 Task: Compose an email with the signature Lyla King with the subject Request for feedback on a customer support survey and the message Could you please provide a breakdown of the project risk management plan? from softage.3@softage.net to softage.1@softage.net with an attached audio file Audio_testimonial.mp3, change the font of the message to Serif and change the font typography to bold Send the email. Finally, move the email from Sent Items to the label Joint ventures
Action: Mouse moved to (106, 156)
Screenshot: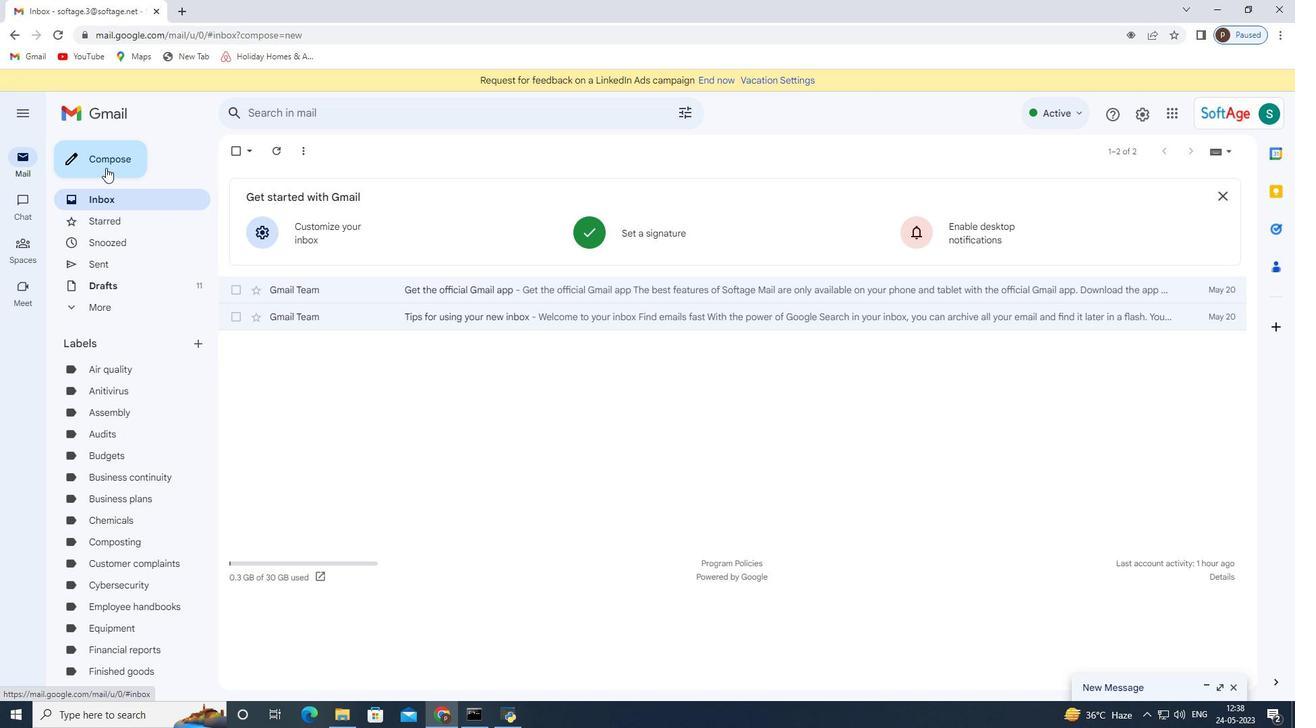 
Action: Mouse pressed left at (106, 156)
Screenshot: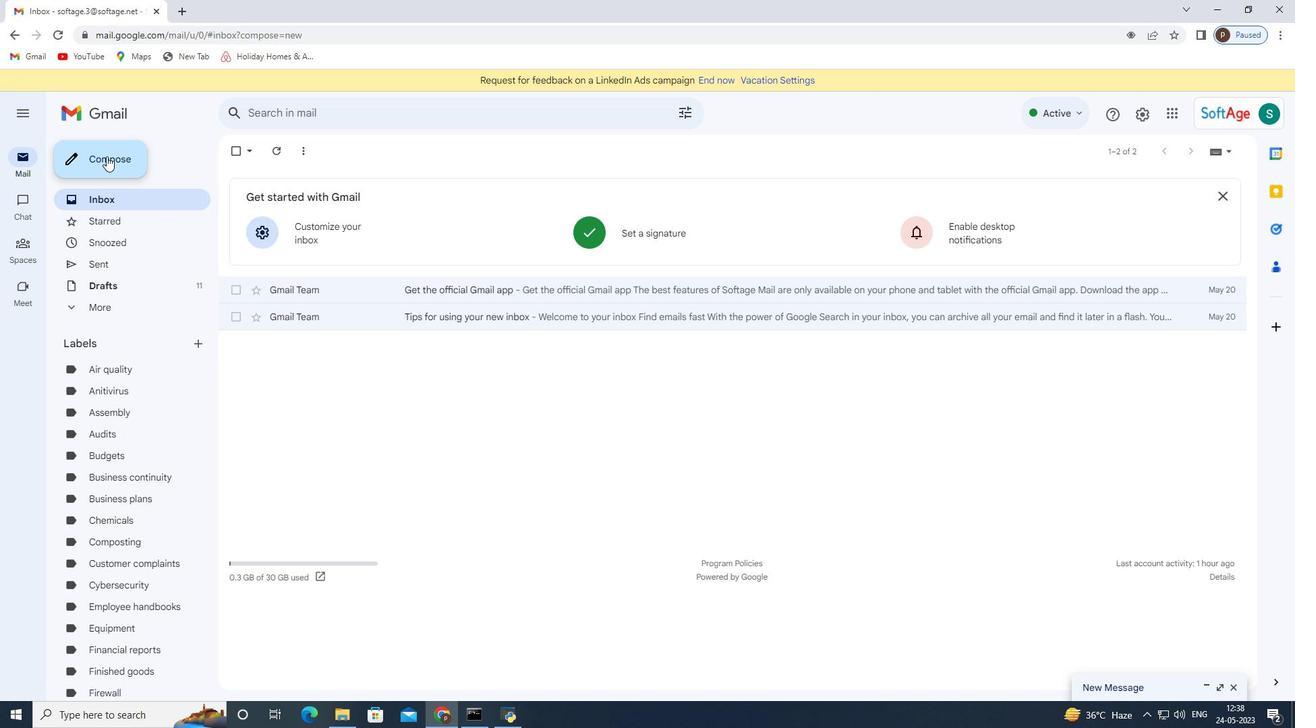 
Action: Mouse moved to (903, 674)
Screenshot: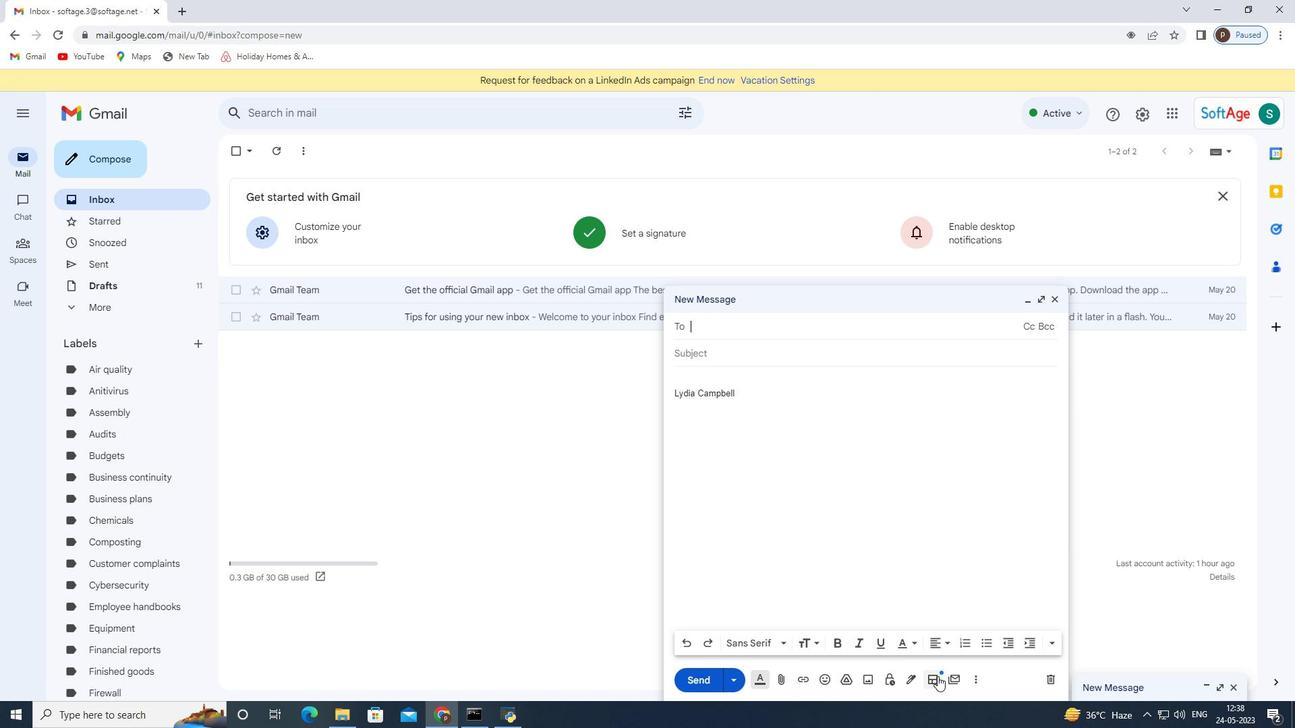 
Action: Mouse pressed left at (903, 674)
Screenshot: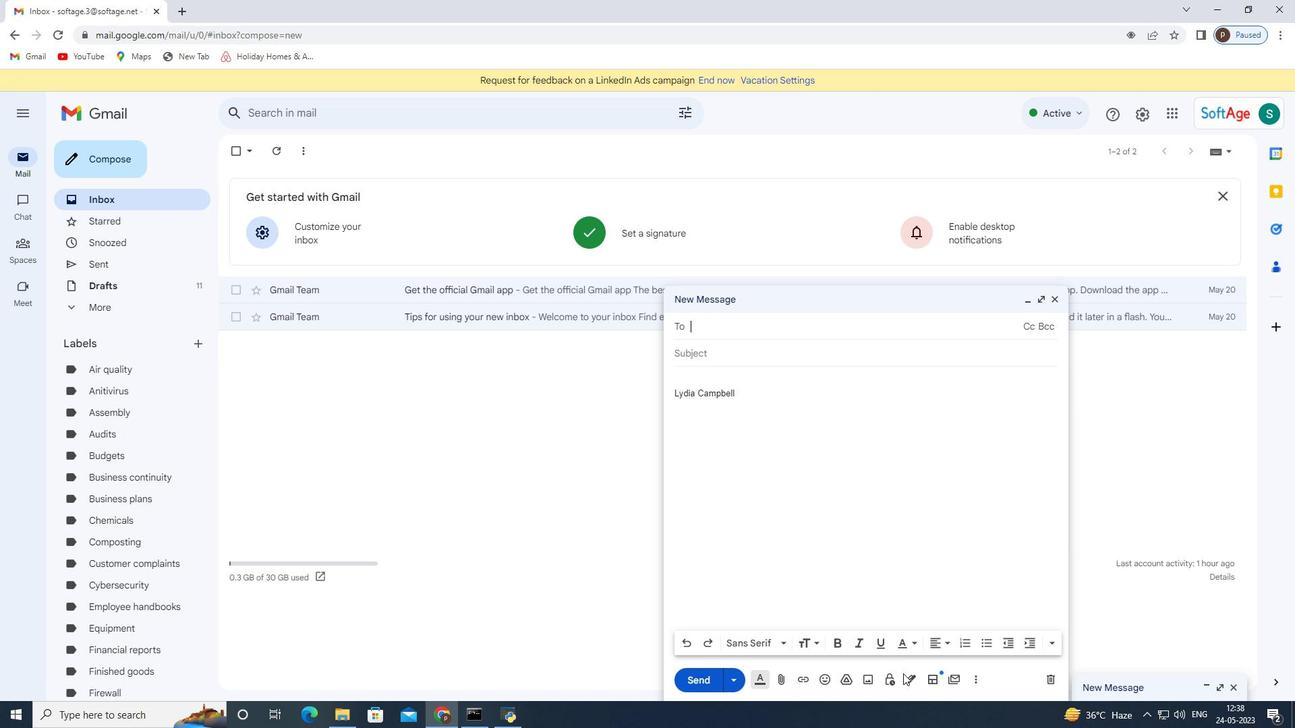 
Action: Mouse moved to (907, 681)
Screenshot: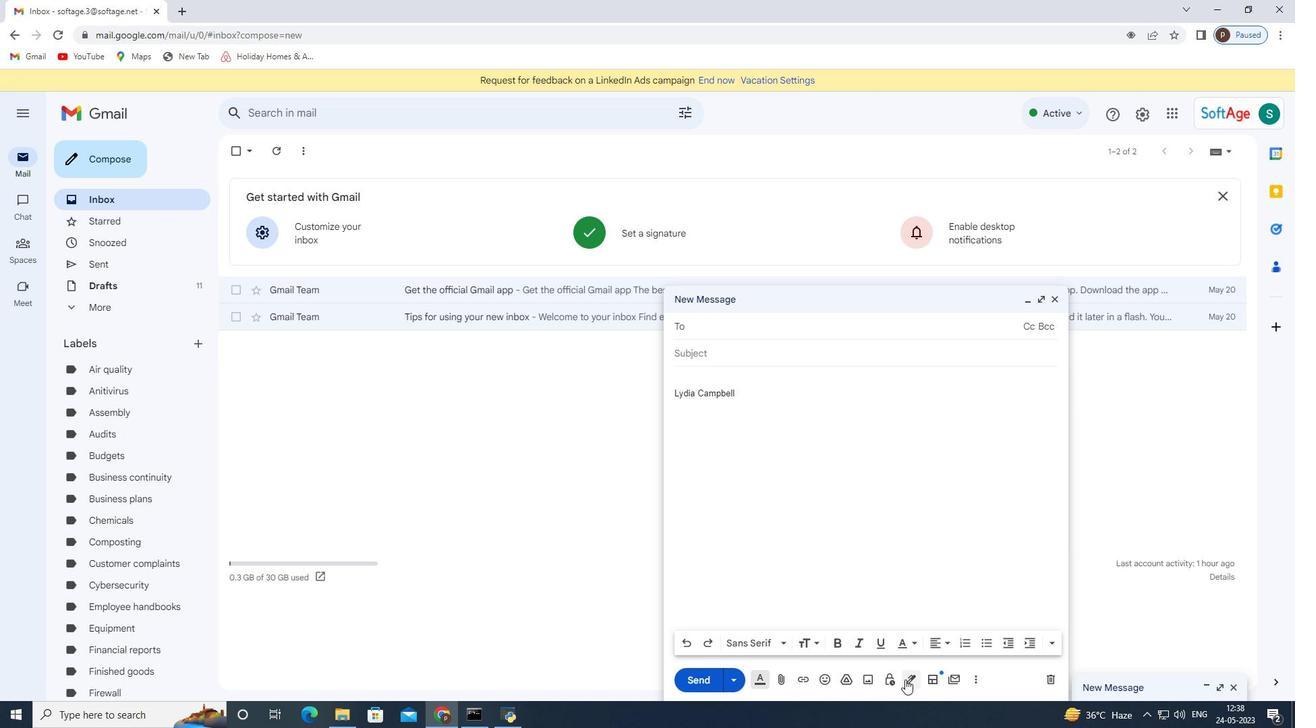 
Action: Mouse pressed left at (907, 681)
Screenshot: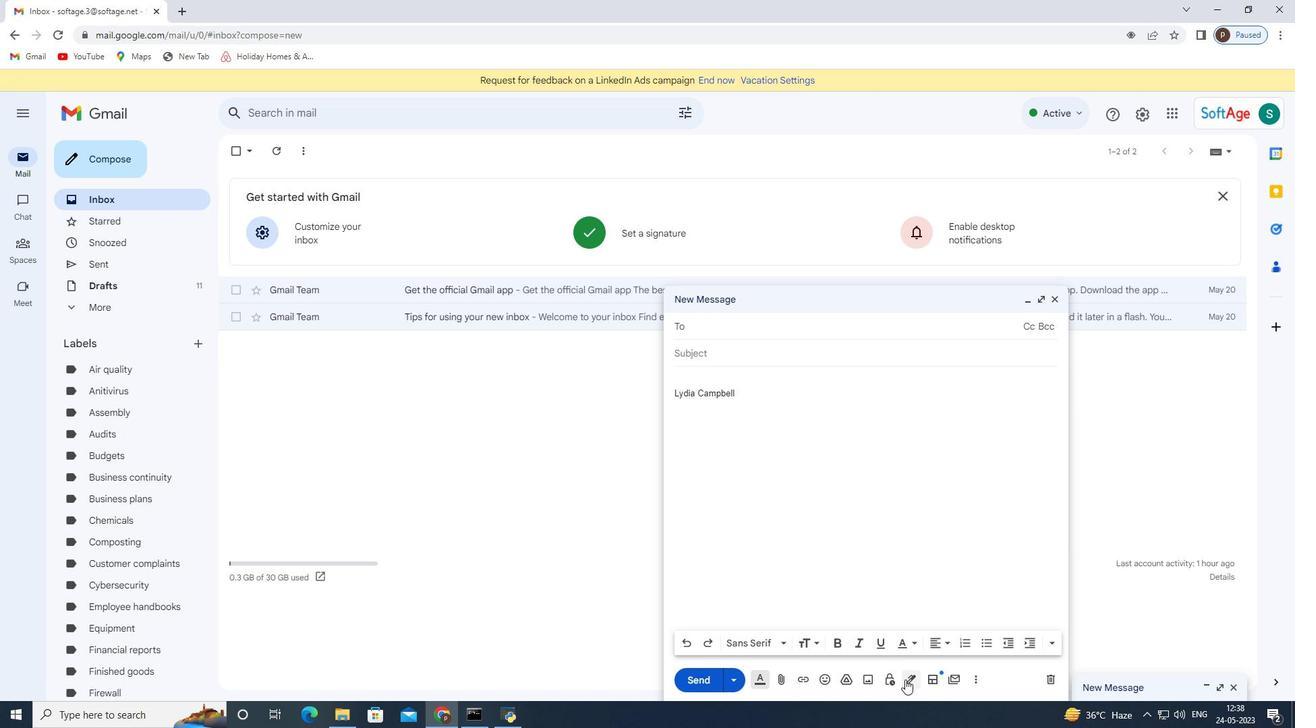 
Action: Mouse moved to (953, 610)
Screenshot: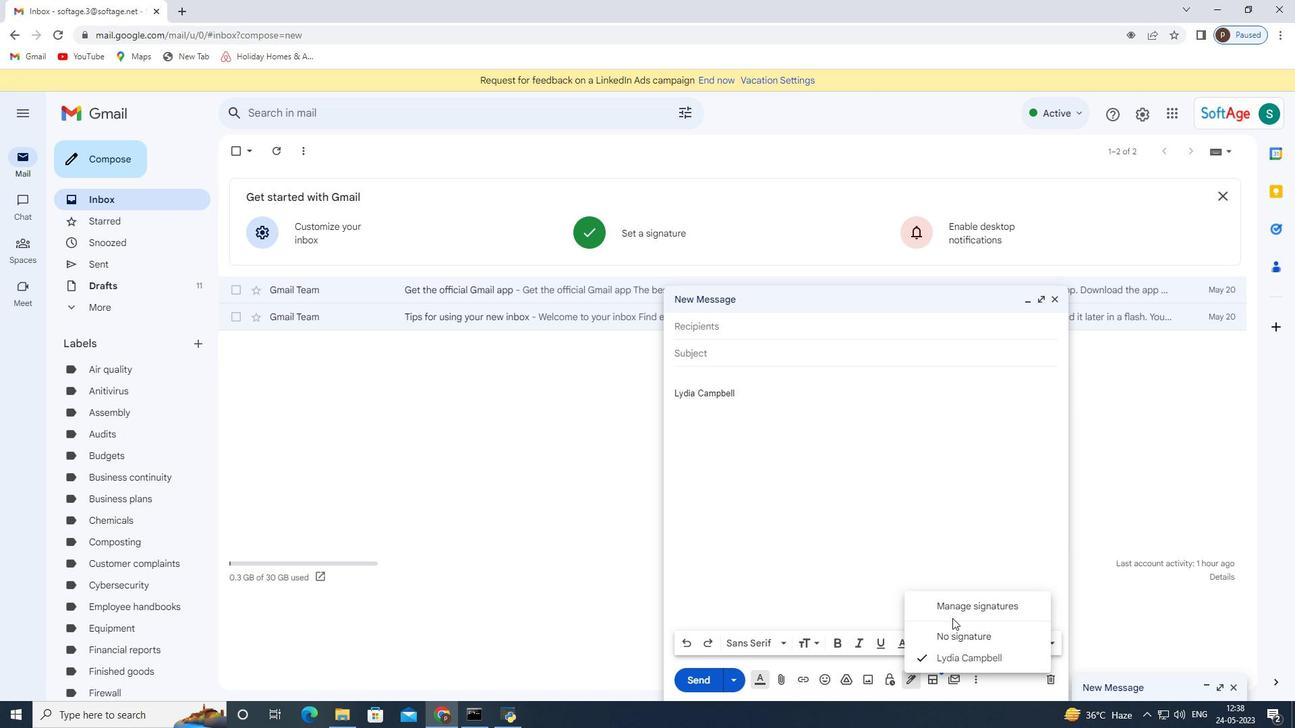
Action: Mouse pressed left at (953, 610)
Screenshot: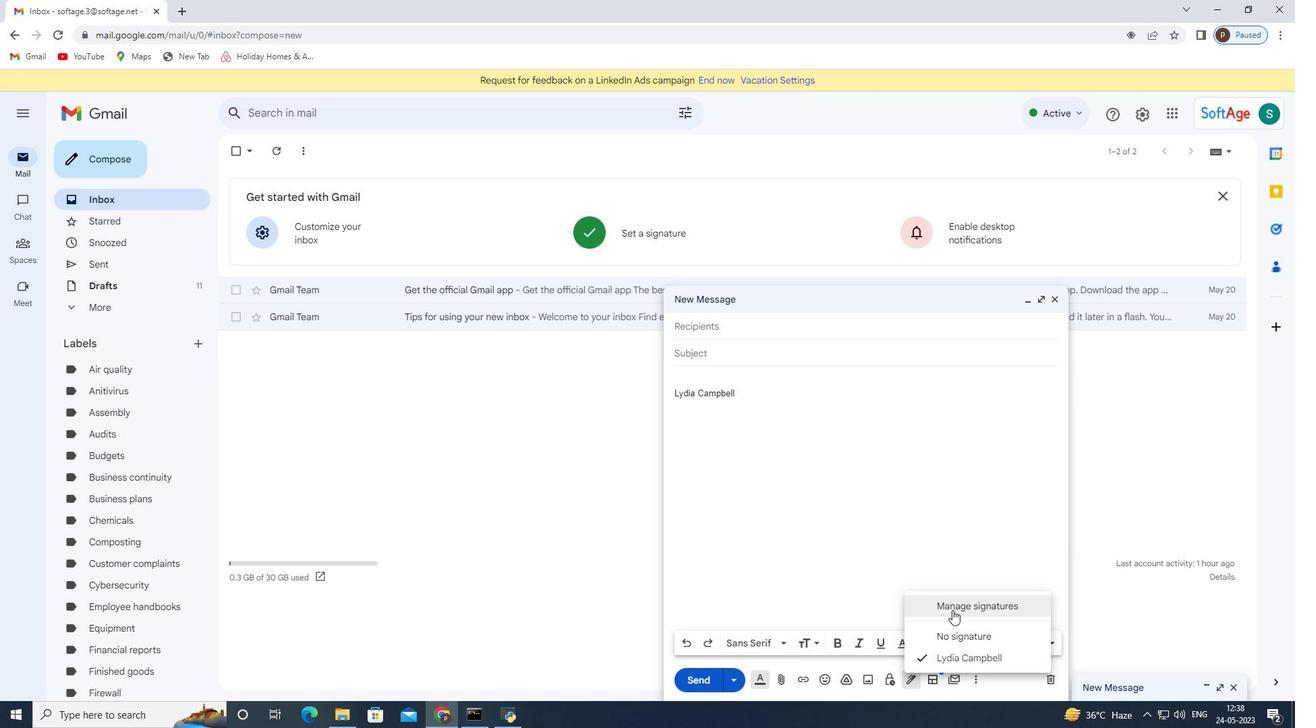 
Action: Mouse moved to (1054, 301)
Screenshot: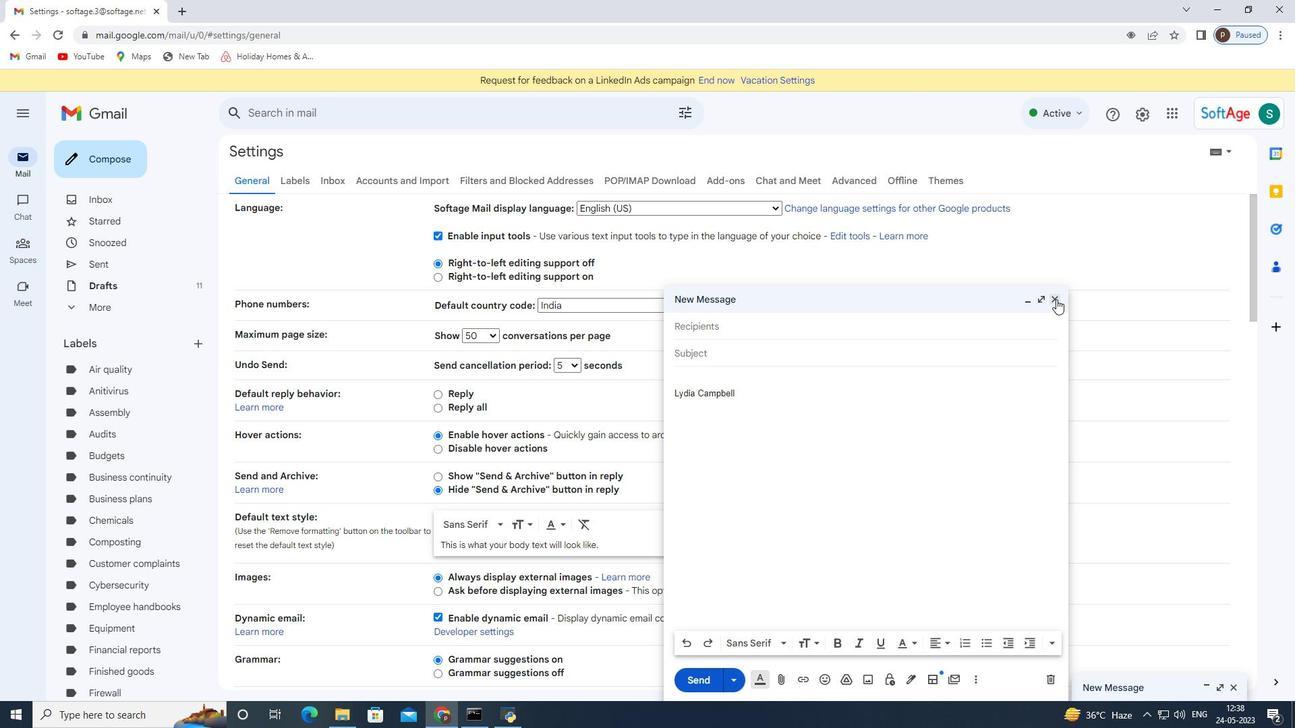 
Action: Mouse pressed left at (1054, 301)
Screenshot: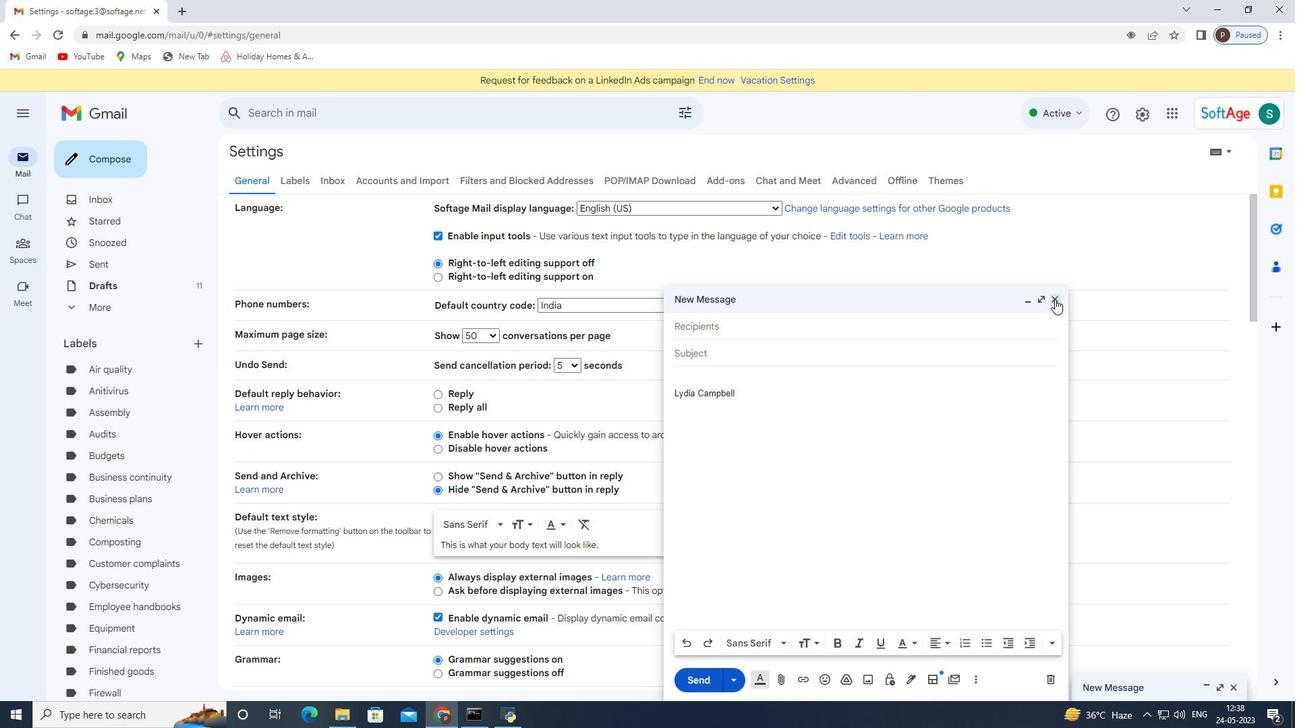 
Action: Mouse moved to (525, 426)
Screenshot: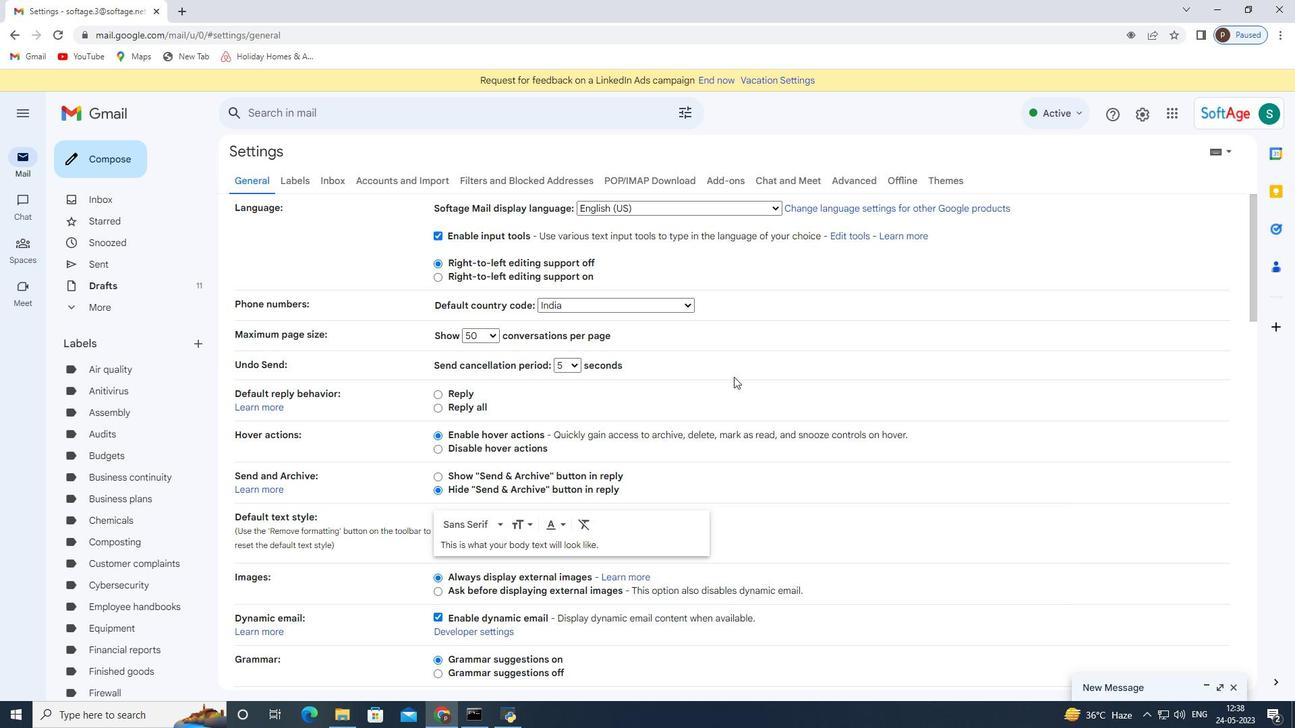 
Action: Mouse scrolled (525, 425) with delta (0, 0)
Screenshot: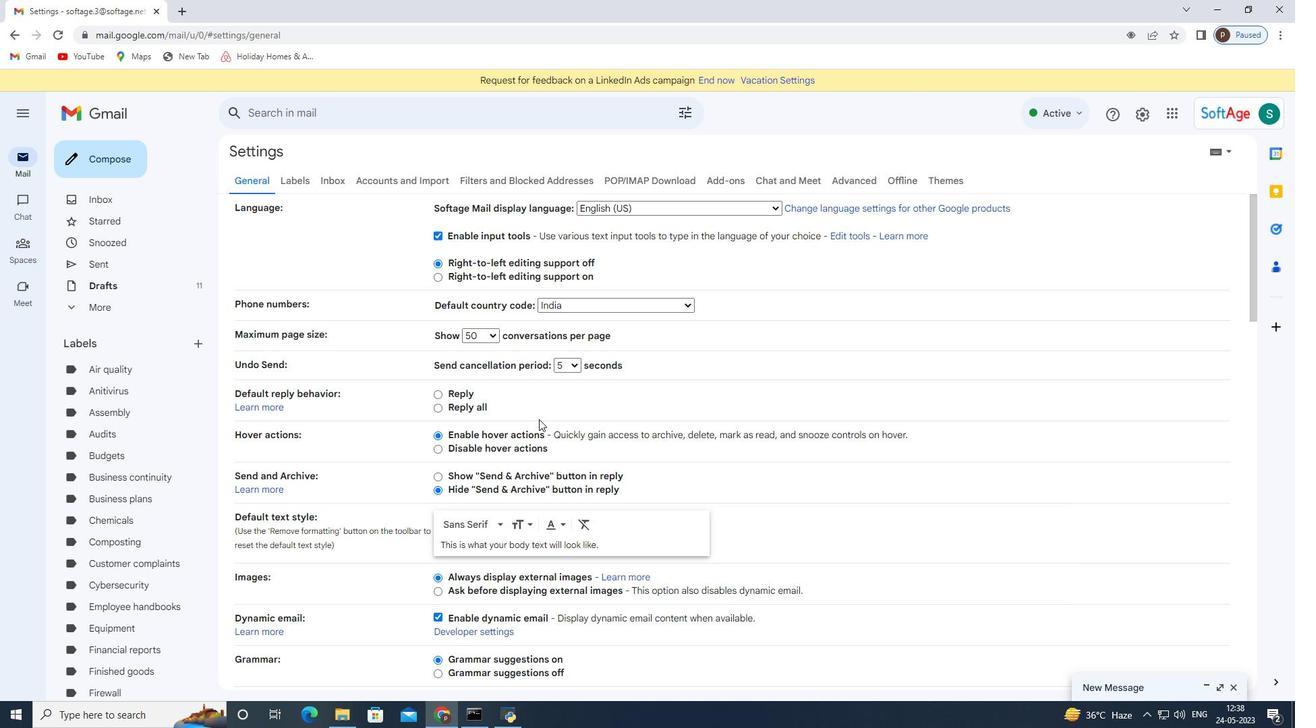 
Action: Mouse scrolled (525, 425) with delta (0, 0)
Screenshot: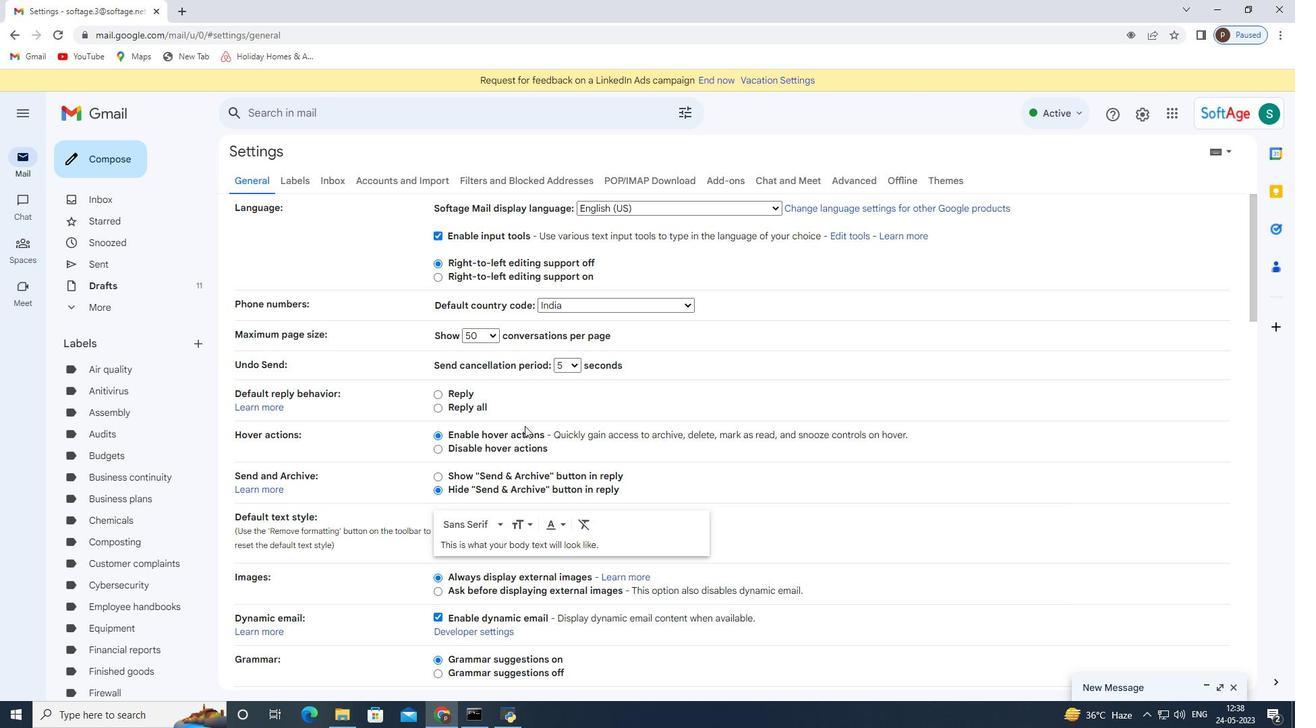 
Action: Mouse scrolled (525, 425) with delta (0, 0)
Screenshot: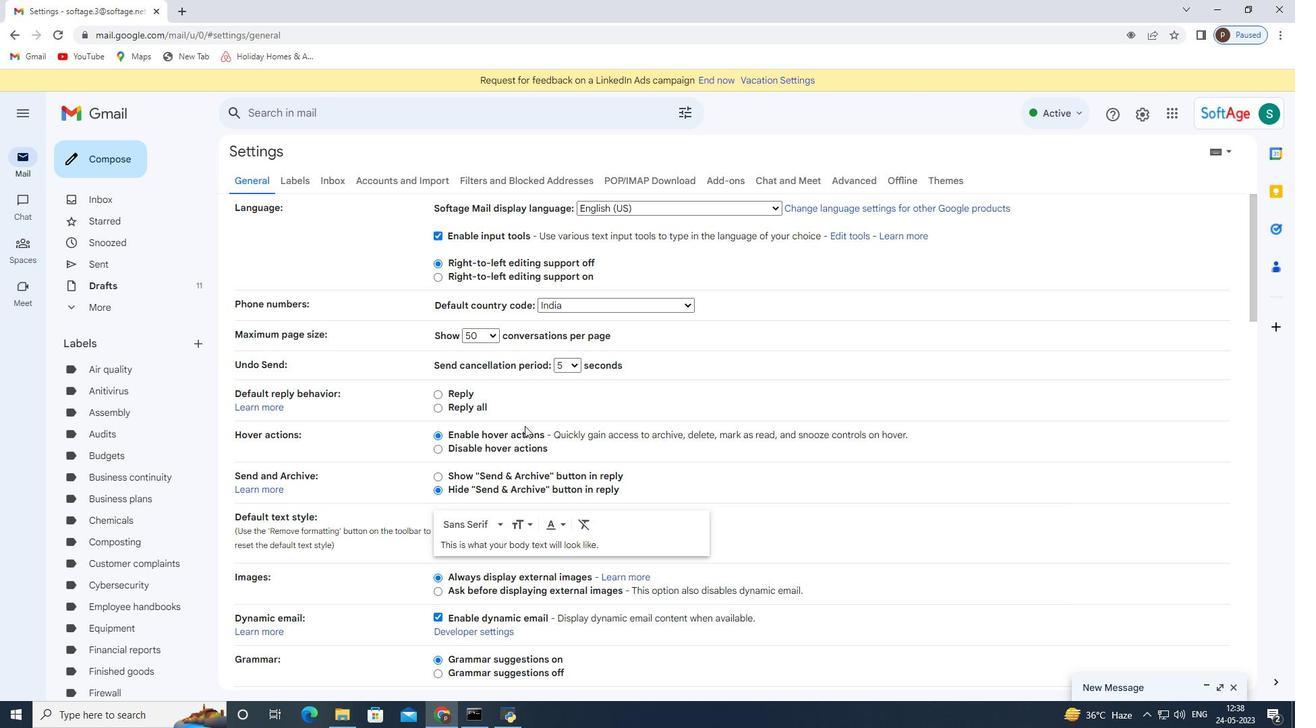 
Action: Mouse scrolled (525, 425) with delta (0, 0)
Screenshot: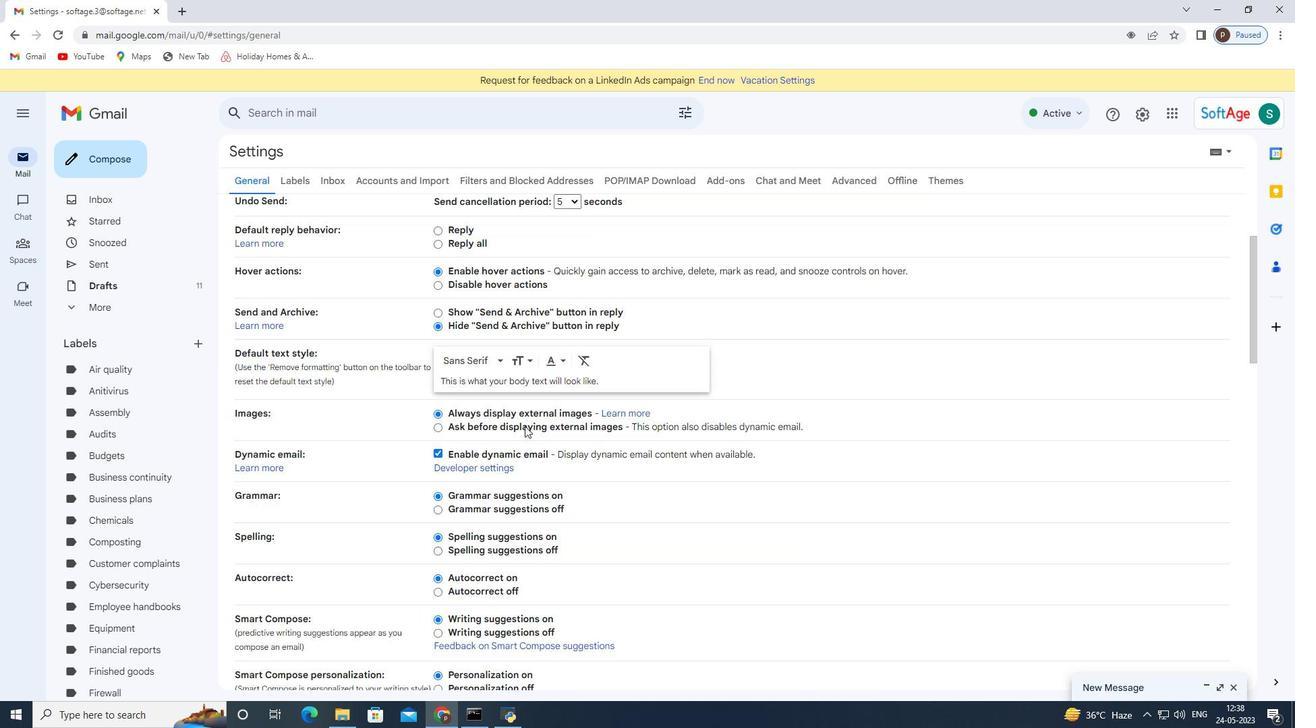
Action: Mouse scrolled (525, 425) with delta (0, 0)
Screenshot: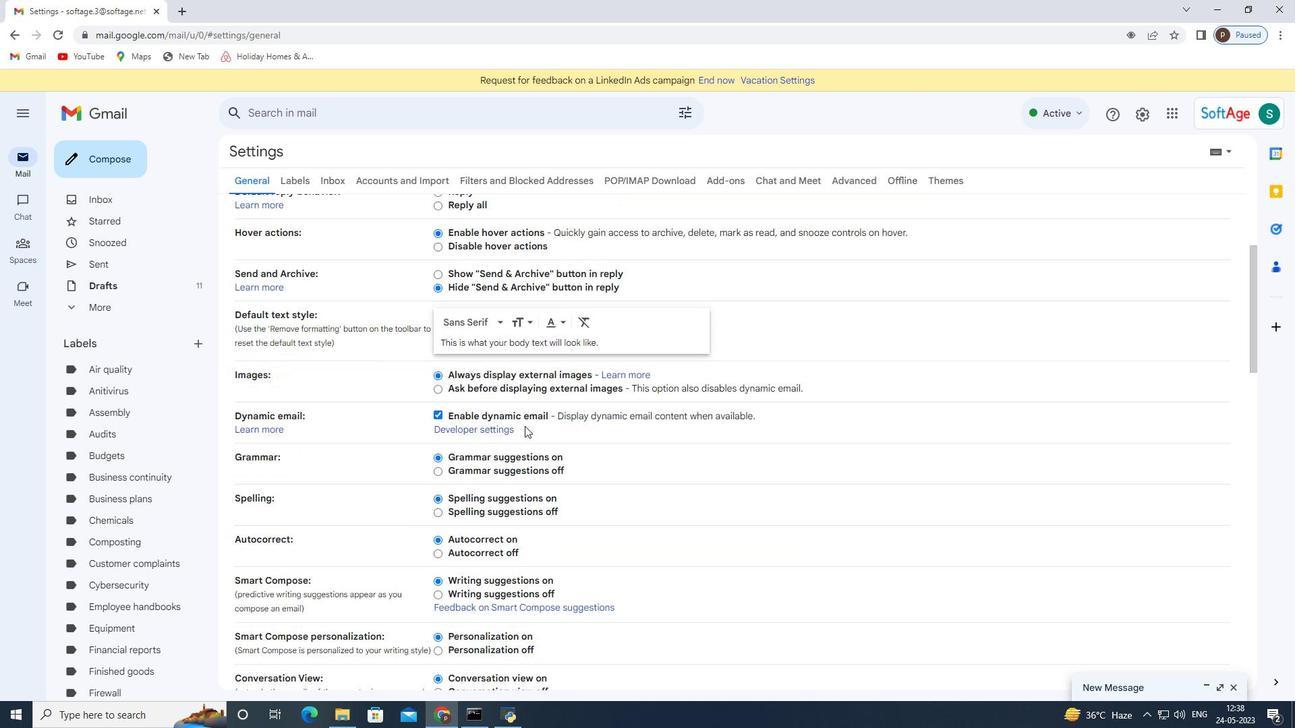 
Action: Mouse scrolled (525, 425) with delta (0, 0)
Screenshot: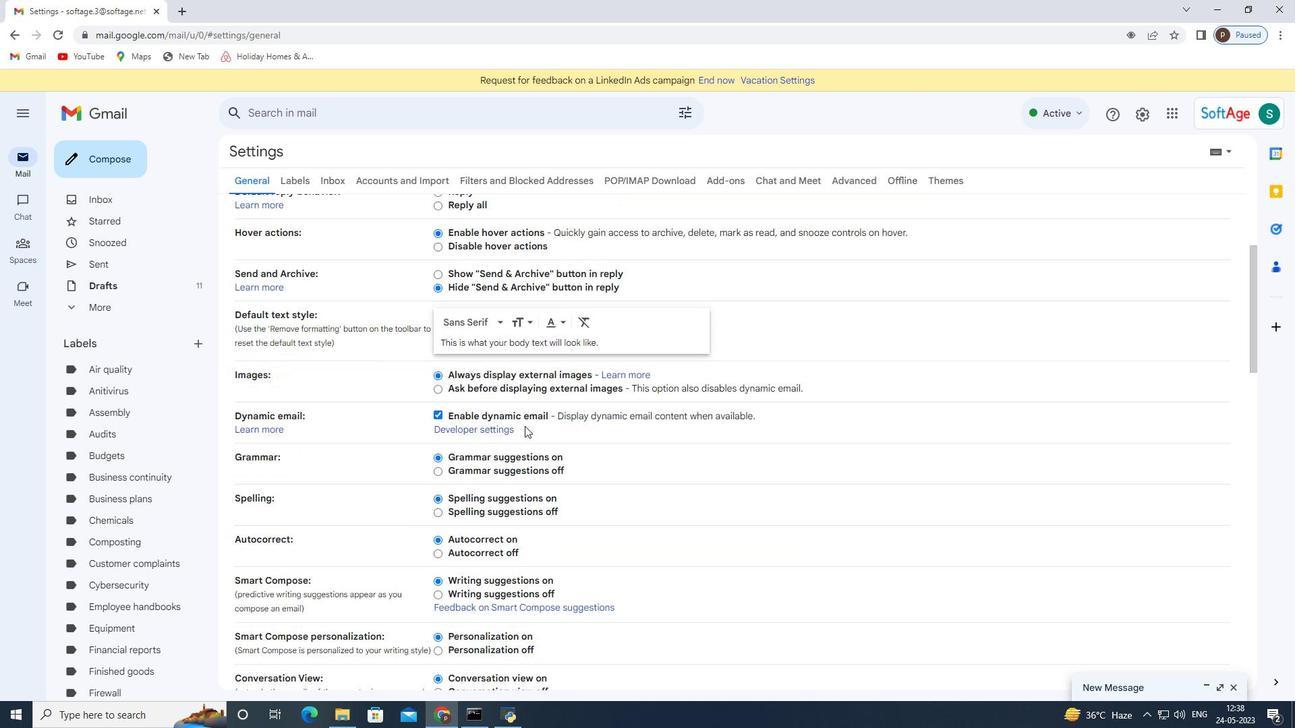 
Action: Mouse scrolled (525, 425) with delta (0, 0)
Screenshot: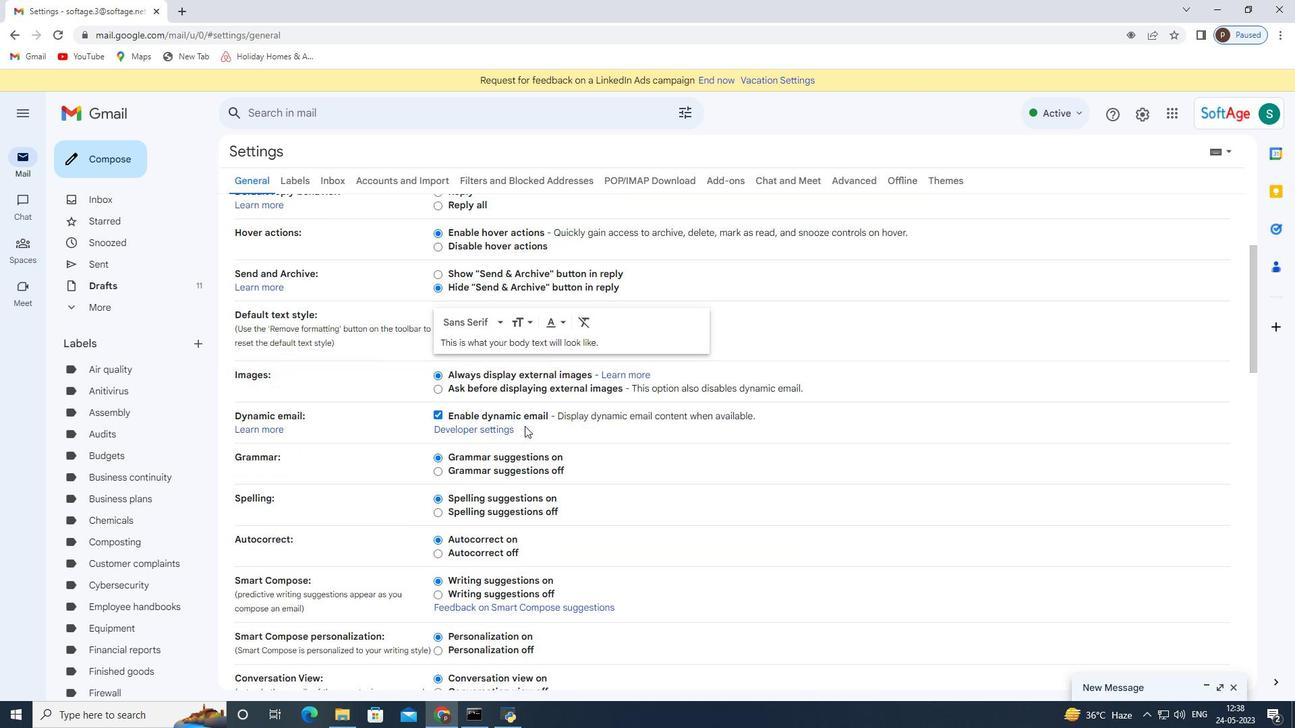 
Action: Mouse moved to (596, 481)
Screenshot: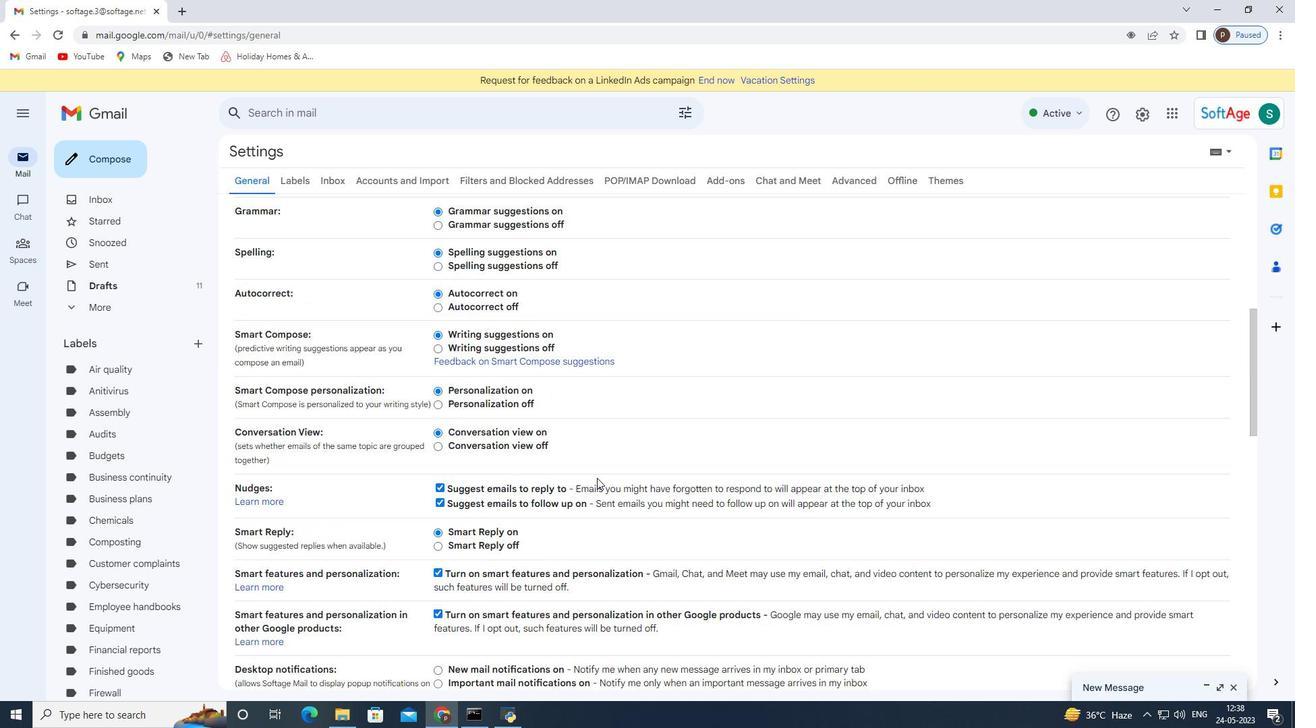 
Action: Mouse scrolled (596, 480) with delta (0, 0)
Screenshot: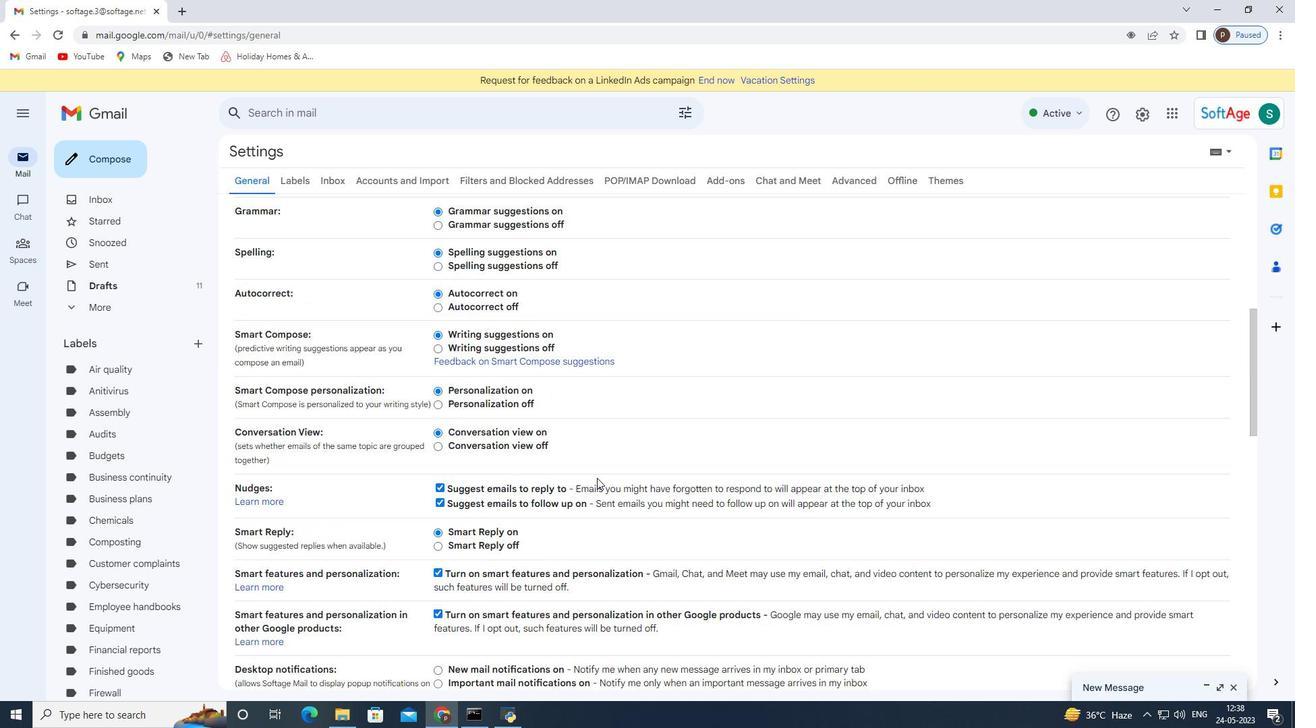 
Action: Mouse moved to (595, 483)
Screenshot: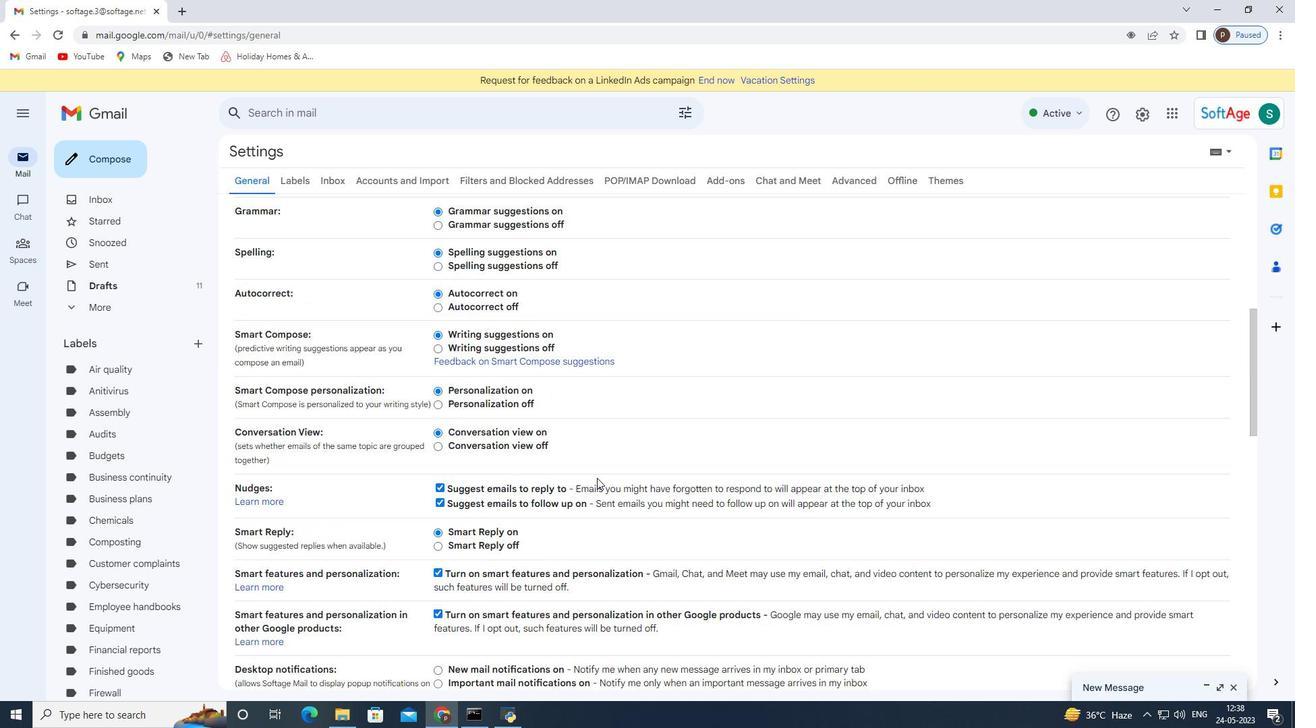 
Action: Mouse scrolled (595, 483) with delta (0, 0)
Screenshot: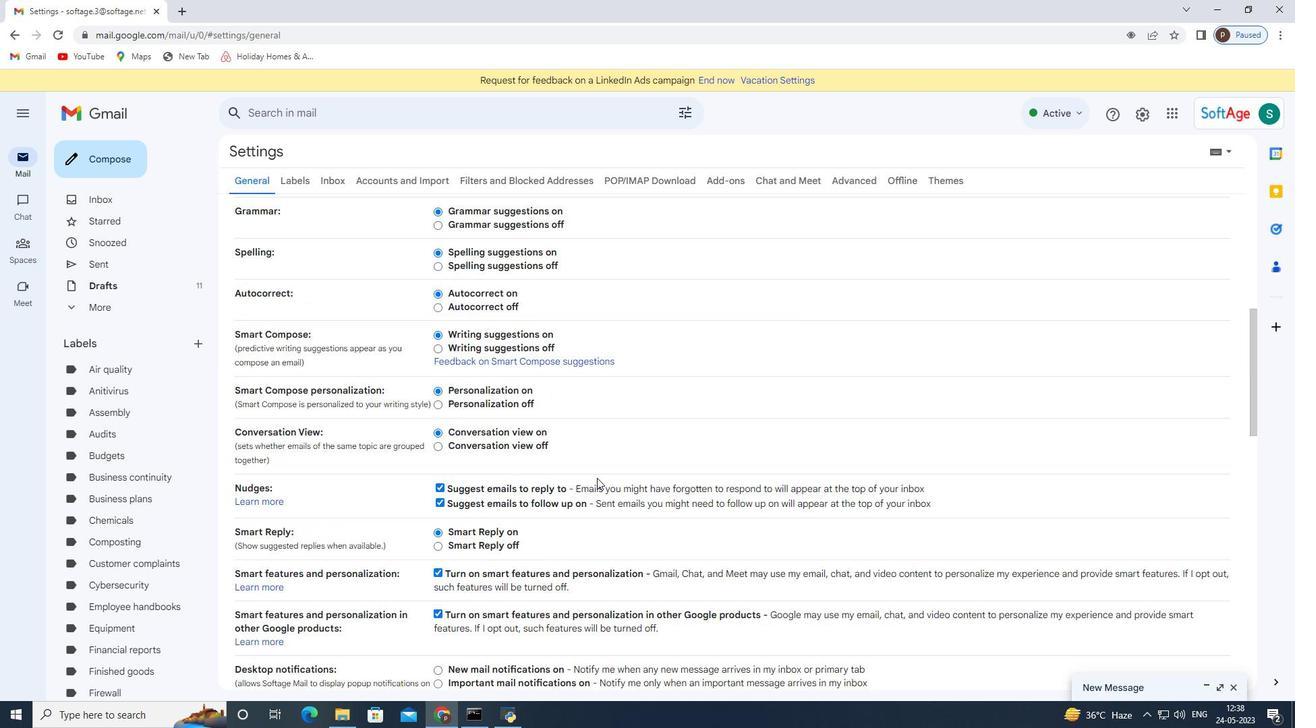 
Action: Mouse moved to (593, 485)
Screenshot: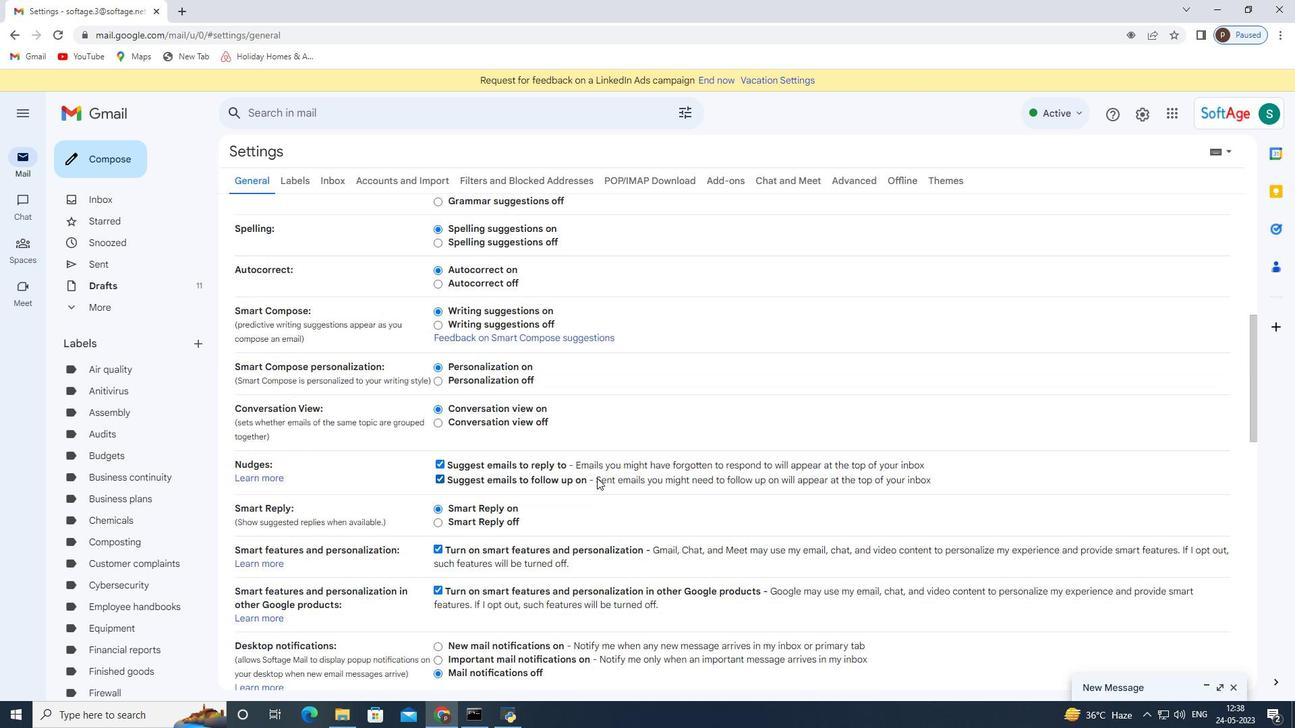 
Action: Mouse scrolled (593, 485) with delta (0, 0)
Screenshot: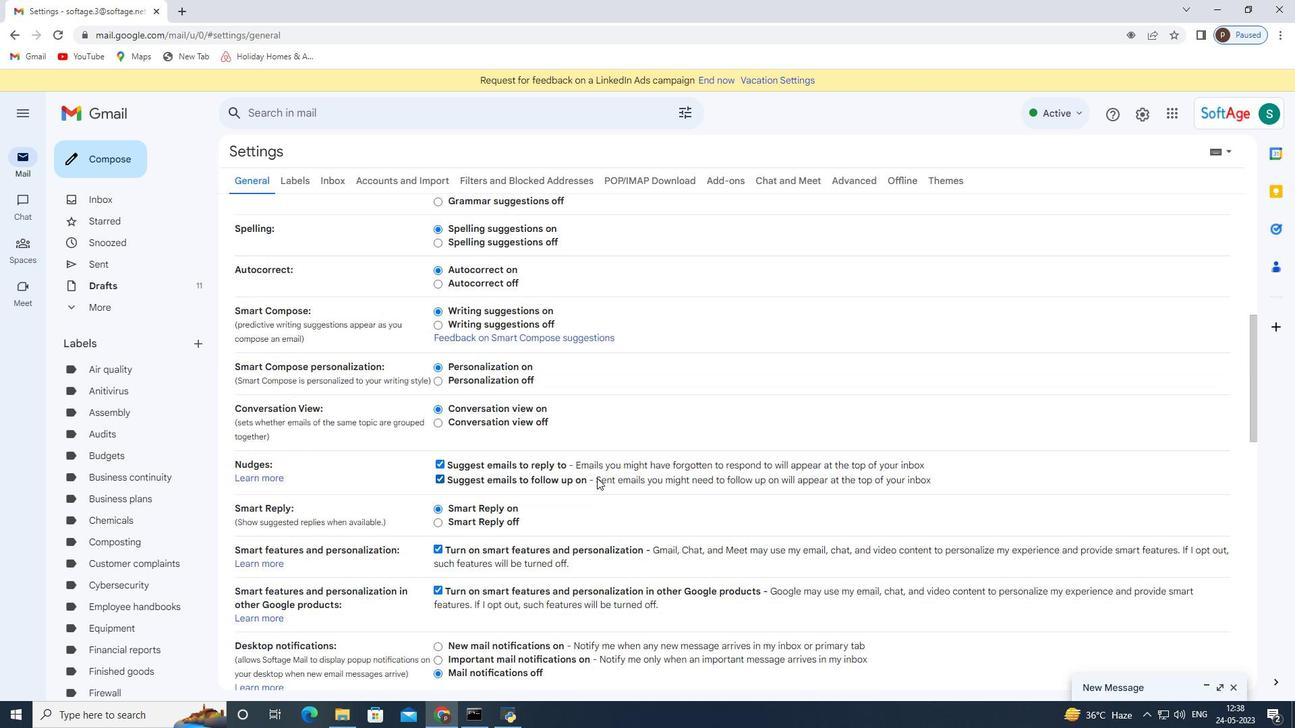 
Action: Mouse moved to (592, 485)
Screenshot: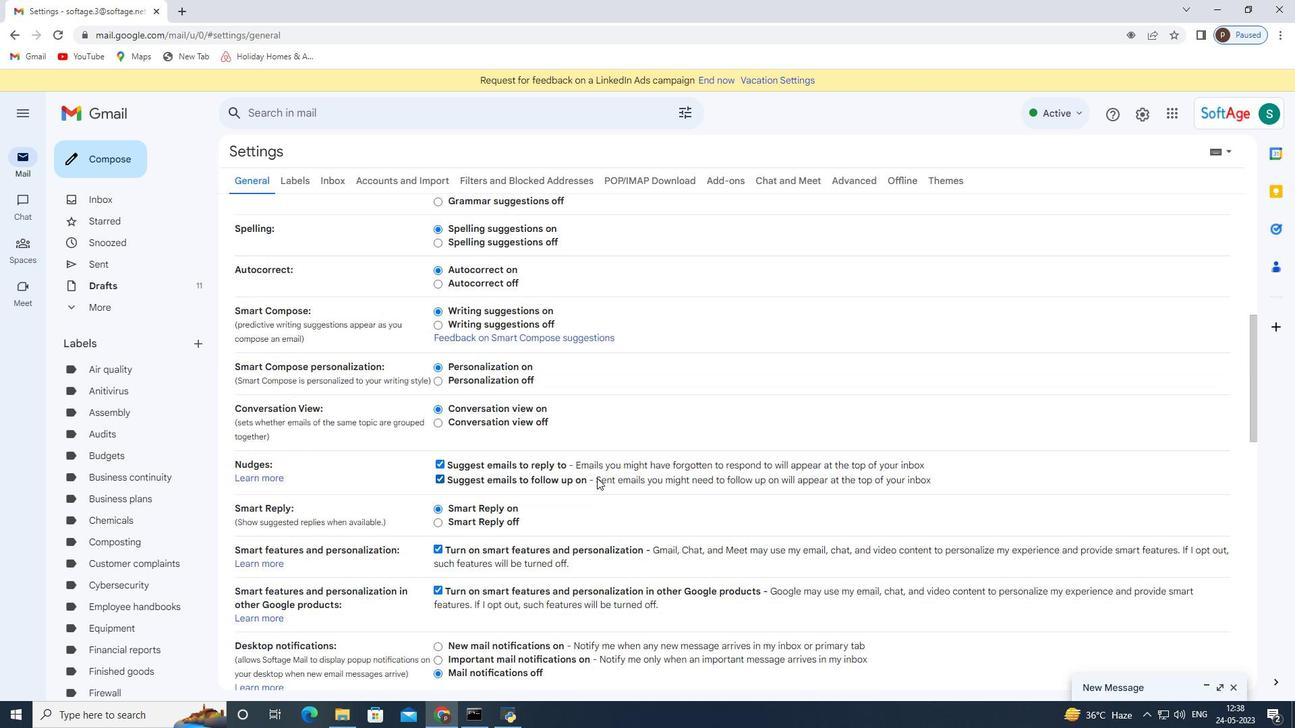 
Action: Mouse scrolled (592, 485) with delta (0, 0)
Screenshot: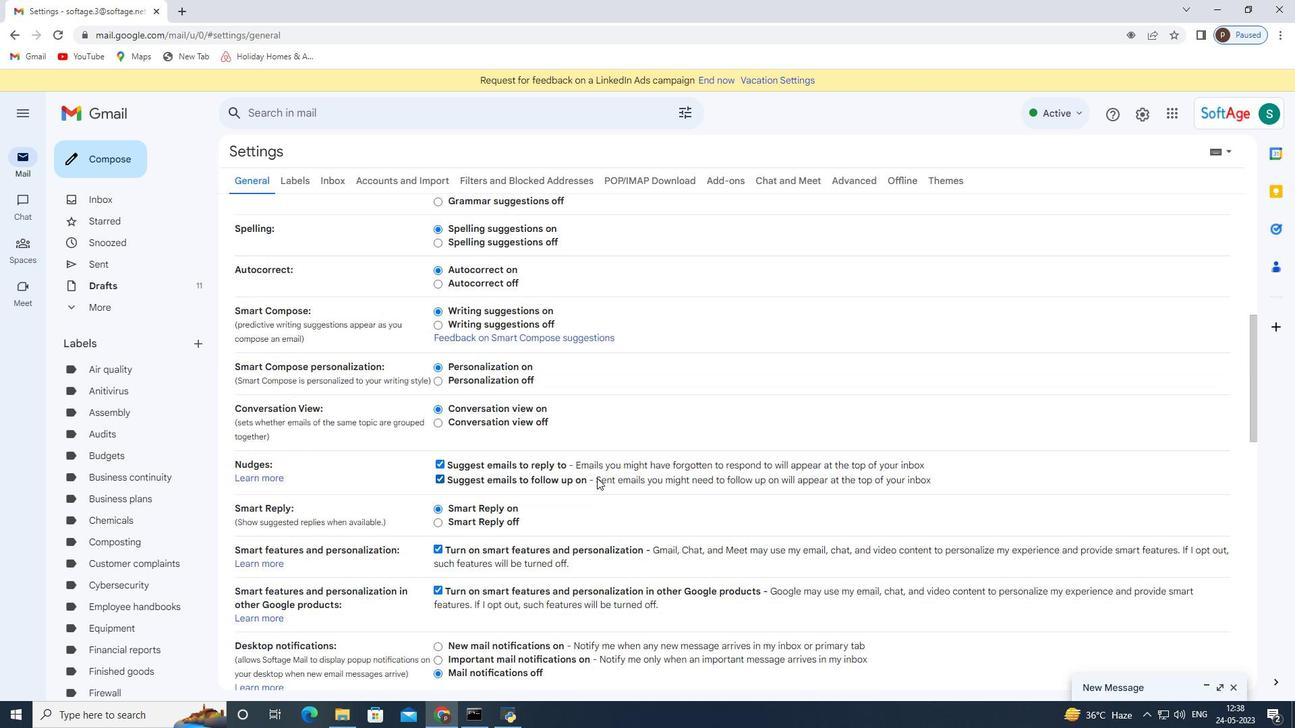 
Action: Mouse moved to (592, 486)
Screenshot: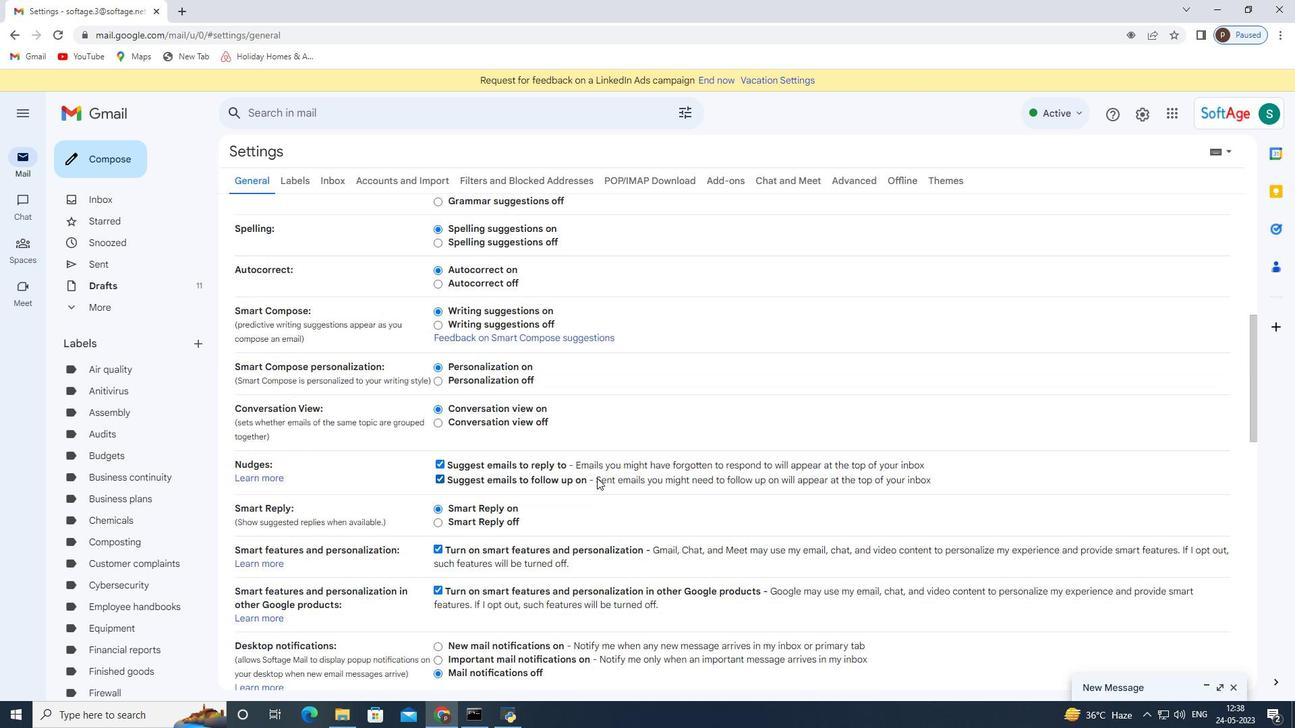 
Action: Mouse scrolled (592, 485) with delta (0, 0)
Screenshot: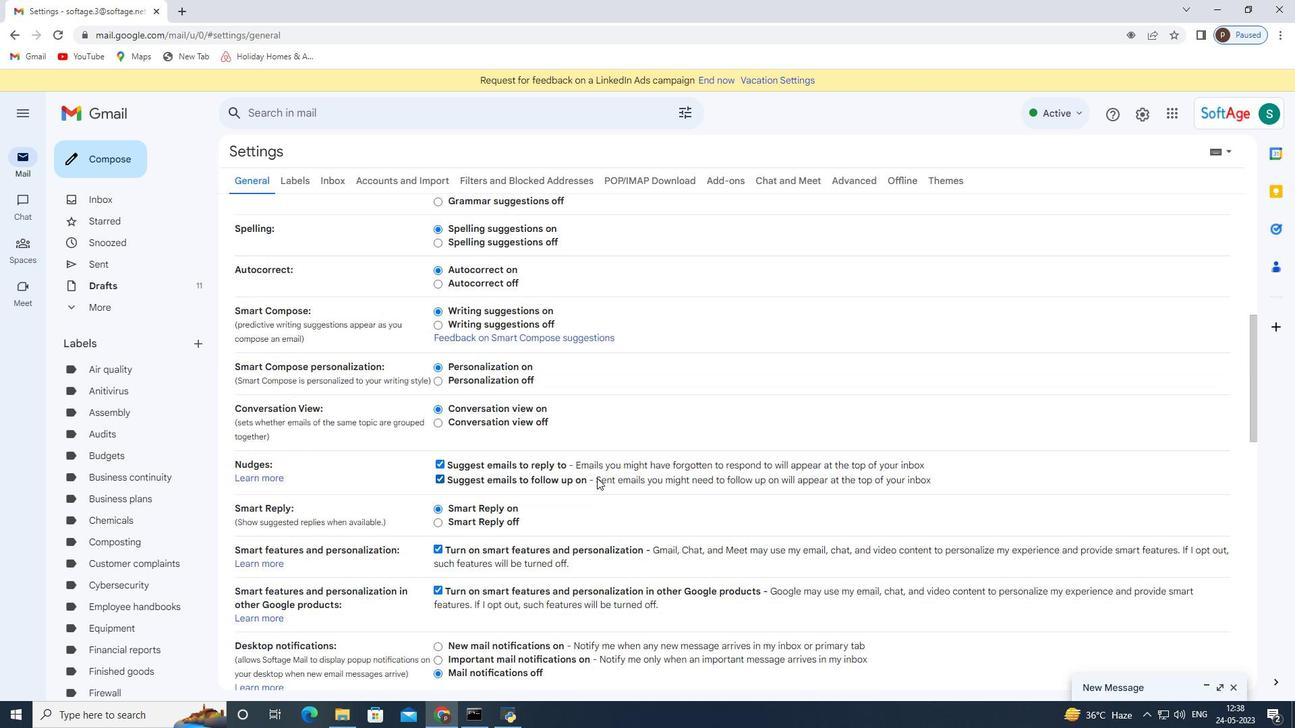 
Action: Mouse scrolled (592, 485) with delta (0, 0)
Screenshot: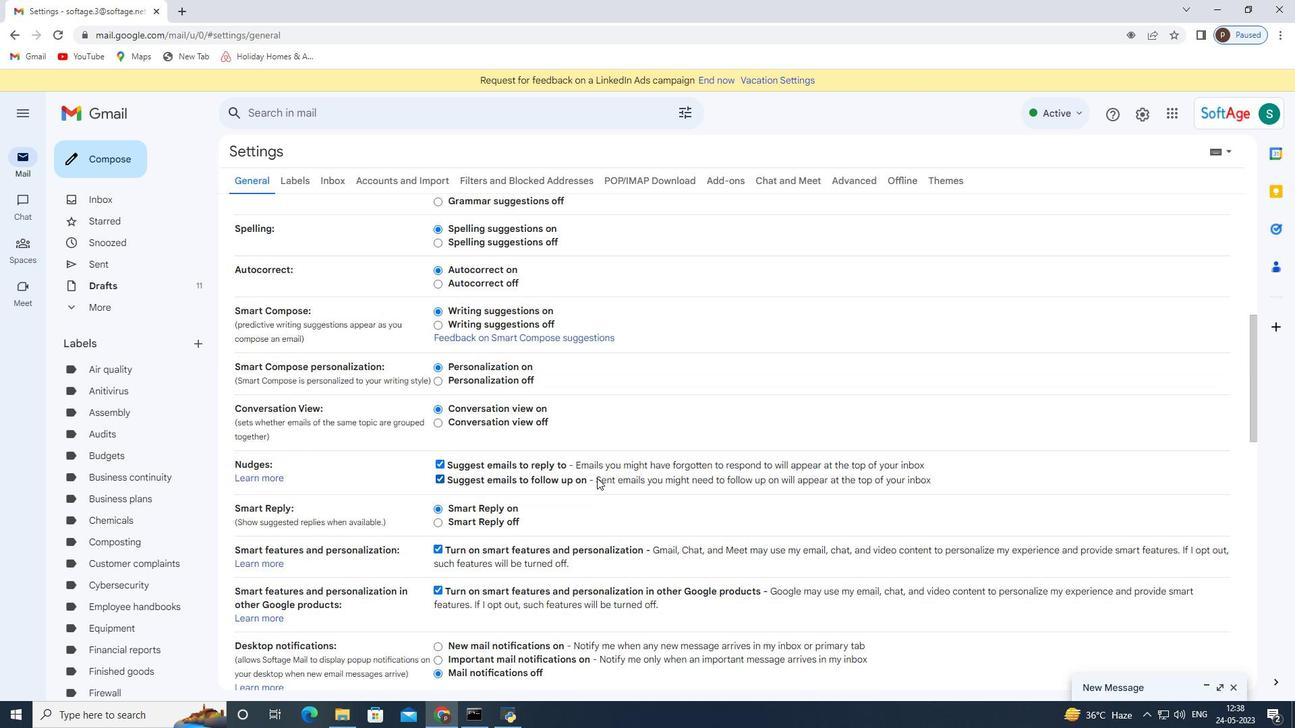 
Action: Mouse moved to (591, 487)
Screenshot: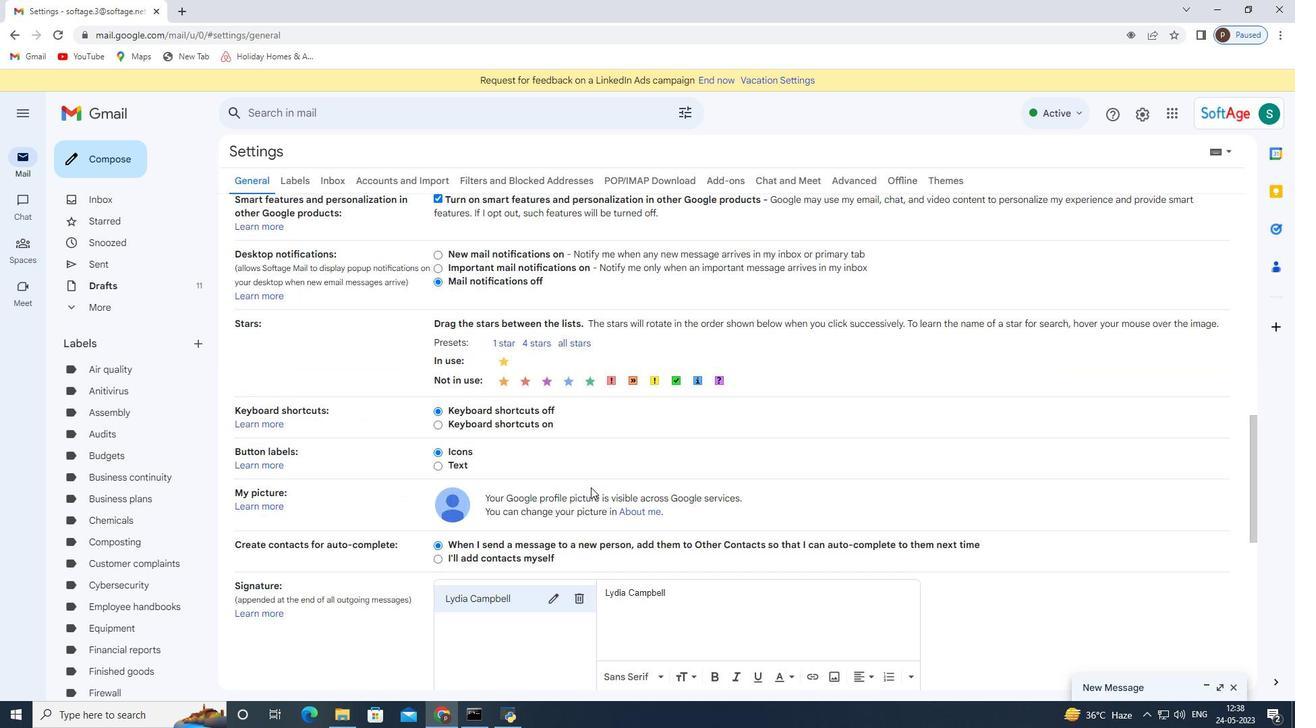 
Action: Mouse scrolled (591, 487) with delta (0, 0)
Screenshot: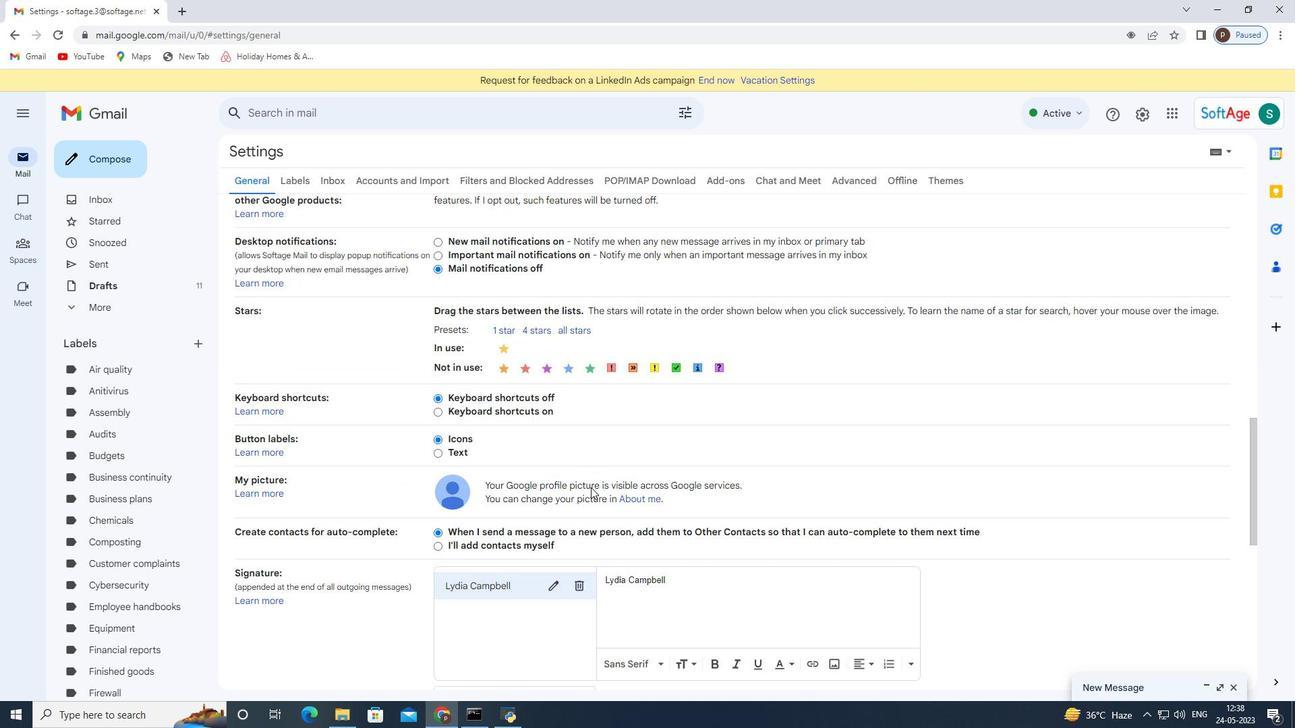 
Action: Mouse scrolled (591, 487) with delta (0, 0)
Screenshot: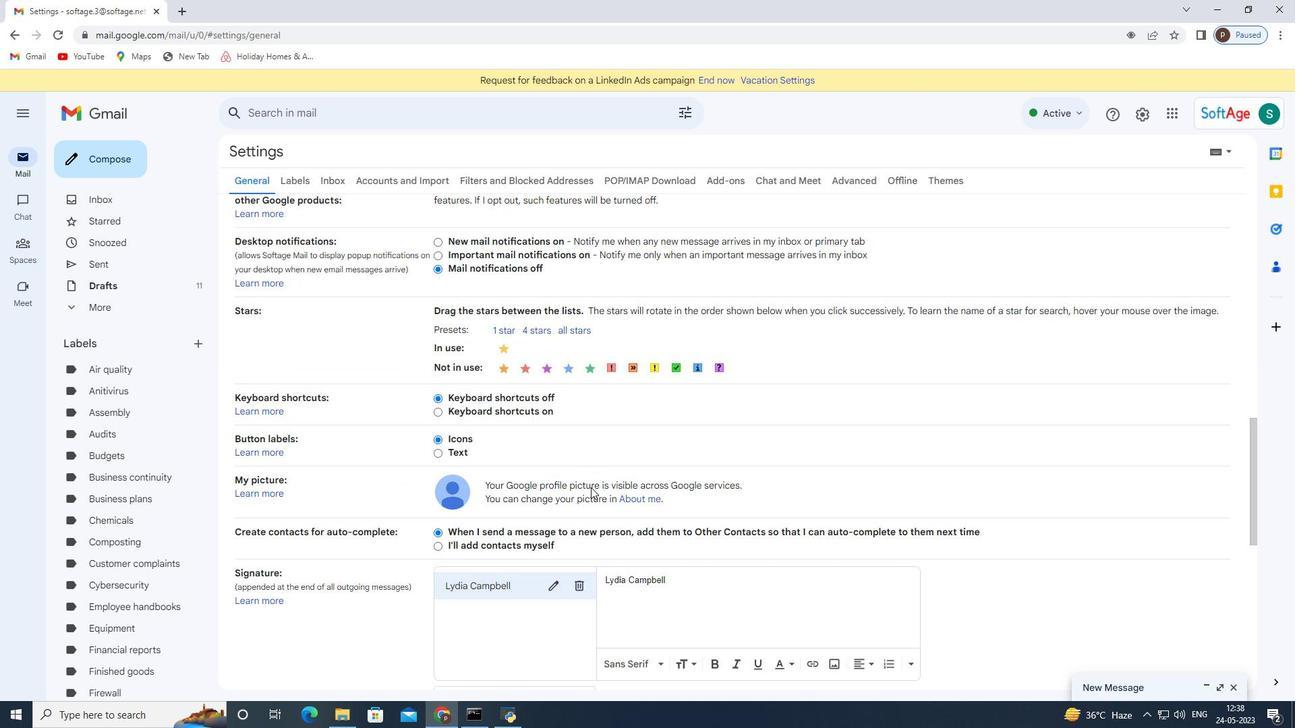 
Action: Mouse scrolled (591, 487) with delta (0, 0)
Screenshot: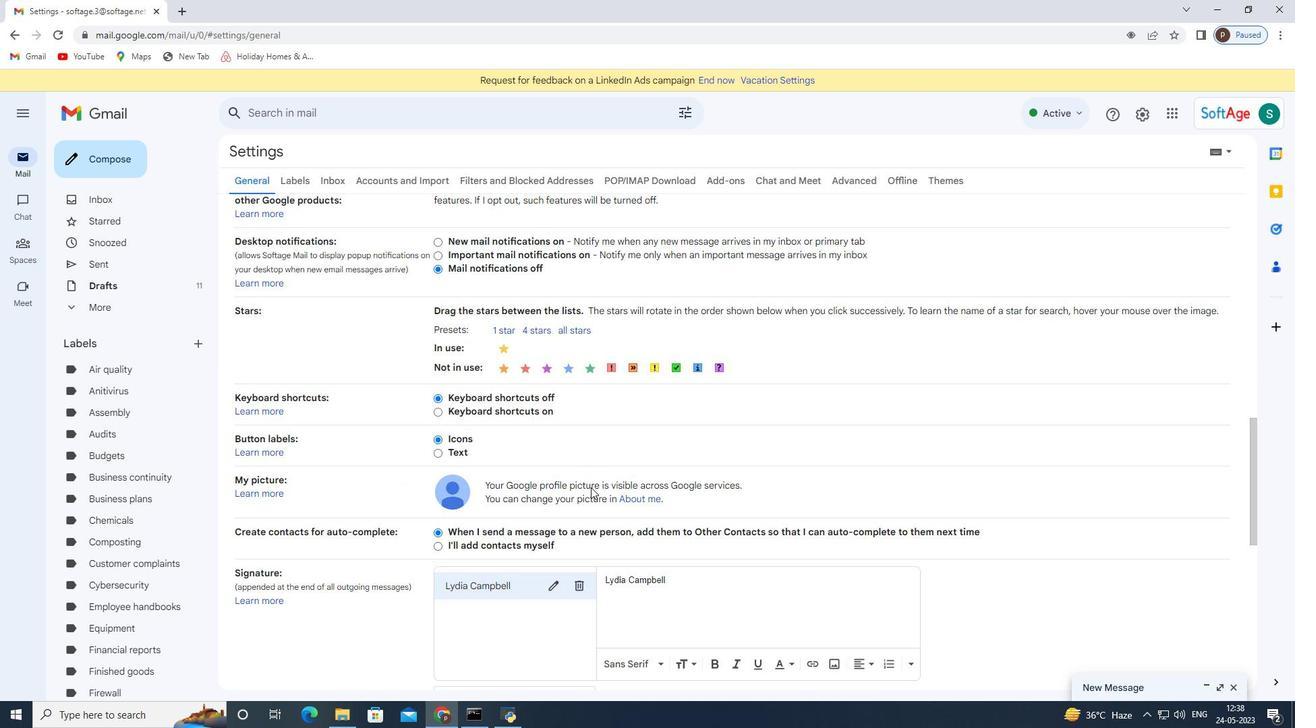 
Action: Mouse moved to (584, 385)
Screenshot: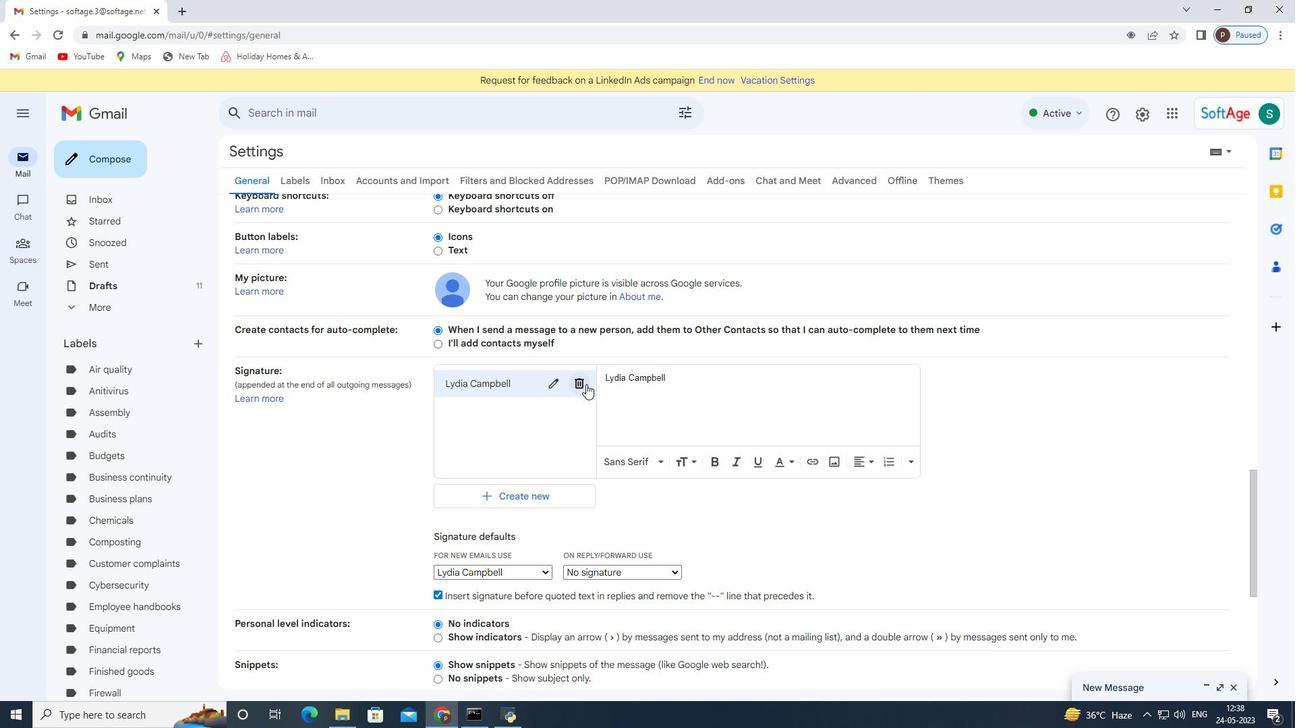 
Action: Mouse pressed left at (584, 385)
Screenshot: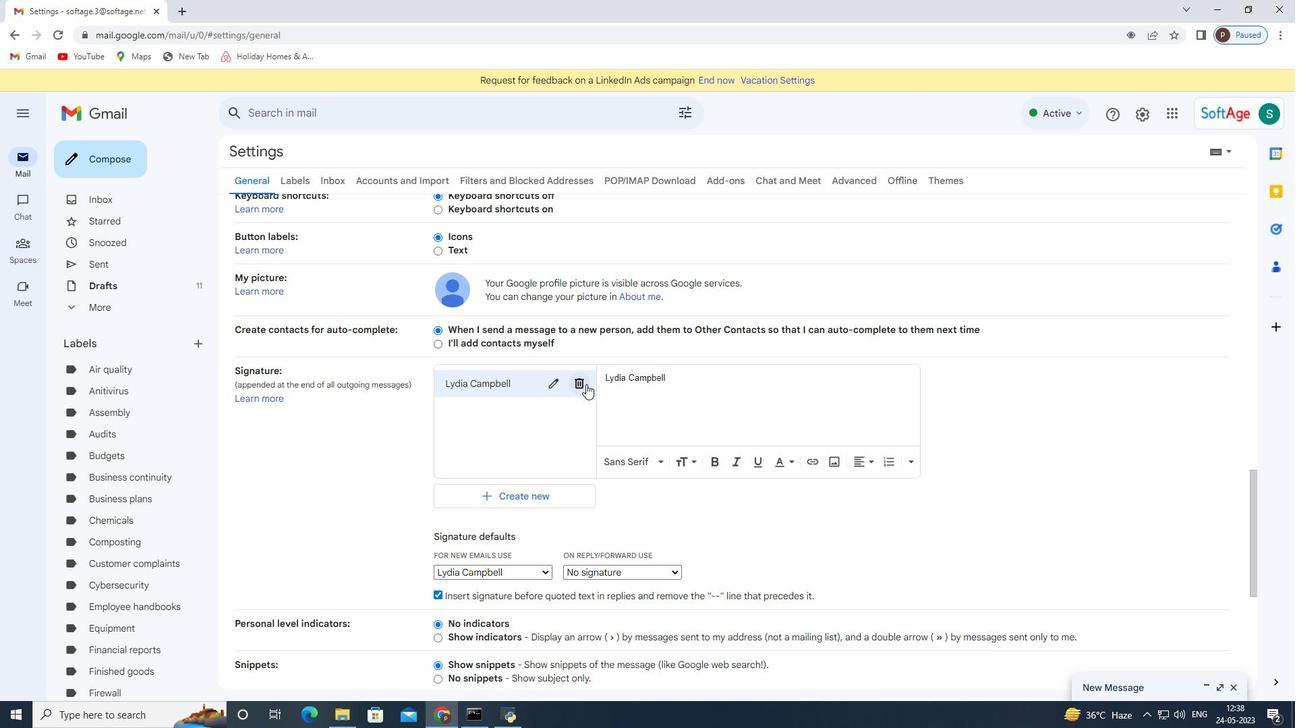 
Action: Mouse moved to (770, 409)
Screenshot: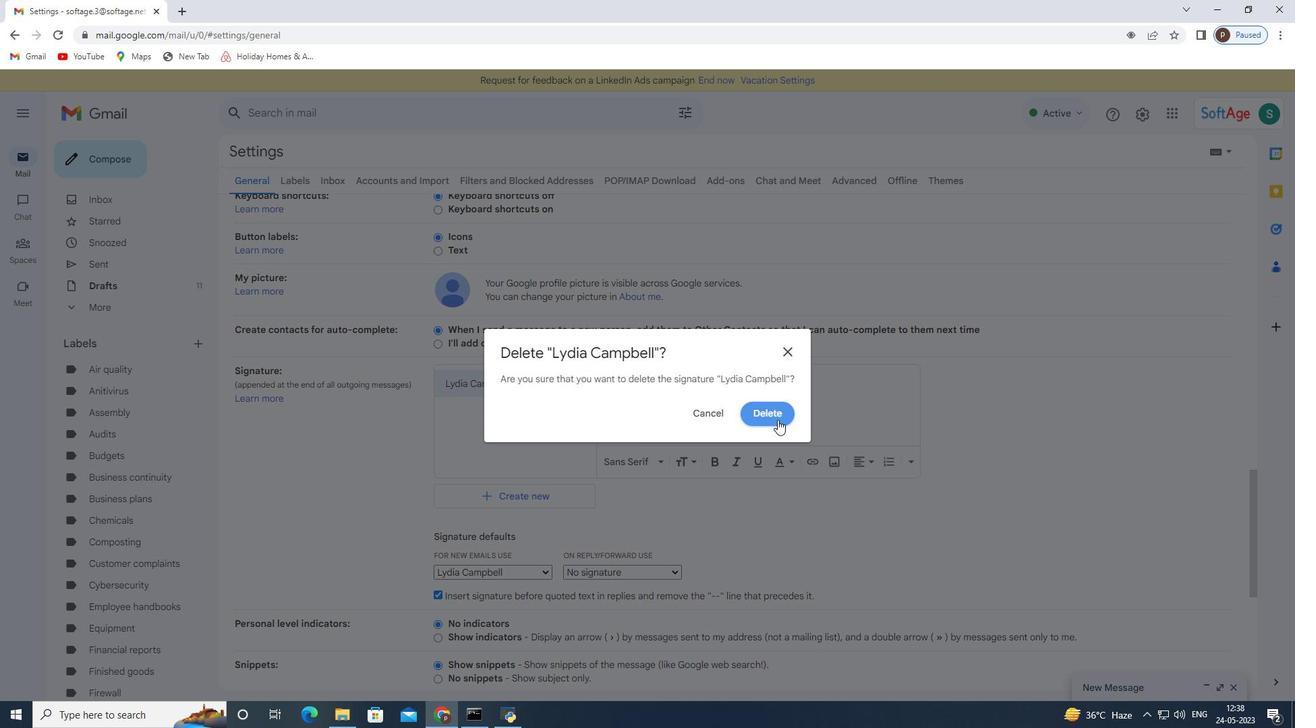 
Action: Mouse pressed left at (770, 409)
Screenshot: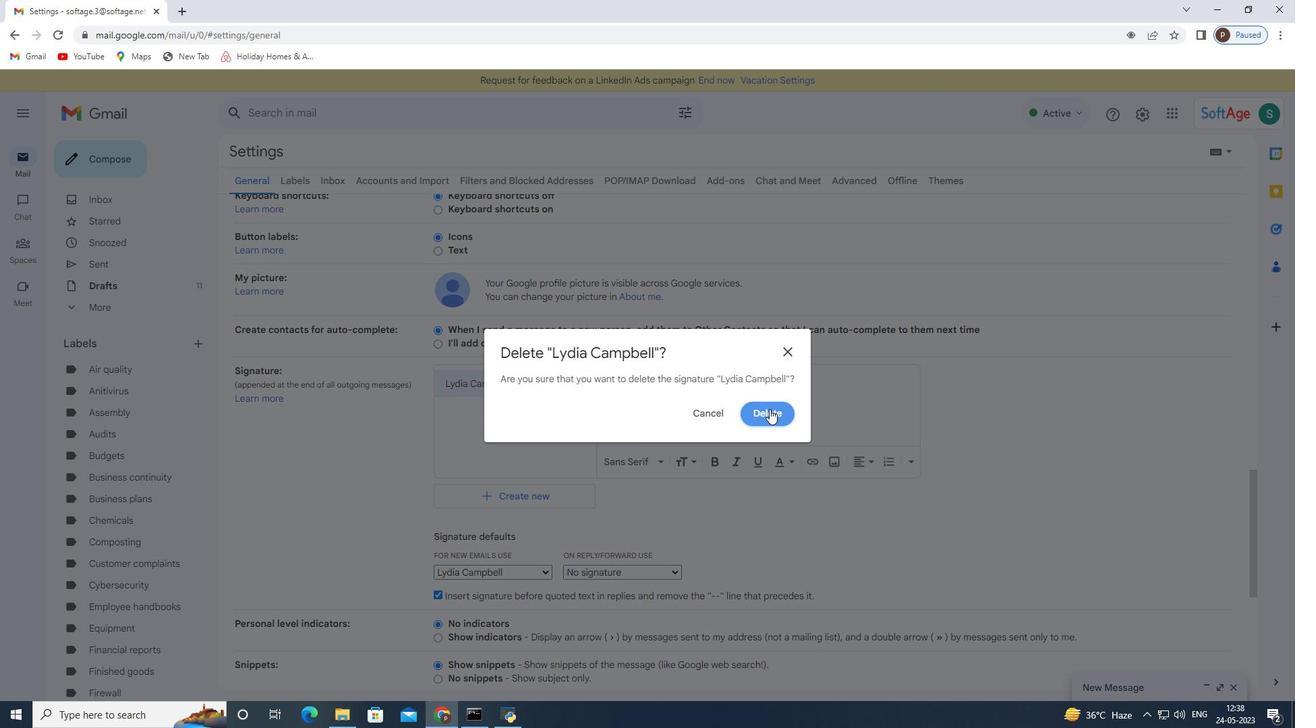 
Action: Mouse moved to (456, 393)
Screenshot: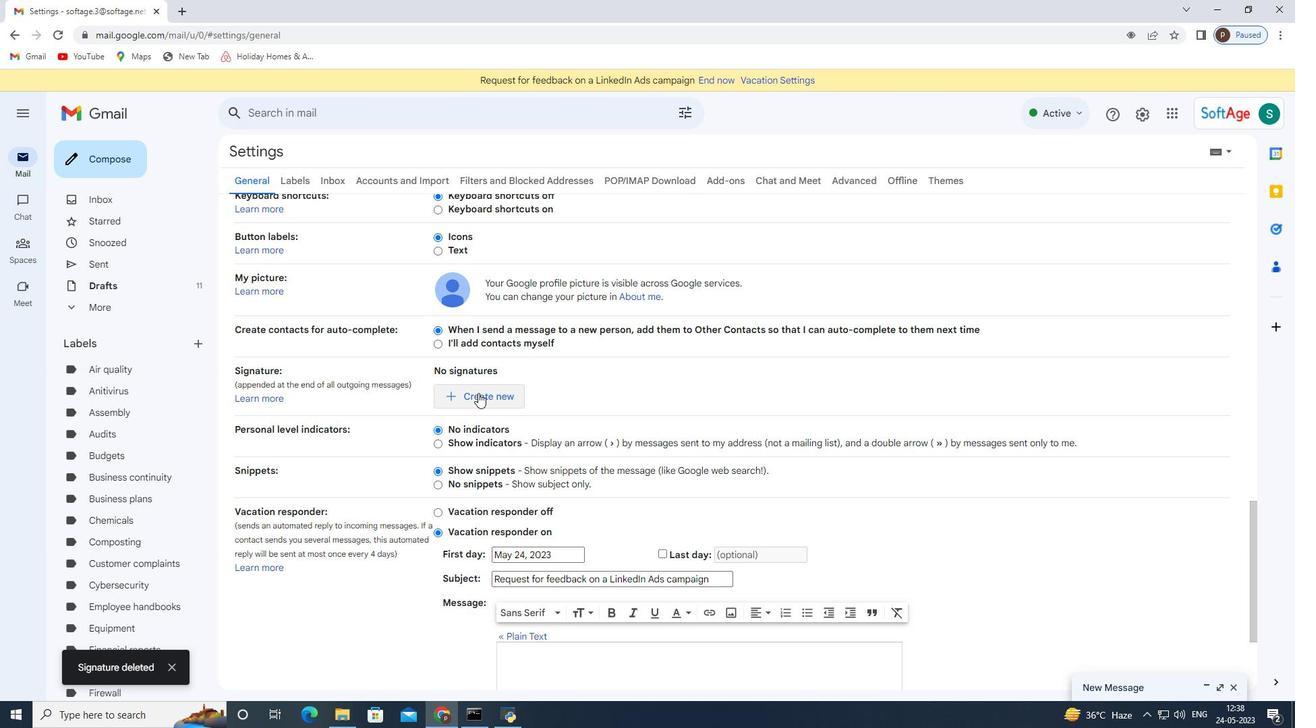 
Action: Mouse pressed left at (456, 393)
Screenshot: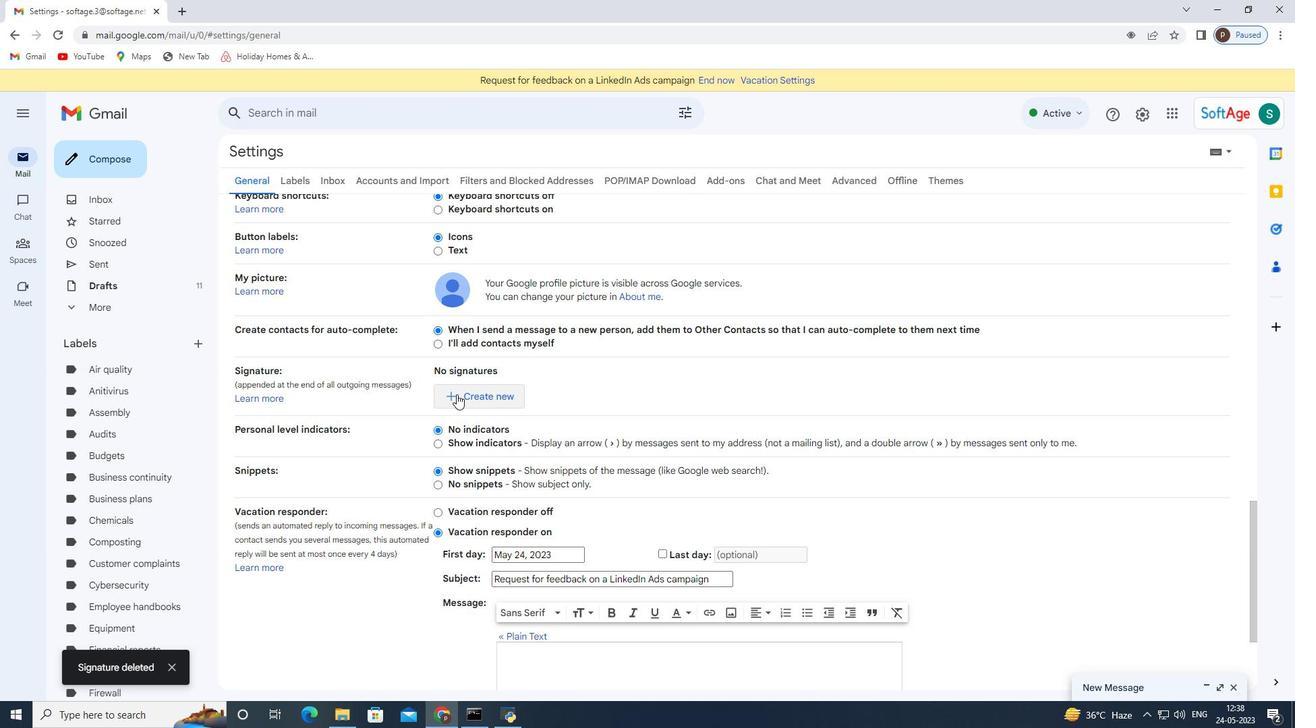 
Action: Mouse moved to (555, 382)
Screenshot: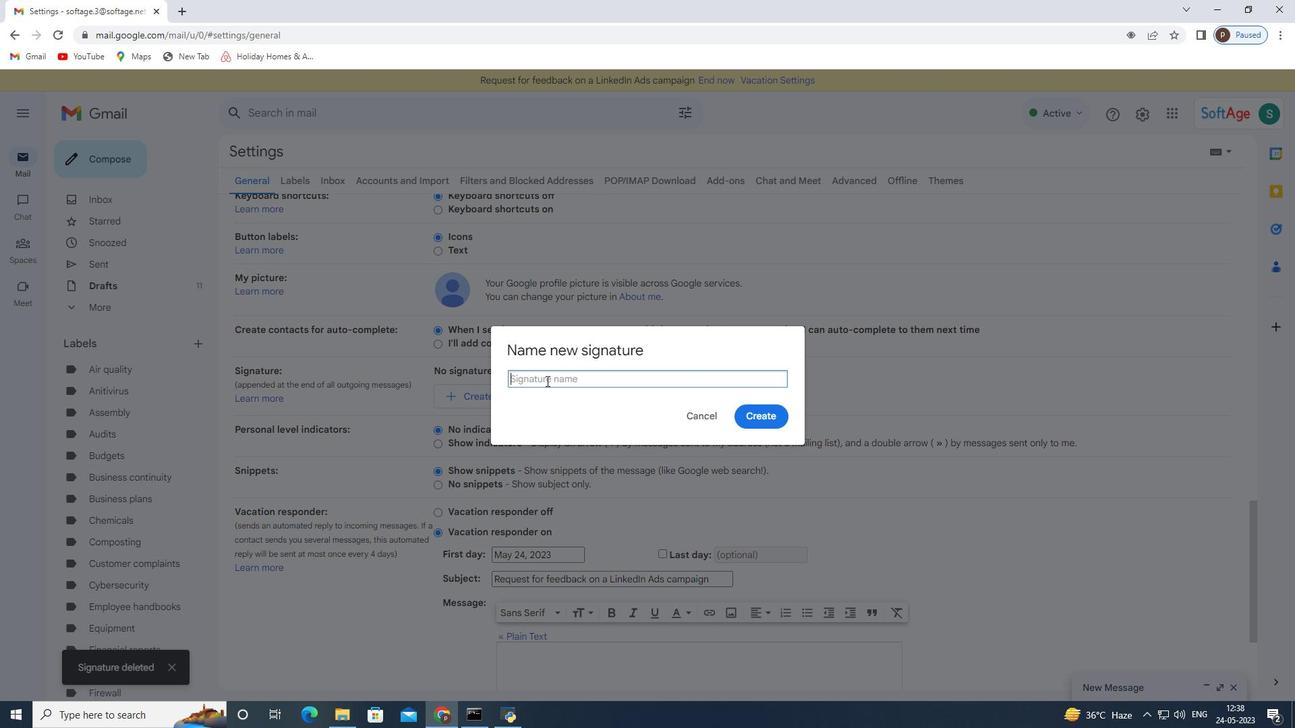 
Action: Mouse pressed left at (555, 382)
Screenshot: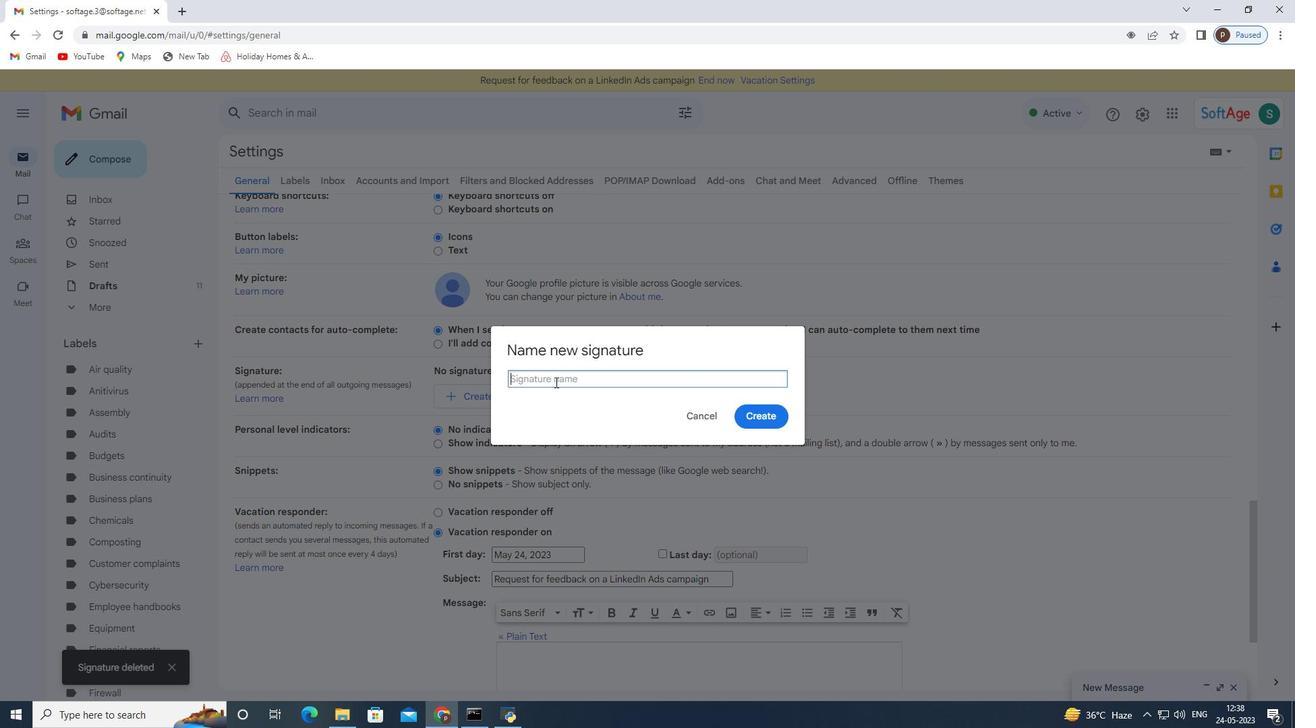 
Action: Mouse moved to (556, 382)
Screenshot: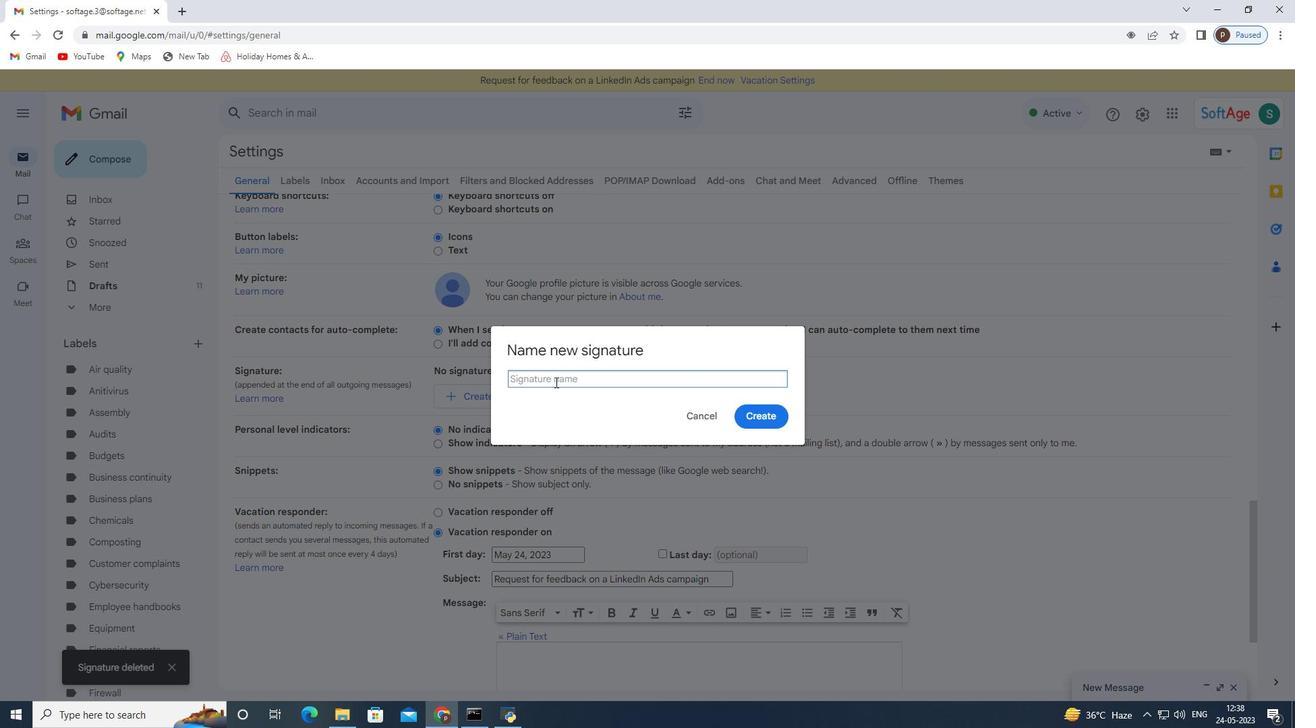 
Action: Key pressed <Key.shift>Lyla<Key.space><Key.shift>King
Screenshot: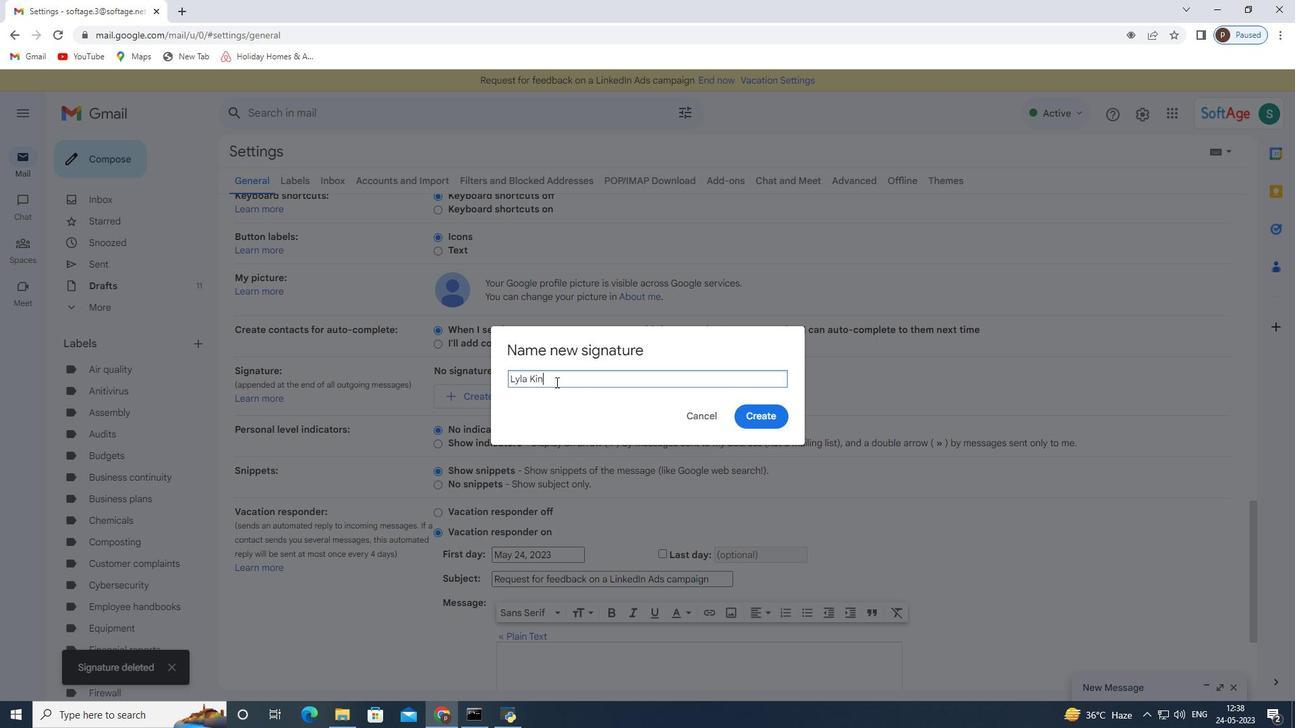 
Action: Mouse moved to (774, 409)
Screenshot: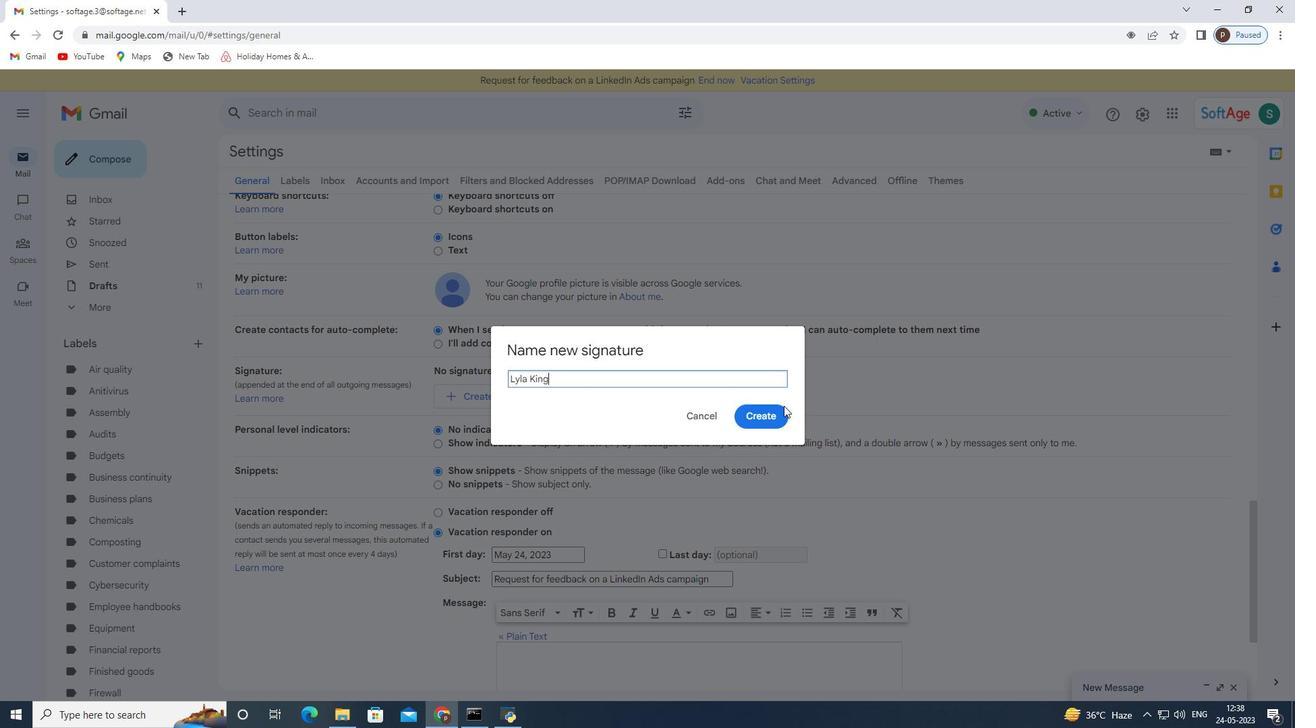 
Action: Mouse pressed left at (774, 409)
Screenshot: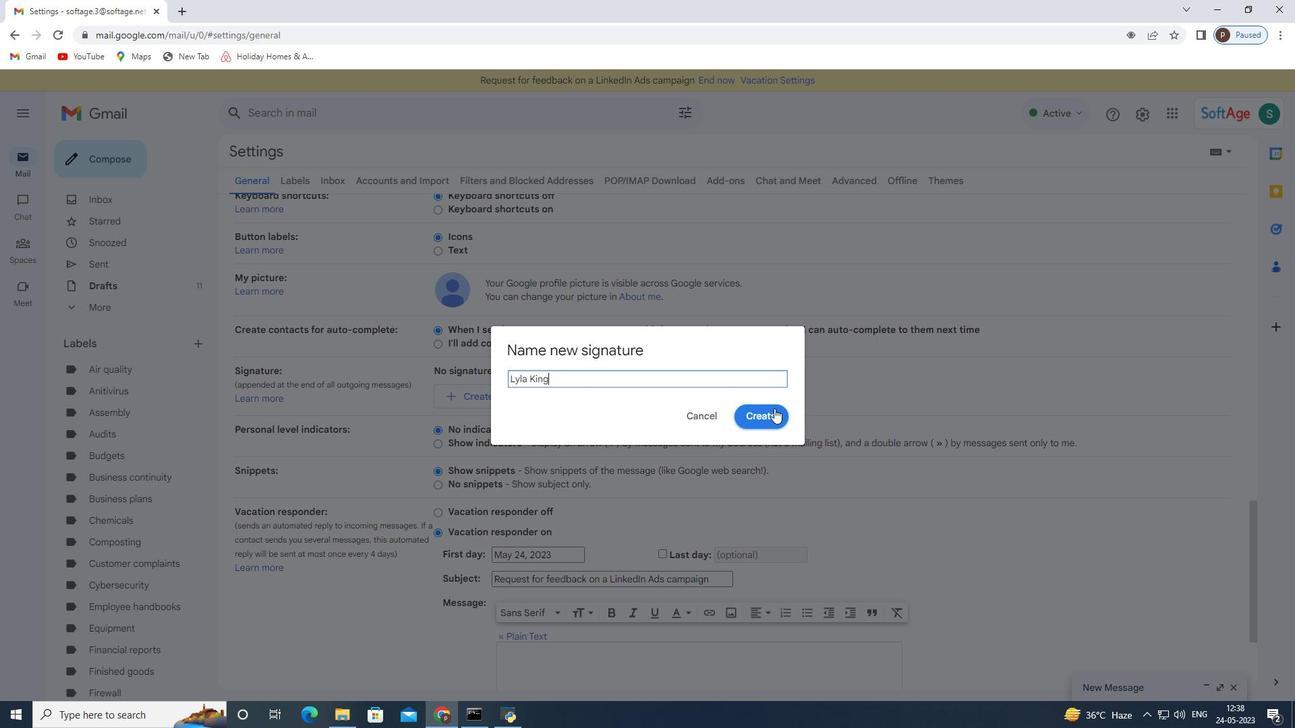 
Action: Mouse moved to (697, 388)
Screenshot: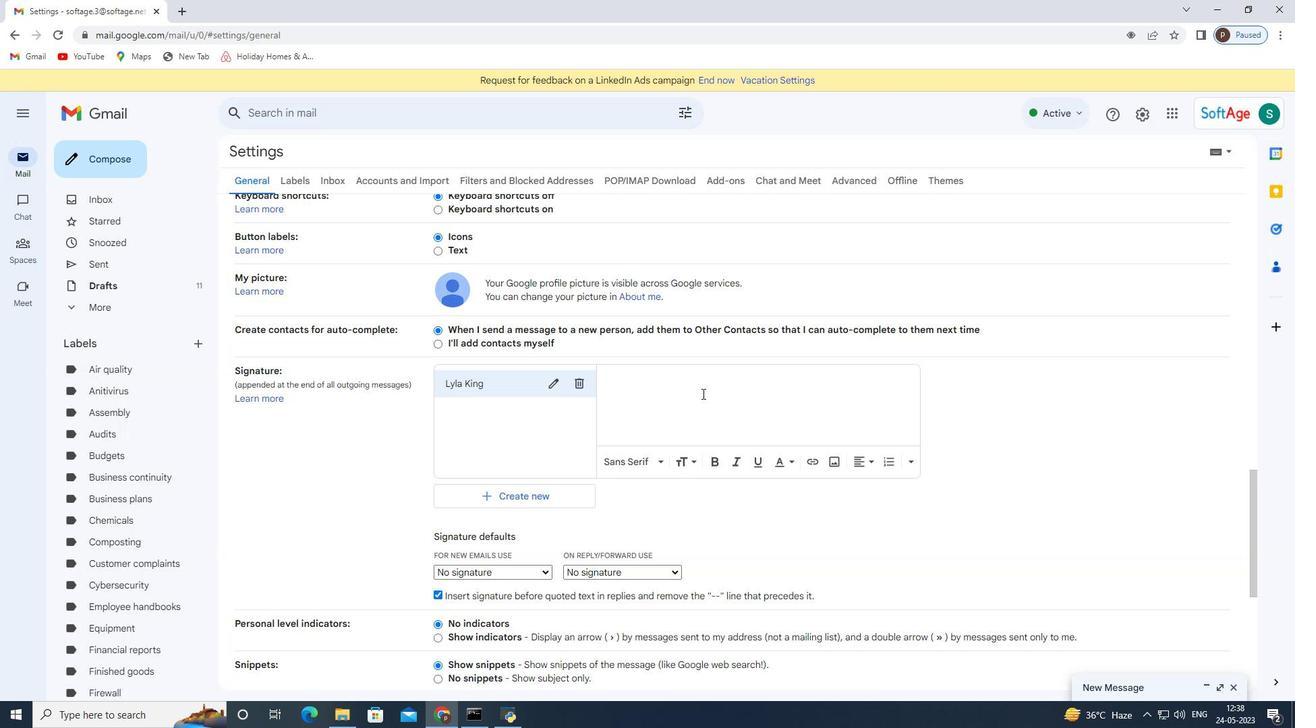 
Action: Mouse pressed left at (697, 388)
Screenshot: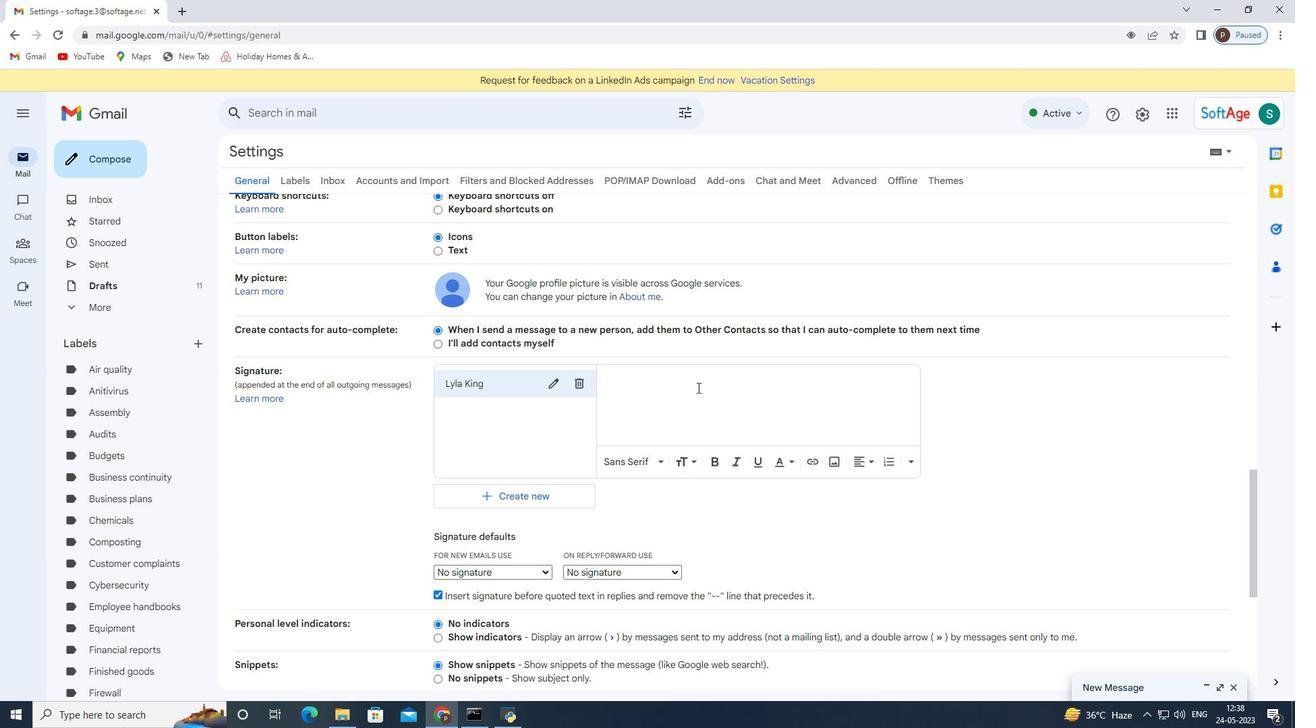 
Action: Key pressed <Key.shift>Lyla<Key.space><Key.shift>
Screenshot: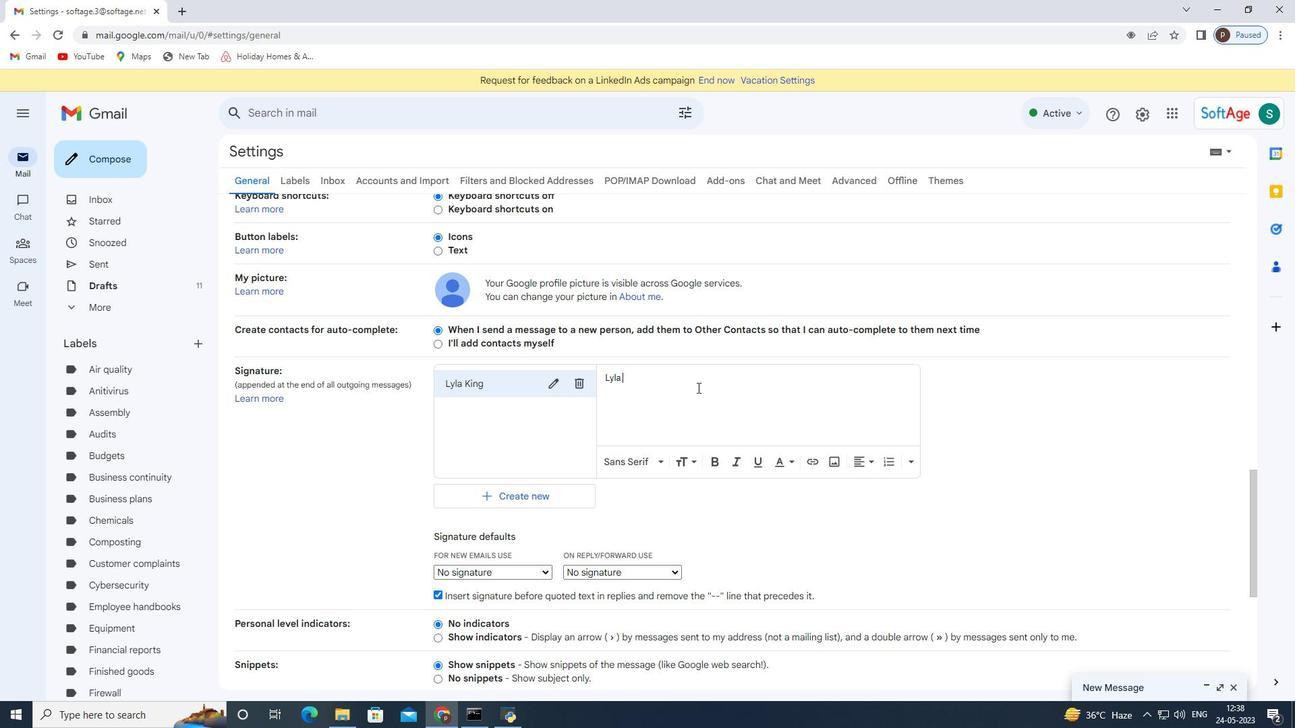 
Action: Mouse moved to (697, 387)
Screenshot: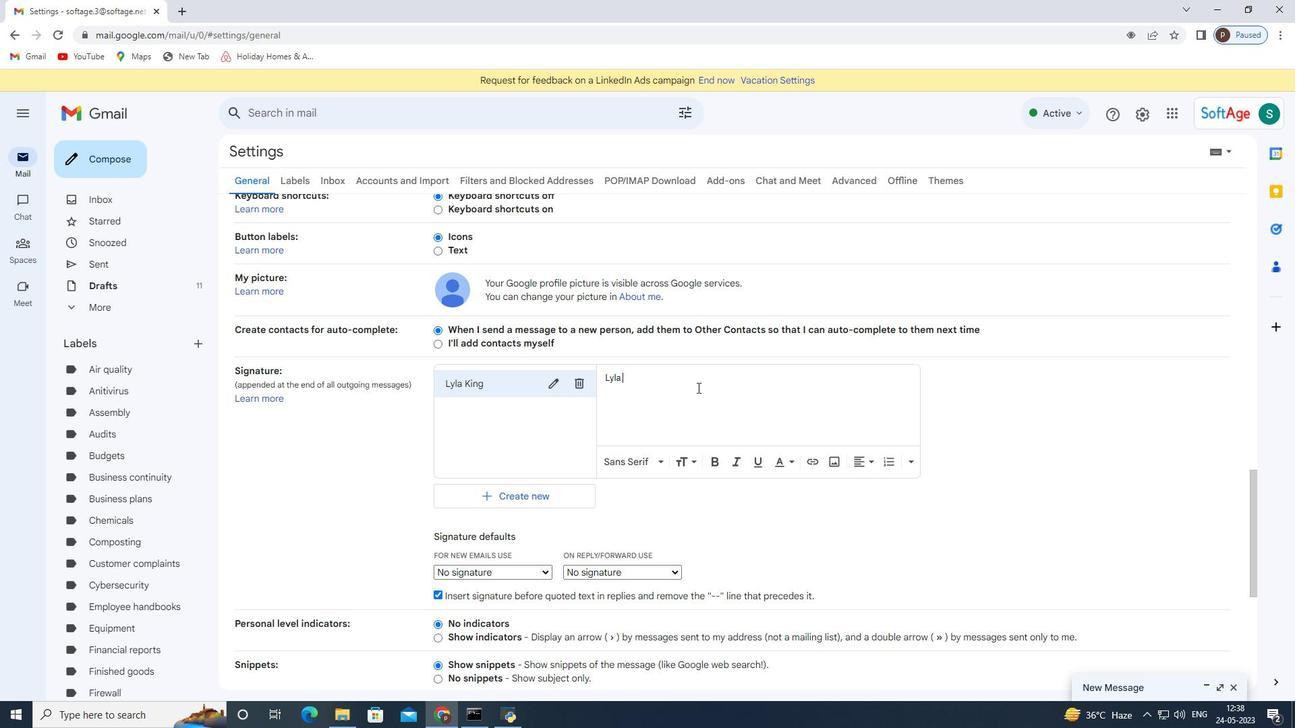 
Action: Key pressed <Key.shift><Key.shift><Key.shift><Key.shift><Key.shift><Key.shift><Key.shift><Key.shift><Key.shift><Key.shift><Key.shift><Key.shift><Key.shift><Key.shift>King
Screenshot: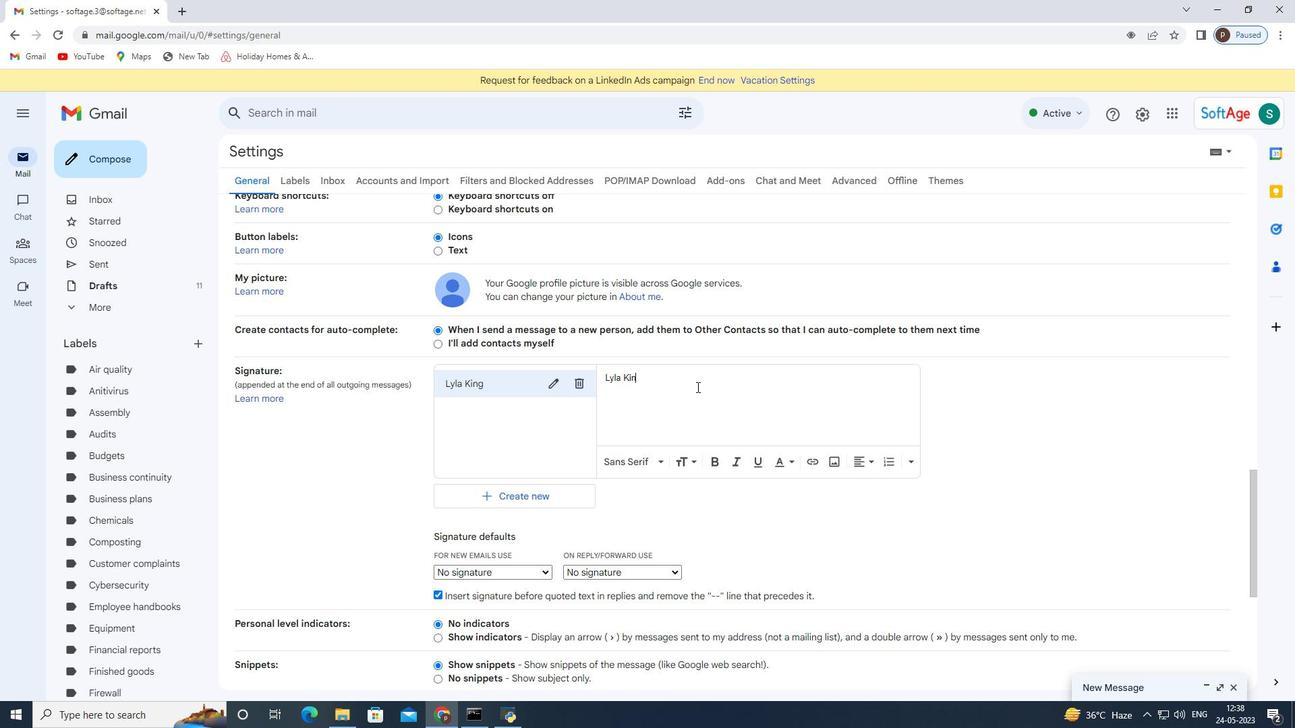 
Action: Mouse moved to (547, 396)
Screenshot: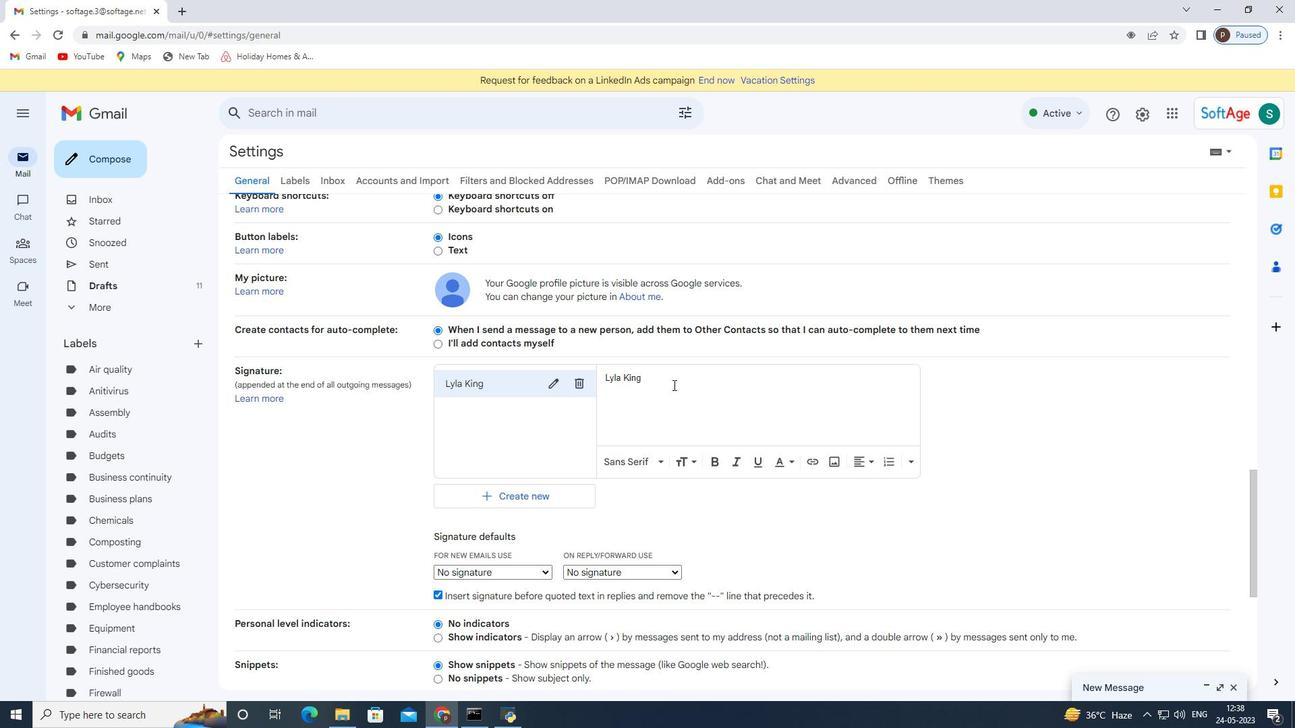 
Action: Mouse scrolled (547, 395) with delta (0, 0)
Screenshot: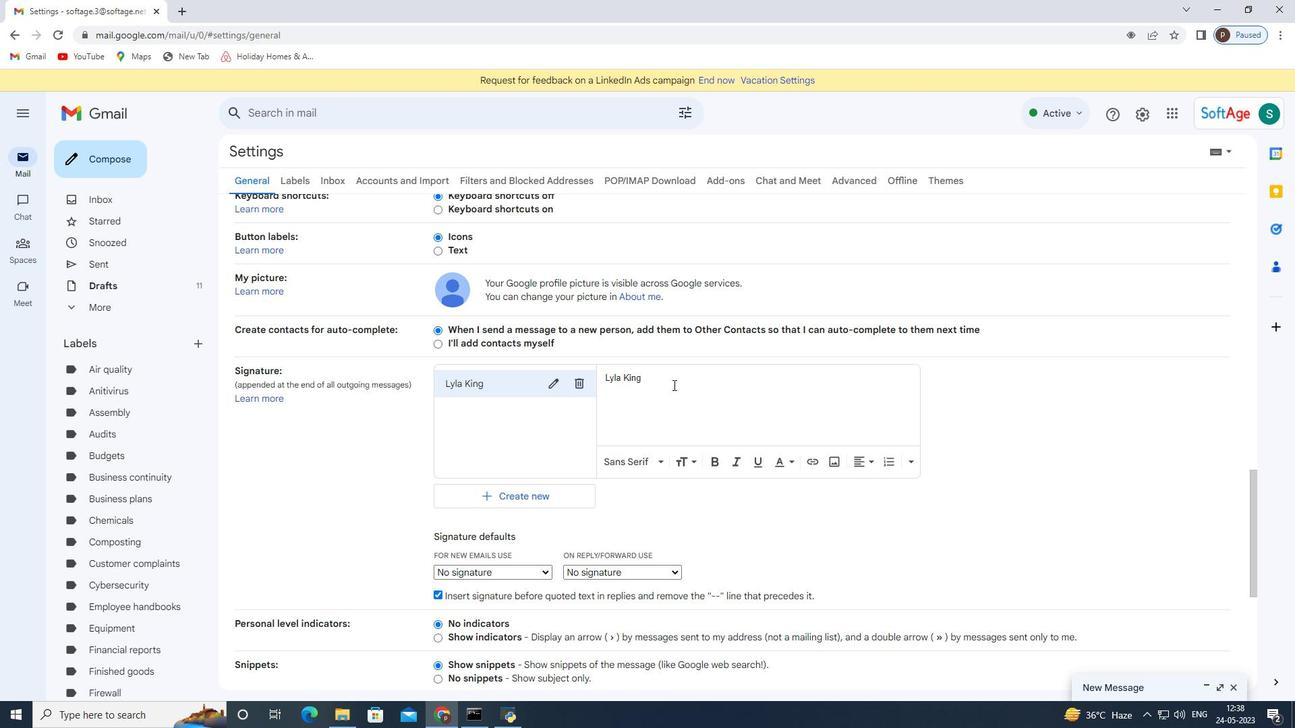
Action: Mouse moved to (531, 410)
Screenshot: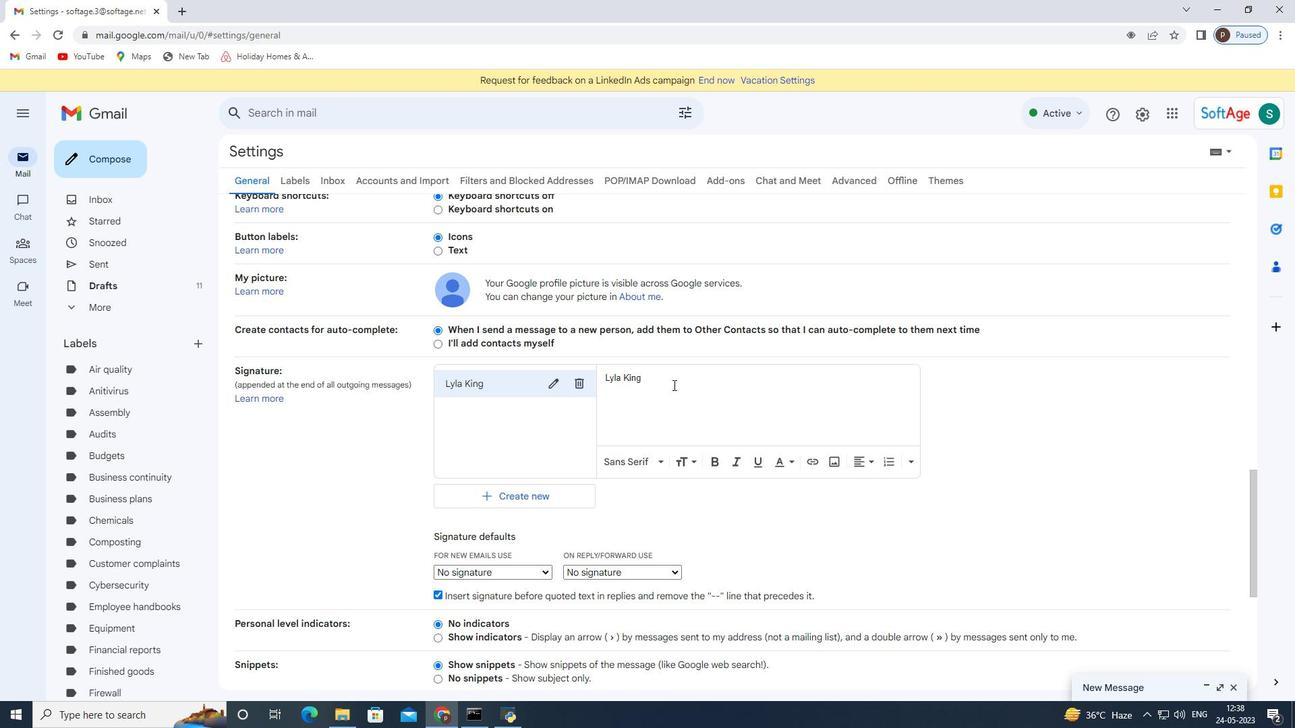 
Action: Mouse scrolled (531, 409) with delta (0, 0)
Screenshot: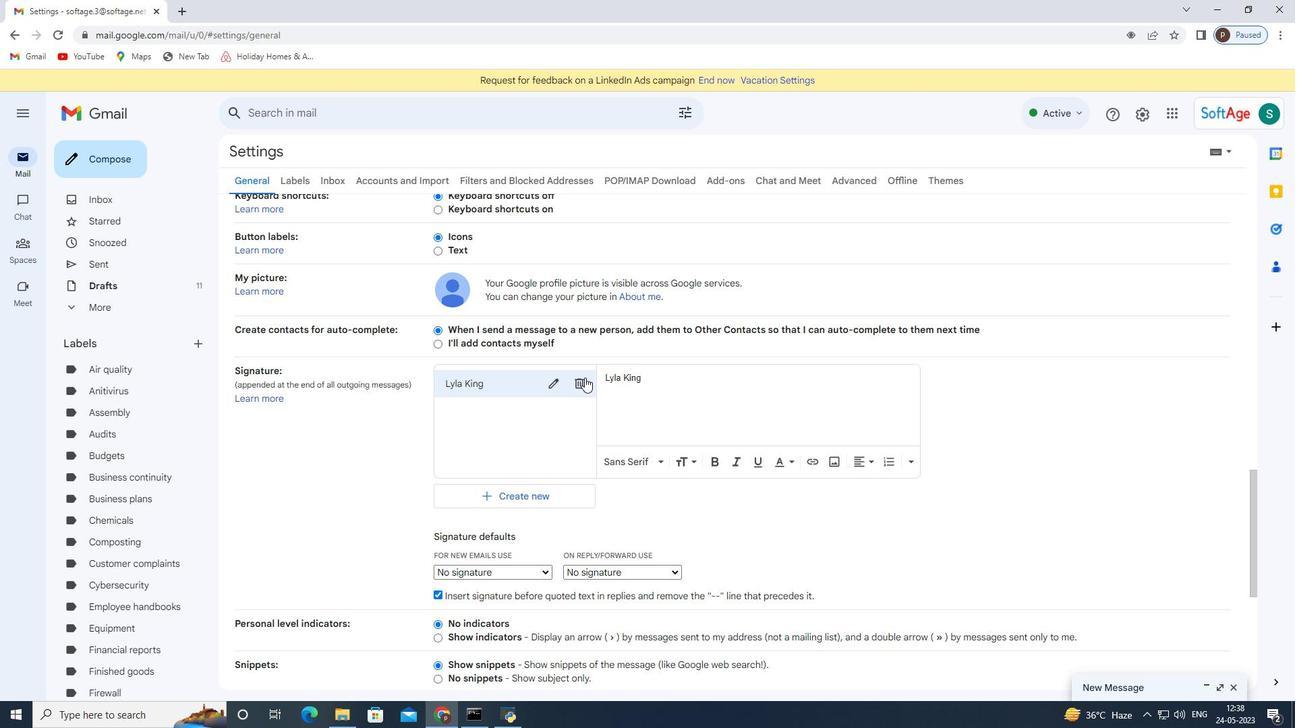 
Action: Mouse moved to (515, 436)
Screenshot: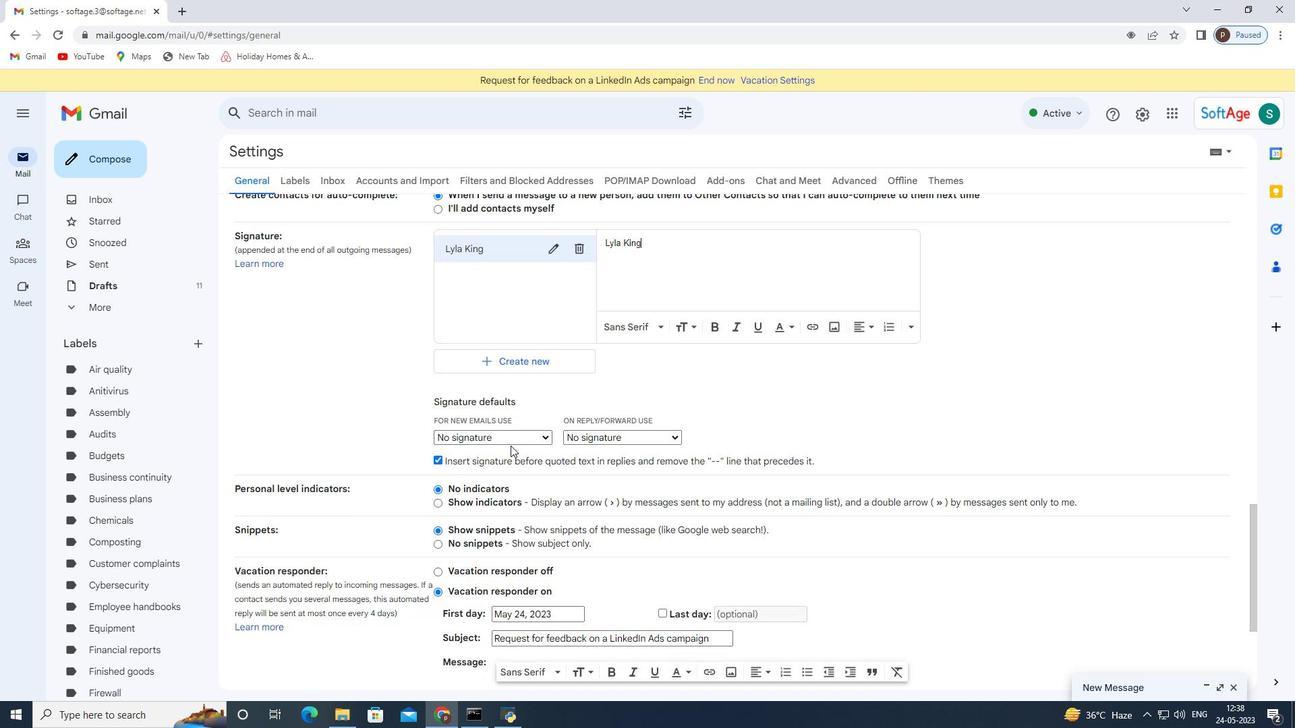 
Action: Mouse pressed left at (515, 436)
Screenshot: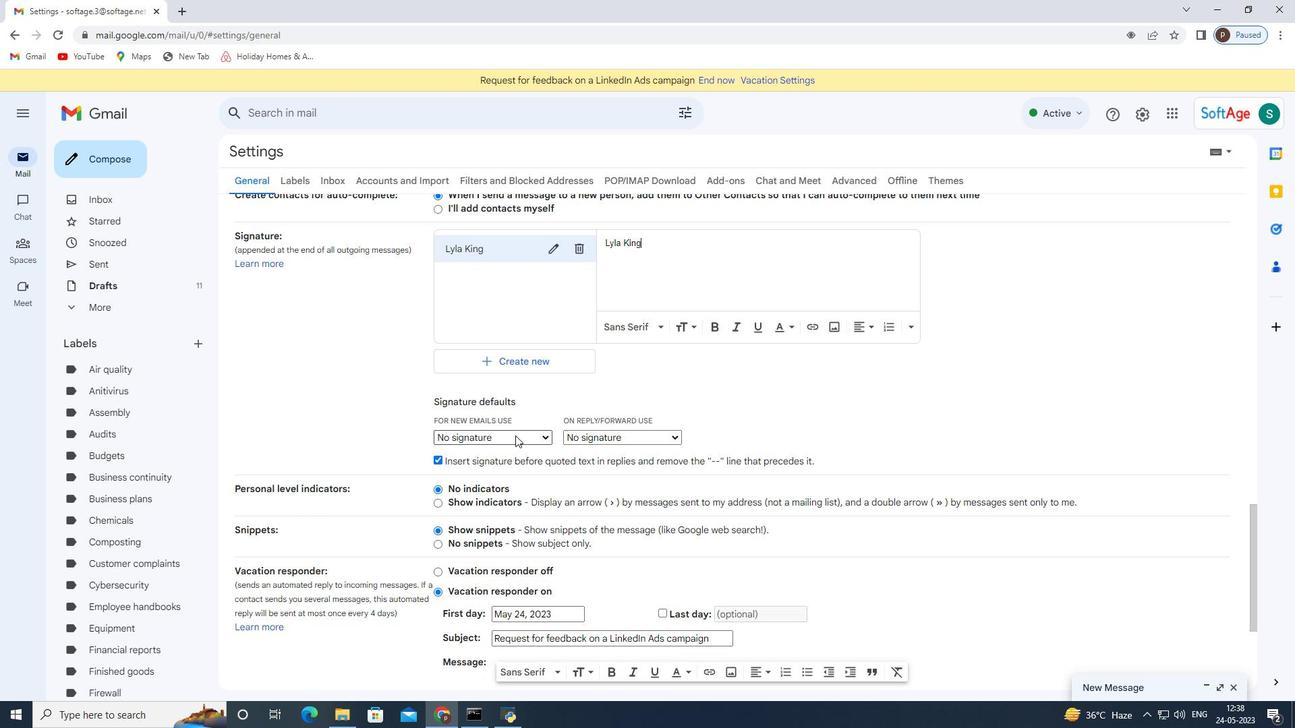 
Action: Mouse moved to (507, 458)
Screenshot: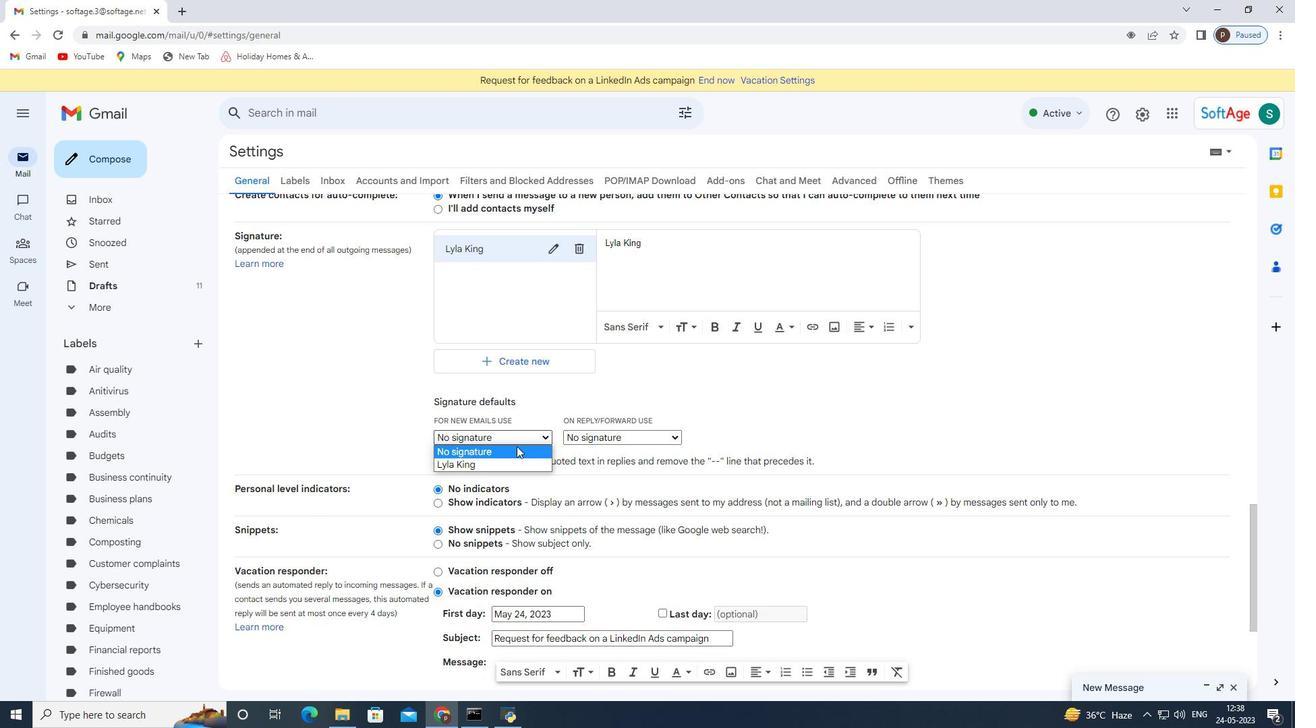 
Action: Mouse pressed left at (507, 458)
Screenshot: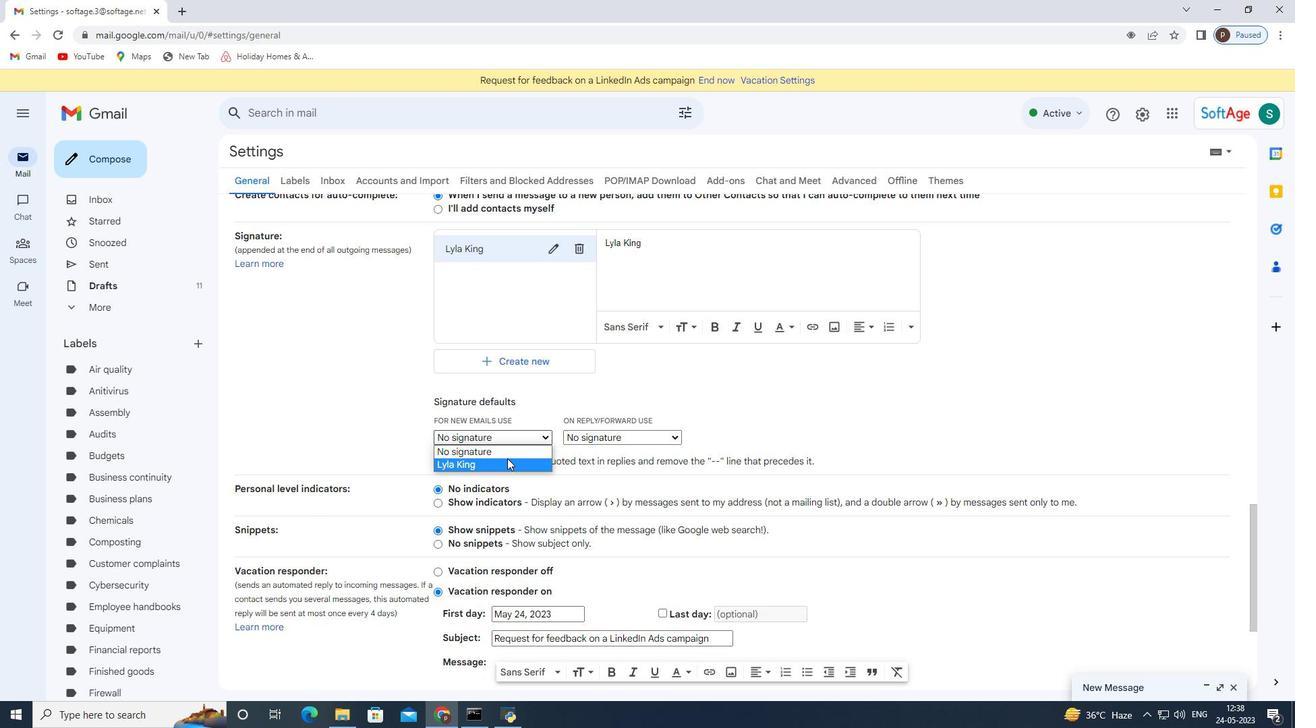 
Action: Mouse scrolled (507, 458) with delta (0, 0)
Screenshot: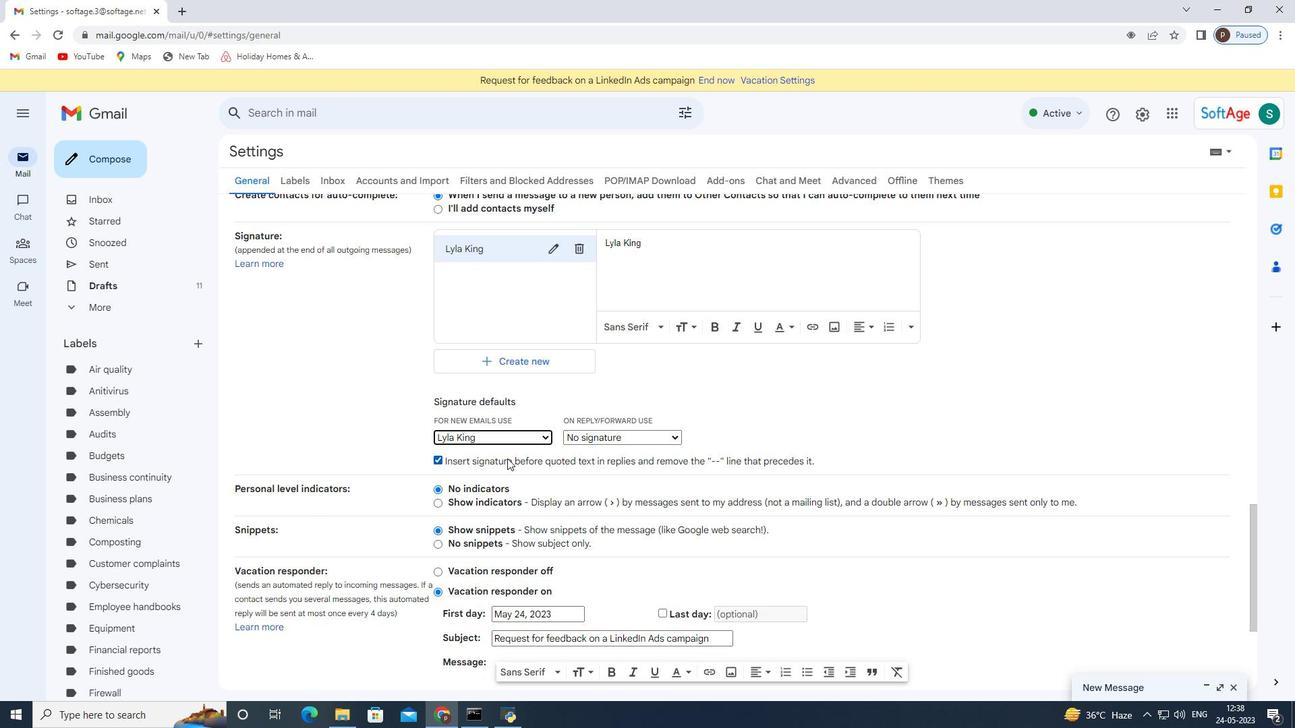 
Action: Mouse scrolled (507, 458) with delta (0, 0)
Screenshot: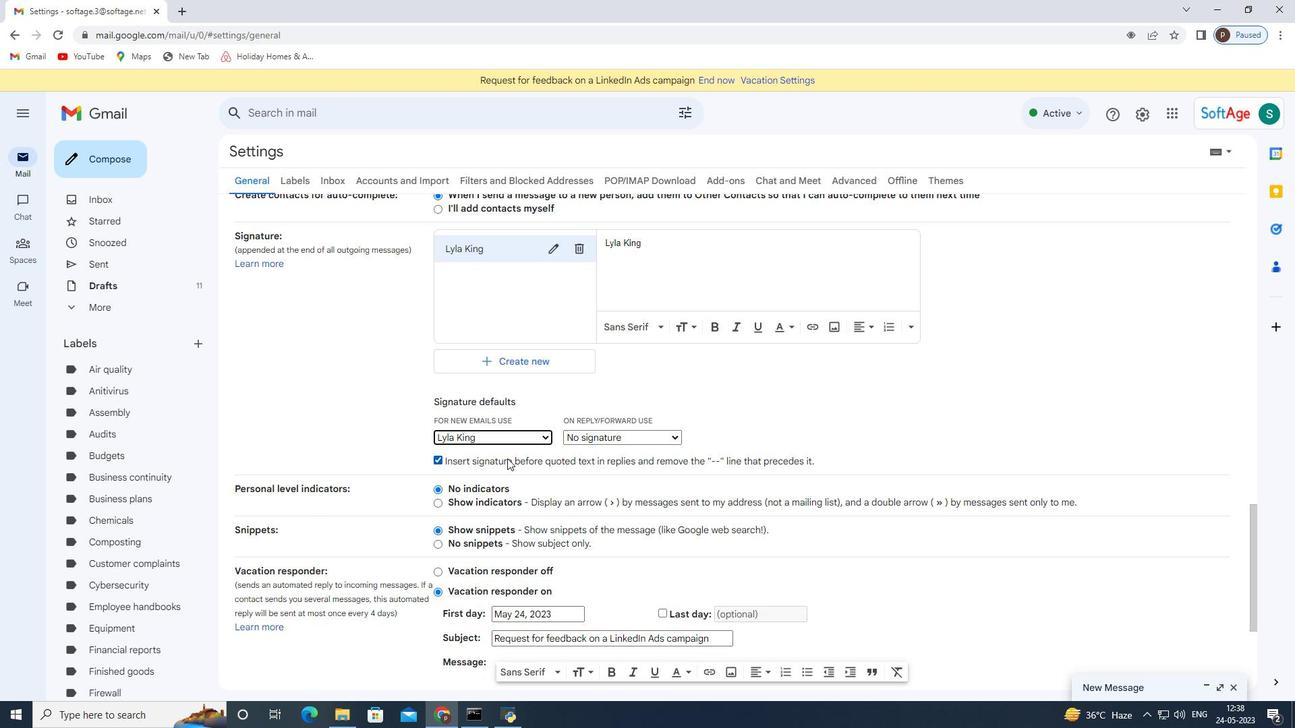 
Action: Mouse scrolled (507, 458) with delta (0, 0)
Screenshot: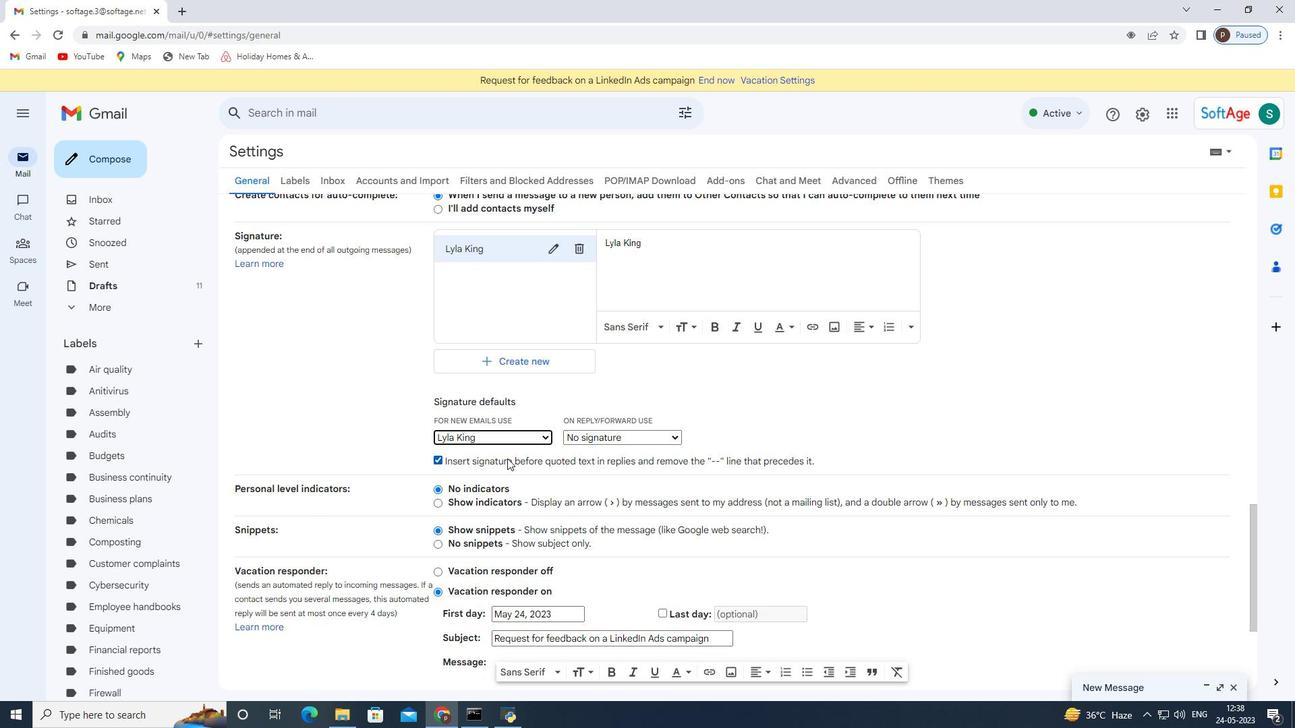 
Action: Mouse scrolled (507, 458) with delta (0, 0)
Screenshot: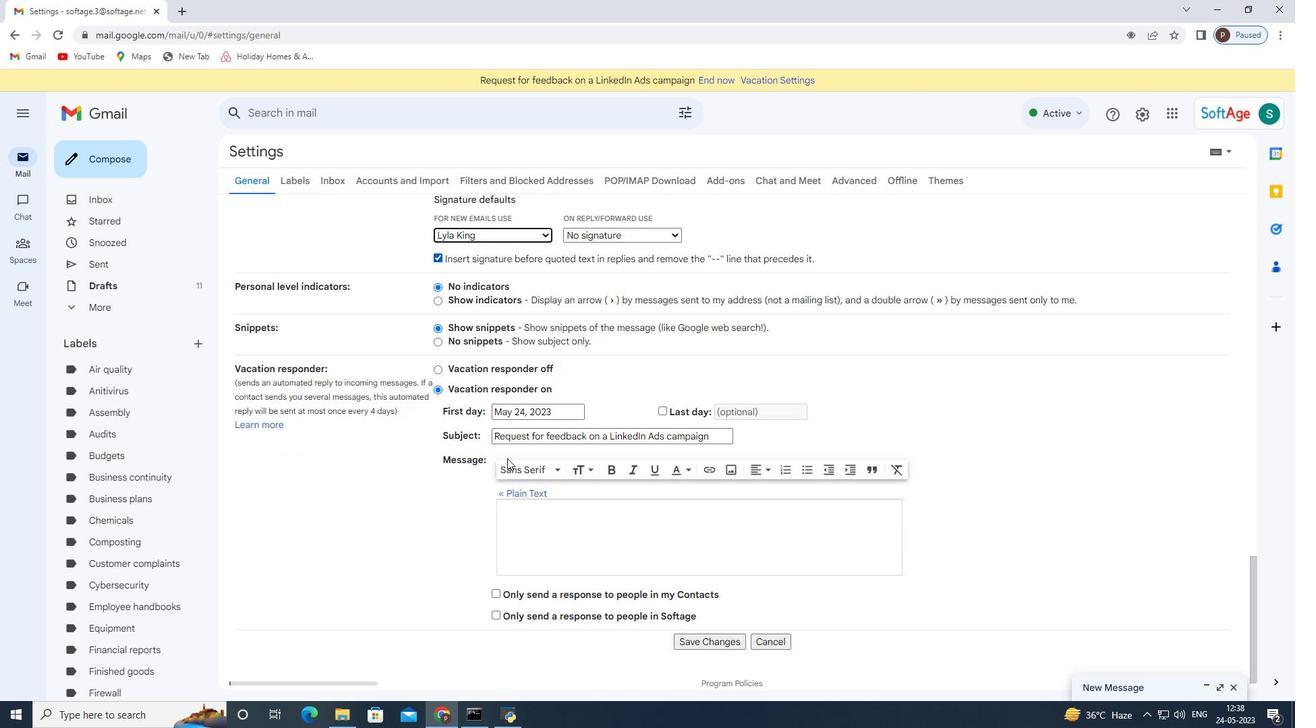 
Action: Mouse moved to (507, 459)
Screenshot: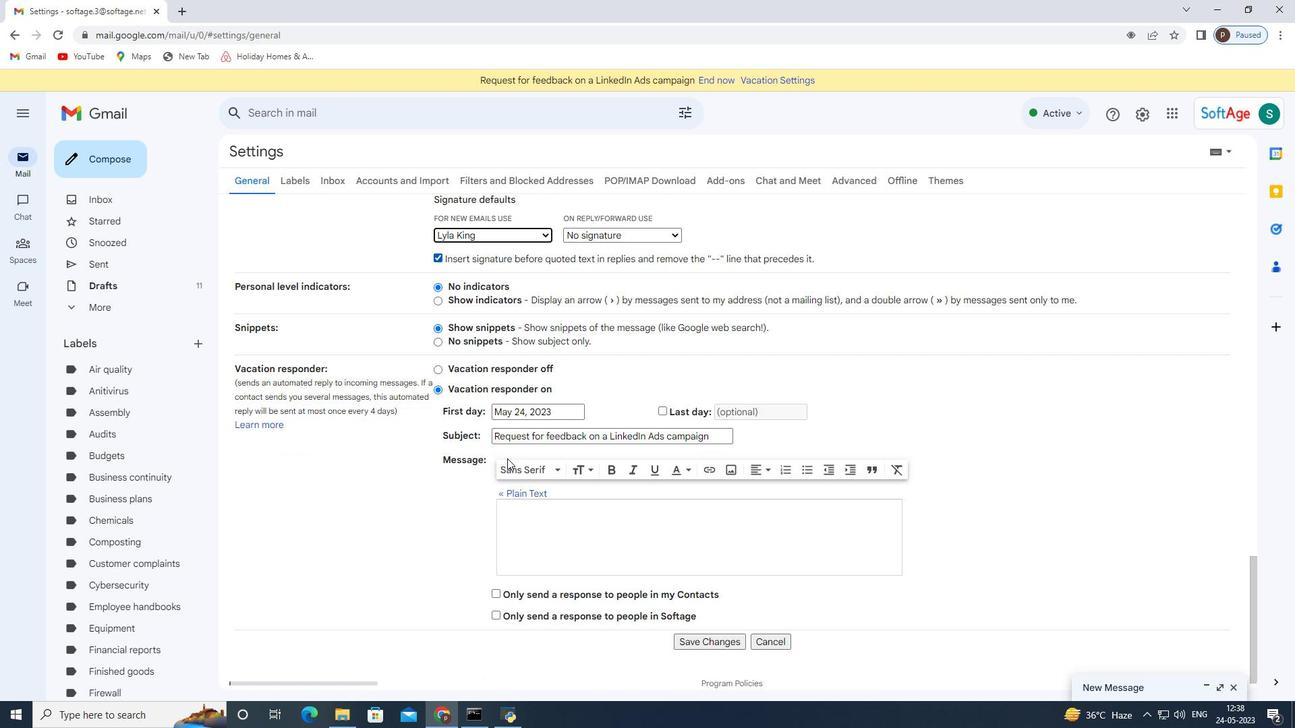 
Action: Mouse scrolled (507, 458) with delta (0, 0)
Screenshot: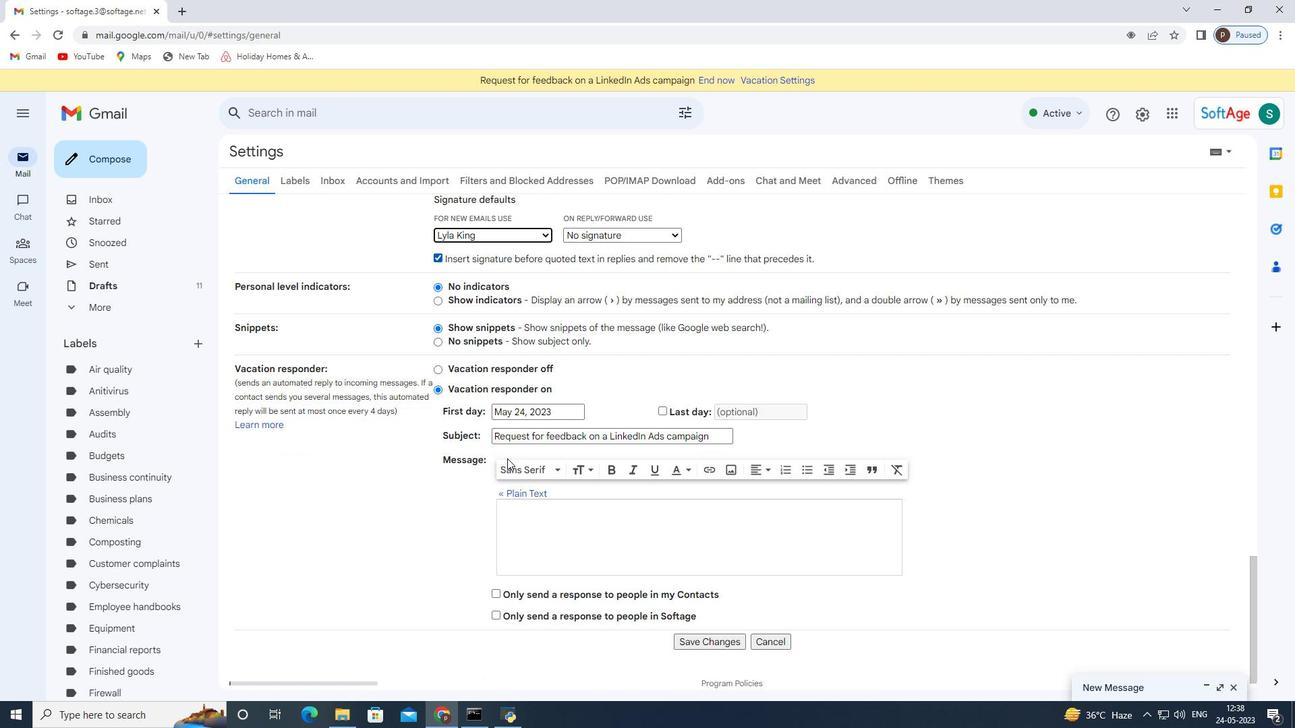 
Action: Mouse moved to (520, 481)
Screenshot: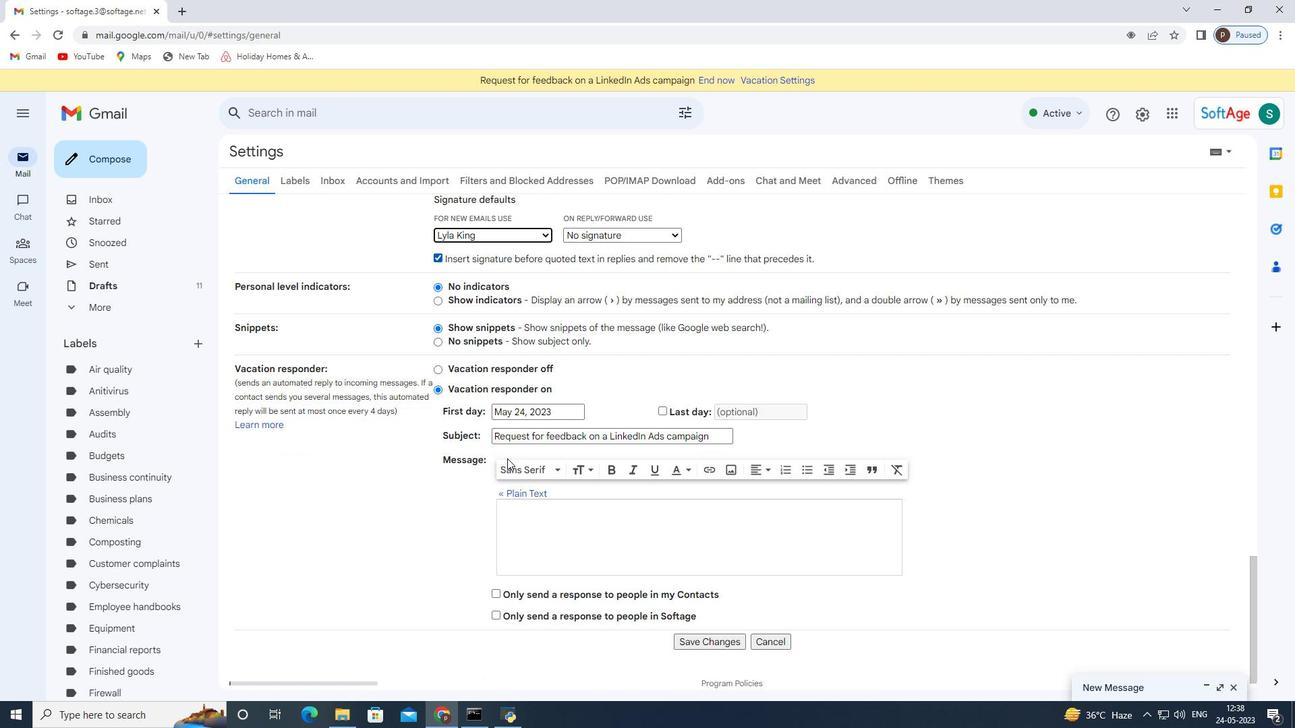 
Action: Mouse scrolled (507, 458) with delta (0, 0)
Screenshot: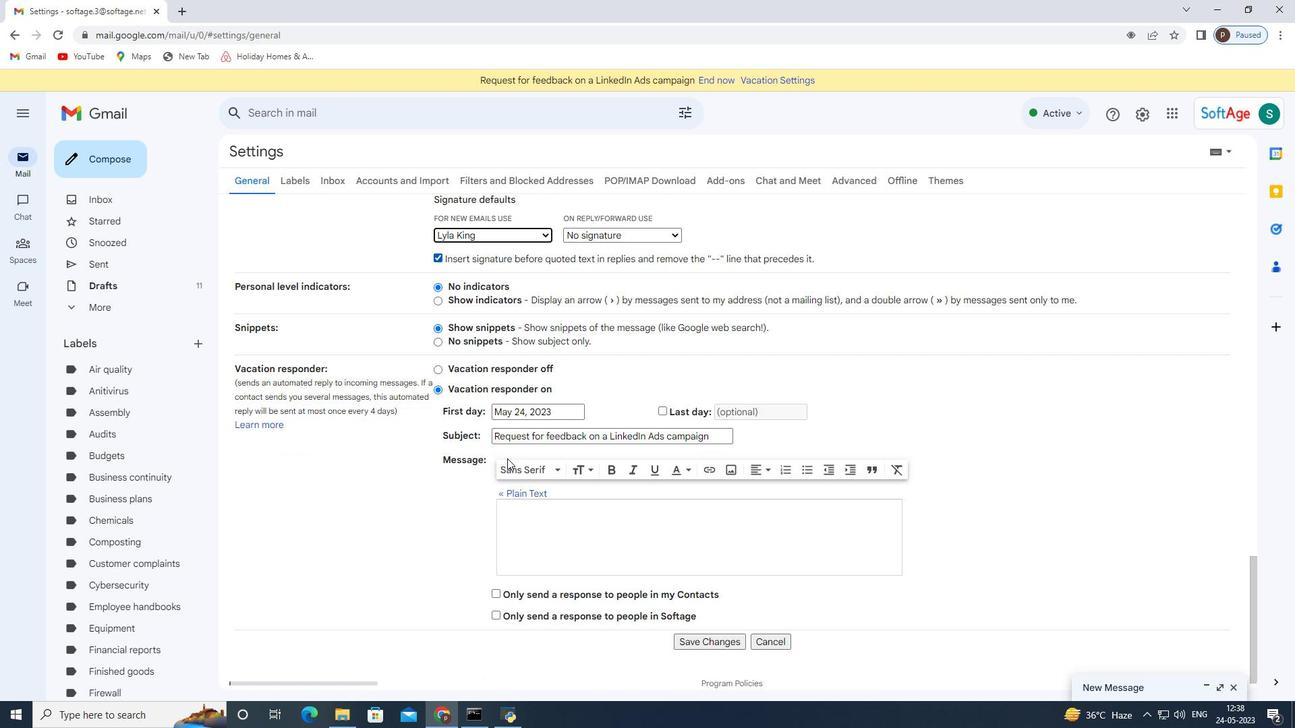 
Action: Mouse moved to (716, 615)
Screenshot: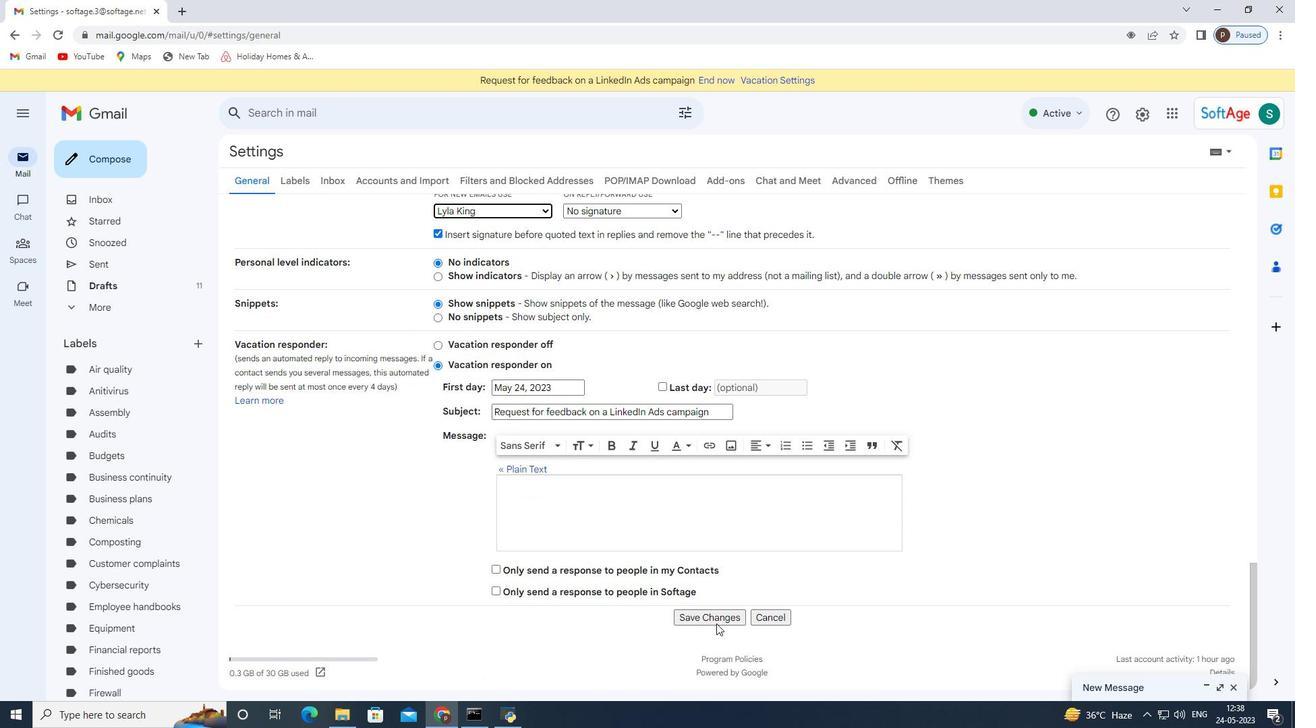 
Action: Mouse pressed left at (716, 615)
Screenshot: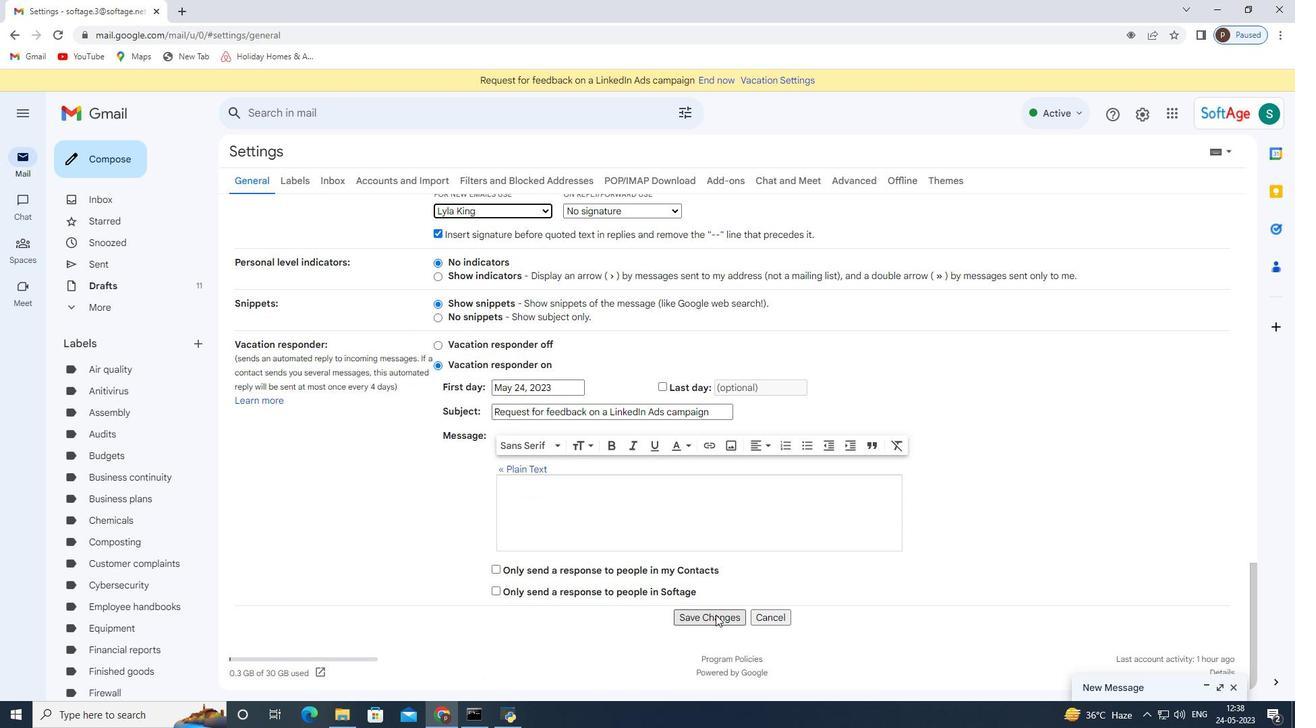 
Action: Mouse moved to (116, 154)
Screenshot: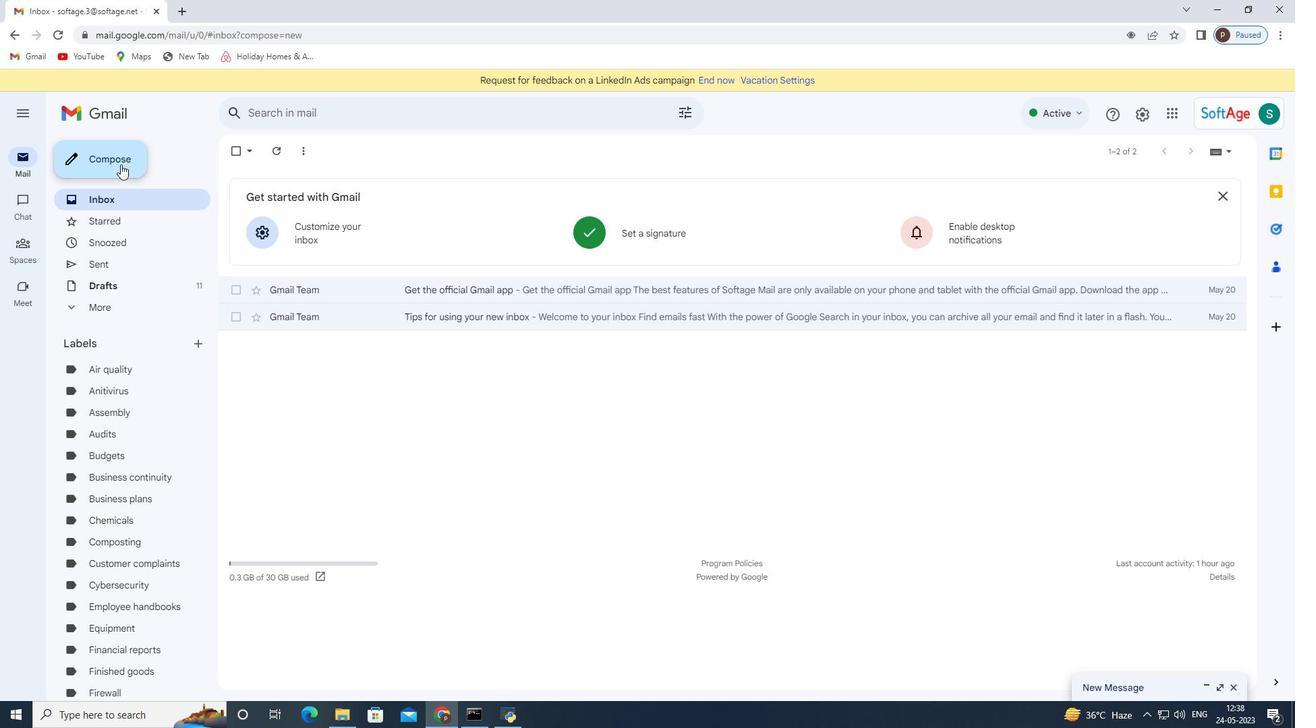
Action: Mouse pressed left at (116, 154)
Screenshot: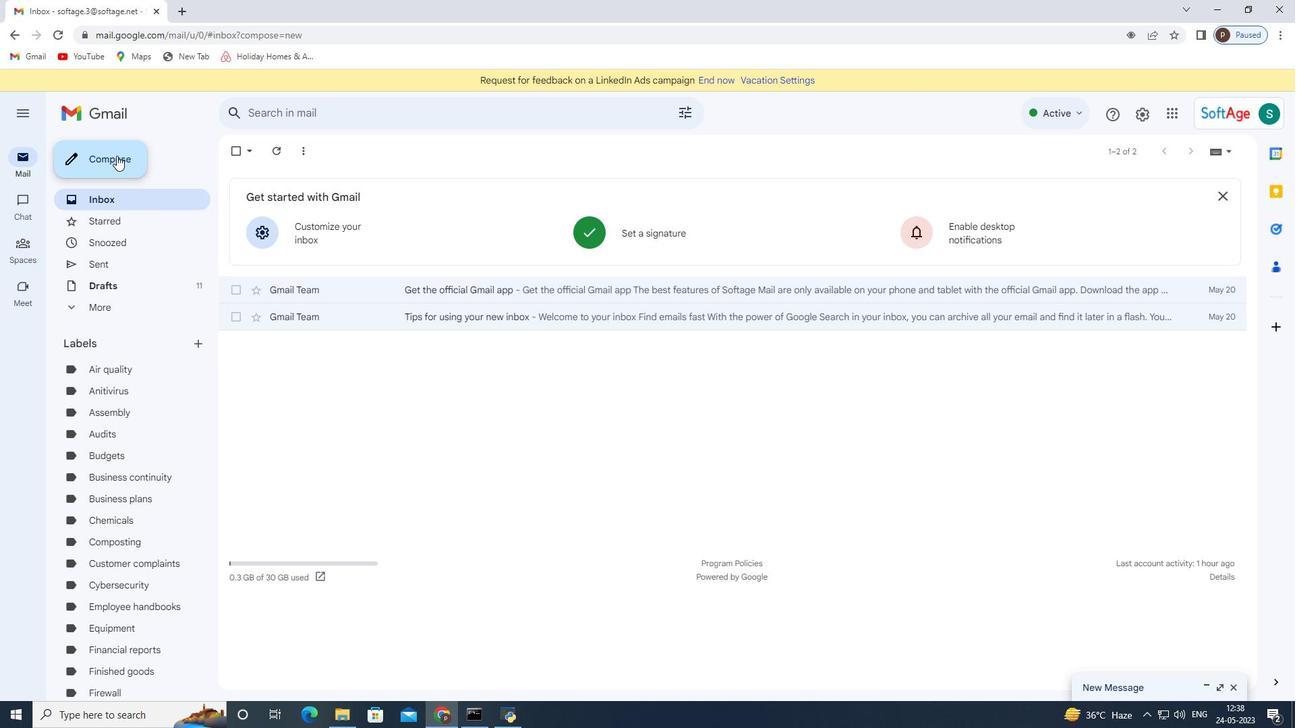 
Action: Mouse moved to (694, 355)
Screenshot: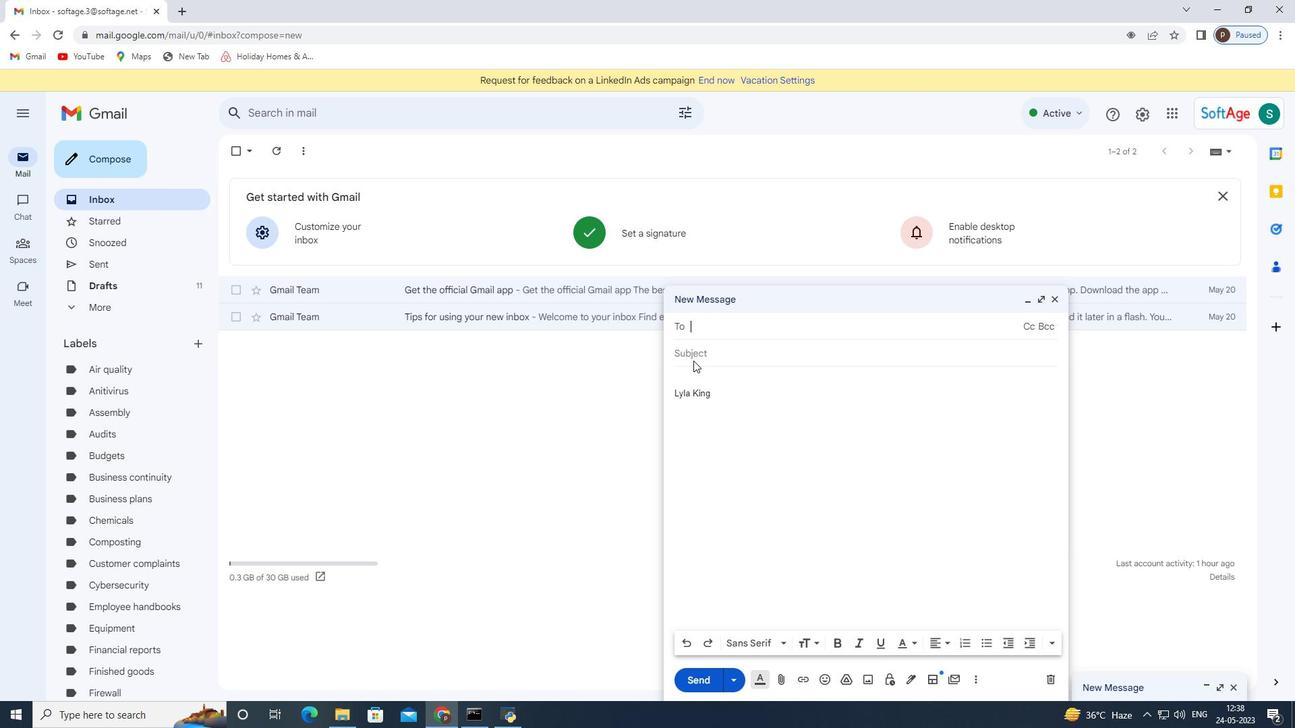 
Action: Mouse pressed left at (694, 355)
Screenshot: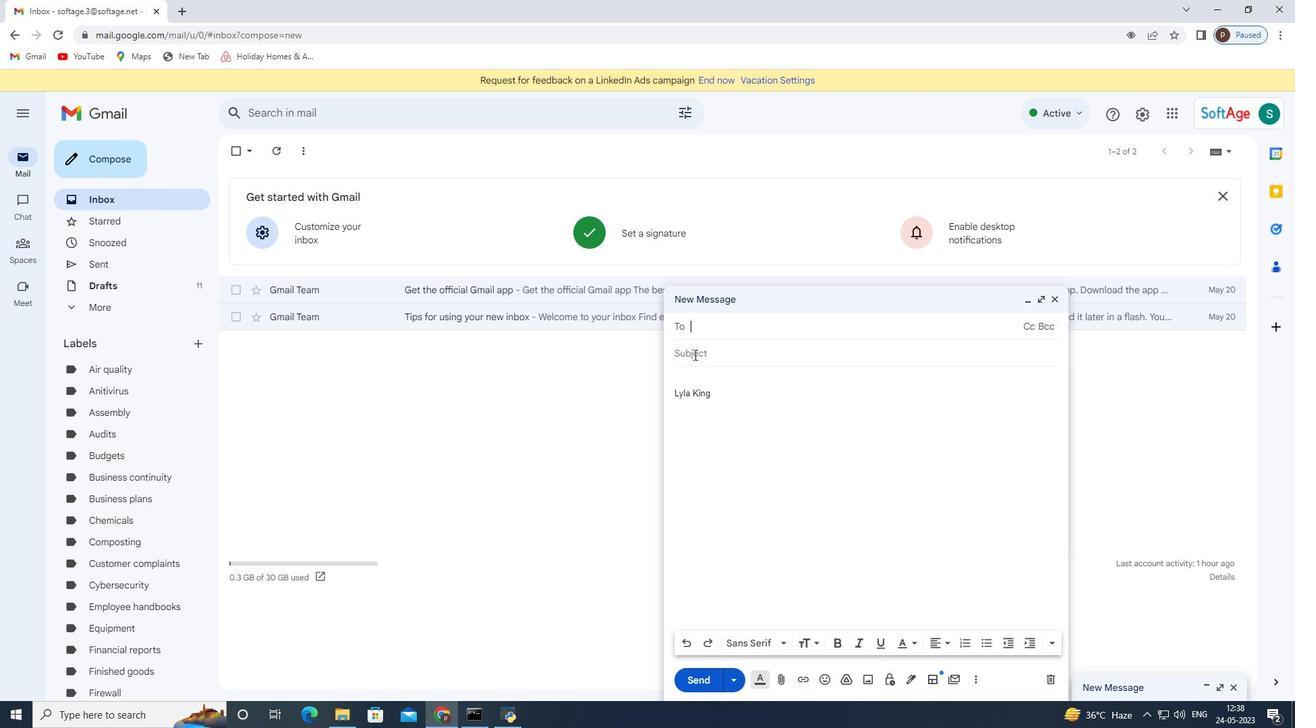 
Action: Key pressed <Key.shift>Request<Key.space>for<Key.space>feedback<Key.space>on<Key.space>a<Key.space>customer<Key.space>support<Key.space>survey<Key.tab><Key.shift>Could<Key.space>you<Key.space>please<Key.space>provide<Key.space>a<Key.space>breakdown<Key.space>of<Key.space>the<Key.space>project<Key.space>risk<Key.space>management<Key.space>plan<Key.shift_r>?<Key.enter>
Screenshot: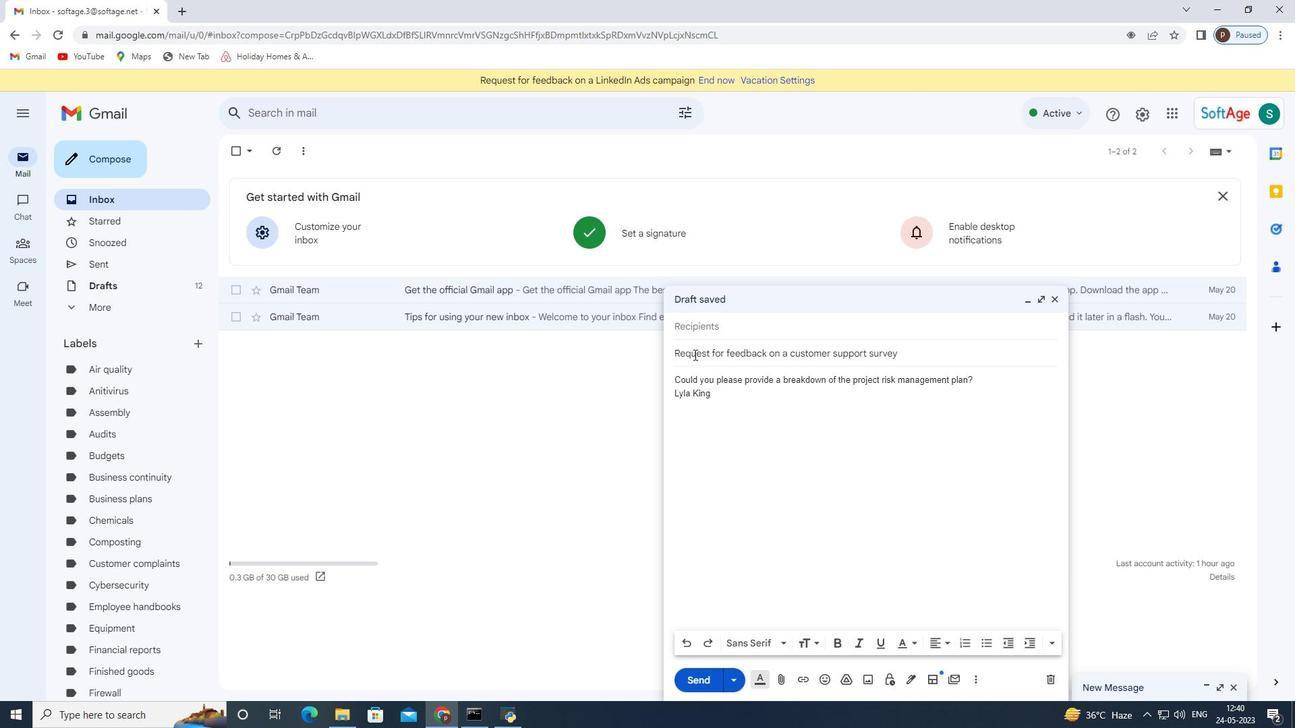 
Action: Mouse moved to (699, 327)
Screenshot: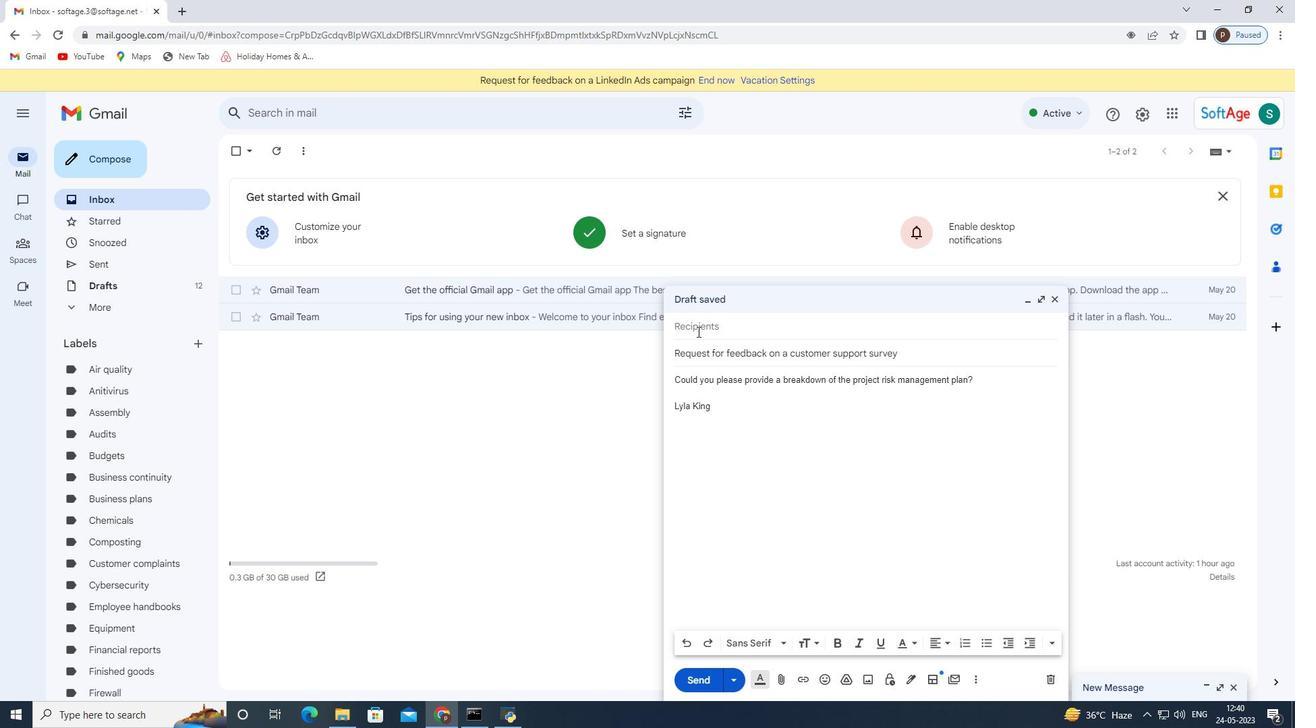 
Action: Mouse pressed left at (699, 327)
Screenshot: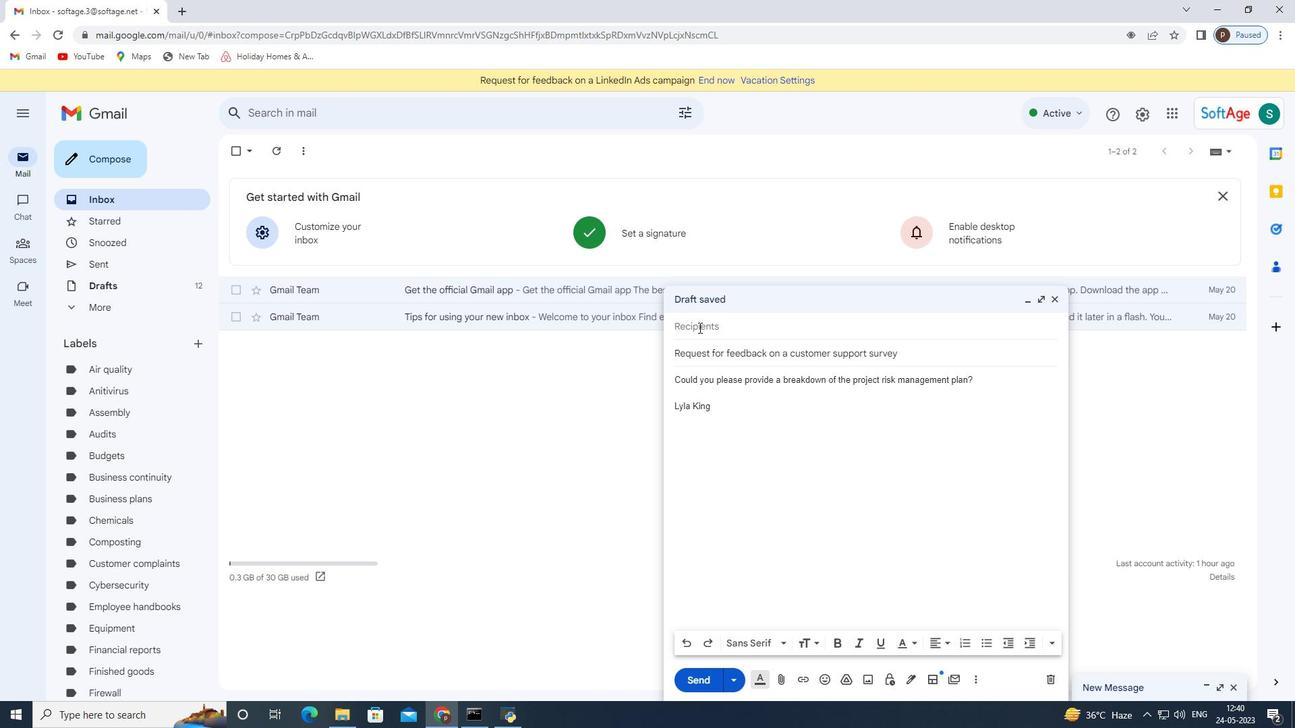 
Action: Key pressed softage.1<Key.shift>@softage.net
Screenshot: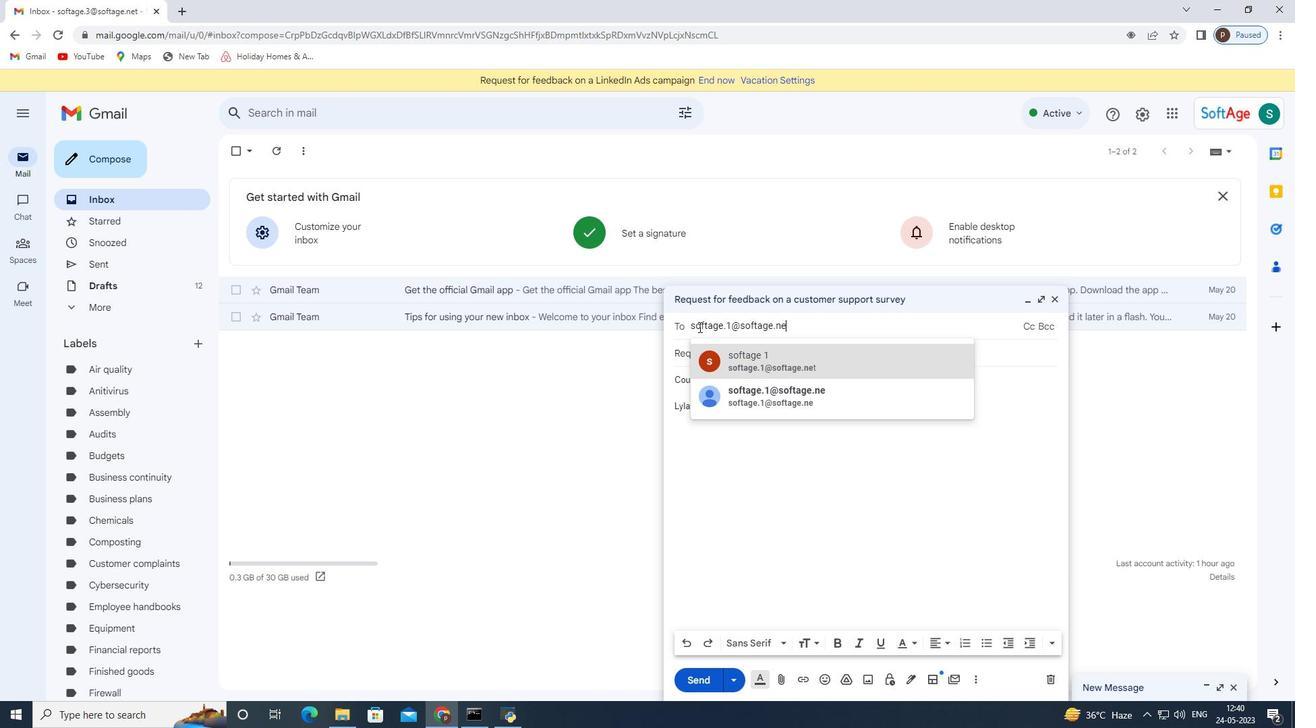 
Action: Mouse moved to (769, 354)
Screenshot: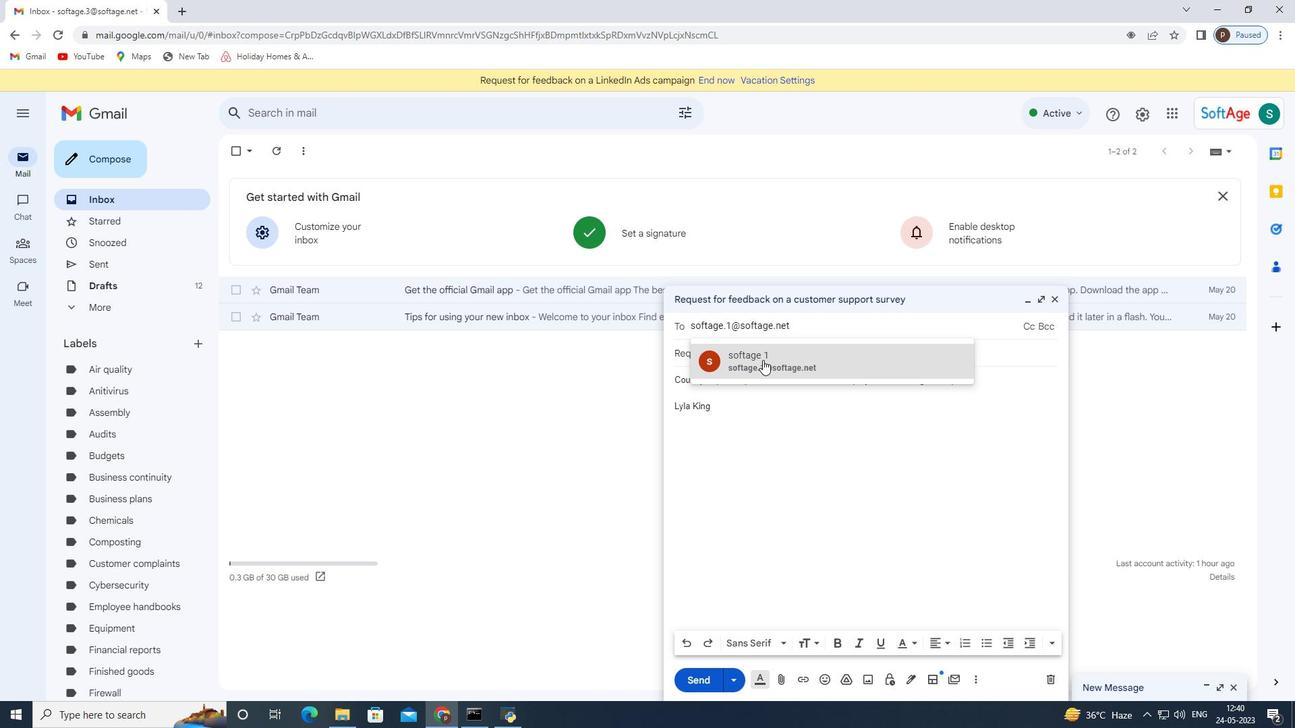 
Action: Mouse pressed left at (769, 354)
Screenshot: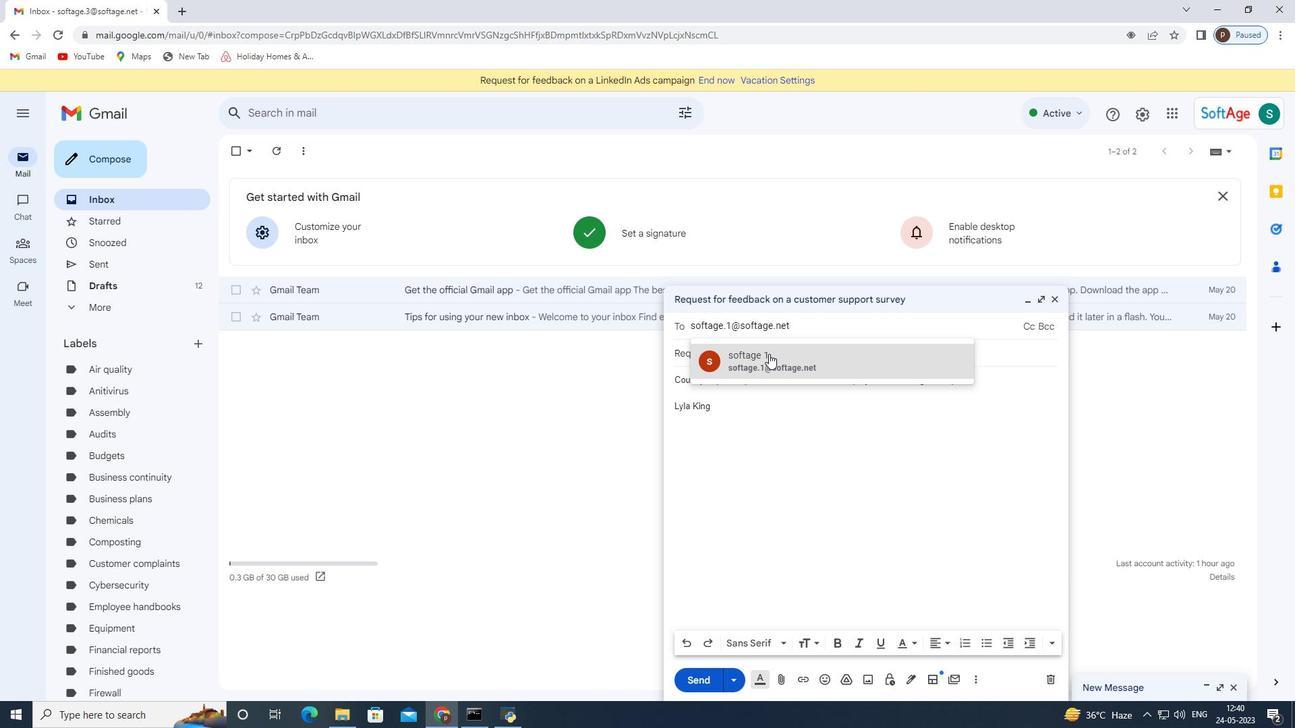 
Action: Mouse moved to (775, 683)
Screenshot: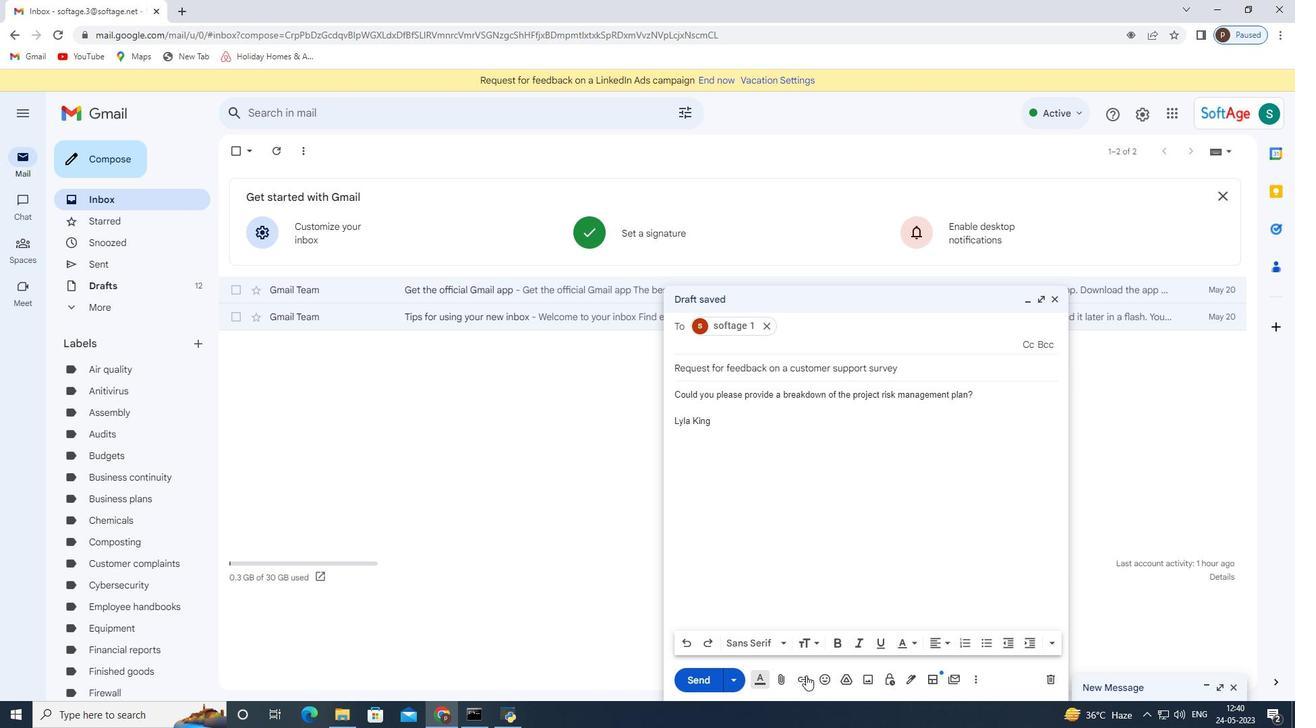 
Action: Mouse pressed left at (775, 683)
Screenshot: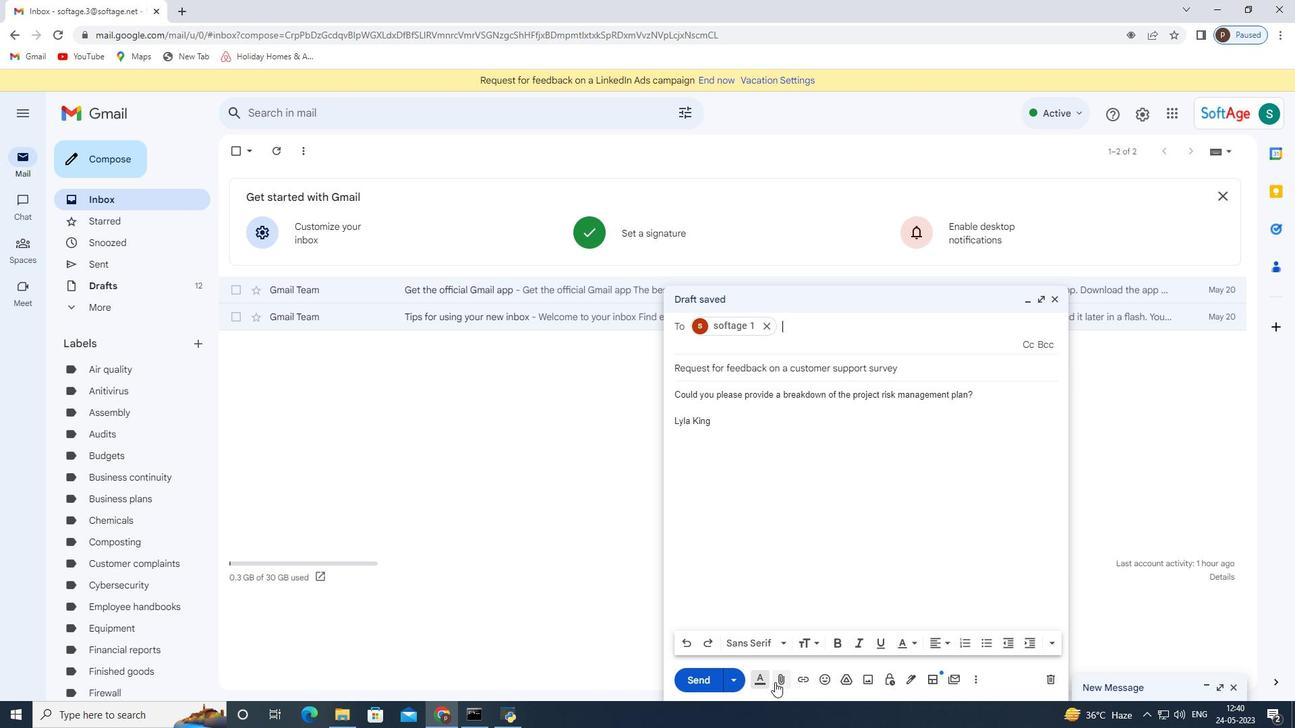 
Action: Mouse moved to (235, 114)
Screenshot: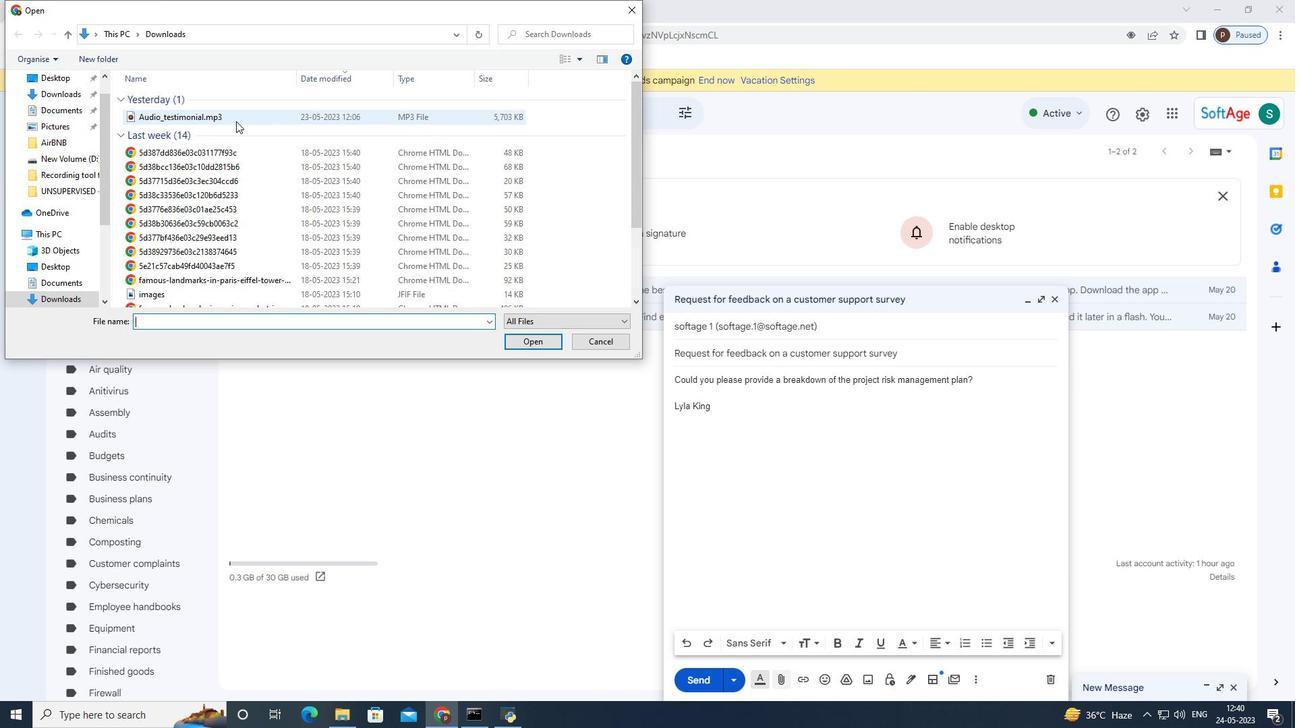 
Action: Mouse pressed left at (235, 114)
Screenshot: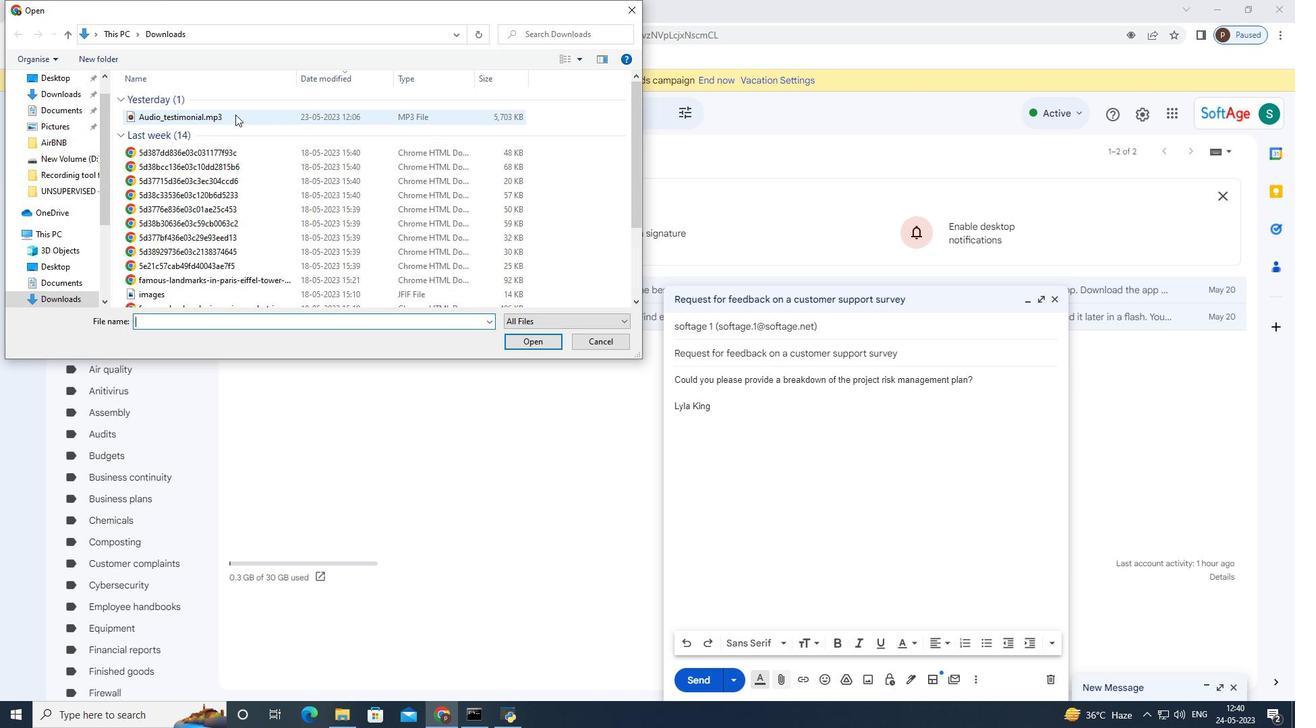 
Action: Mouse moved to (542, 341)
Screenshot: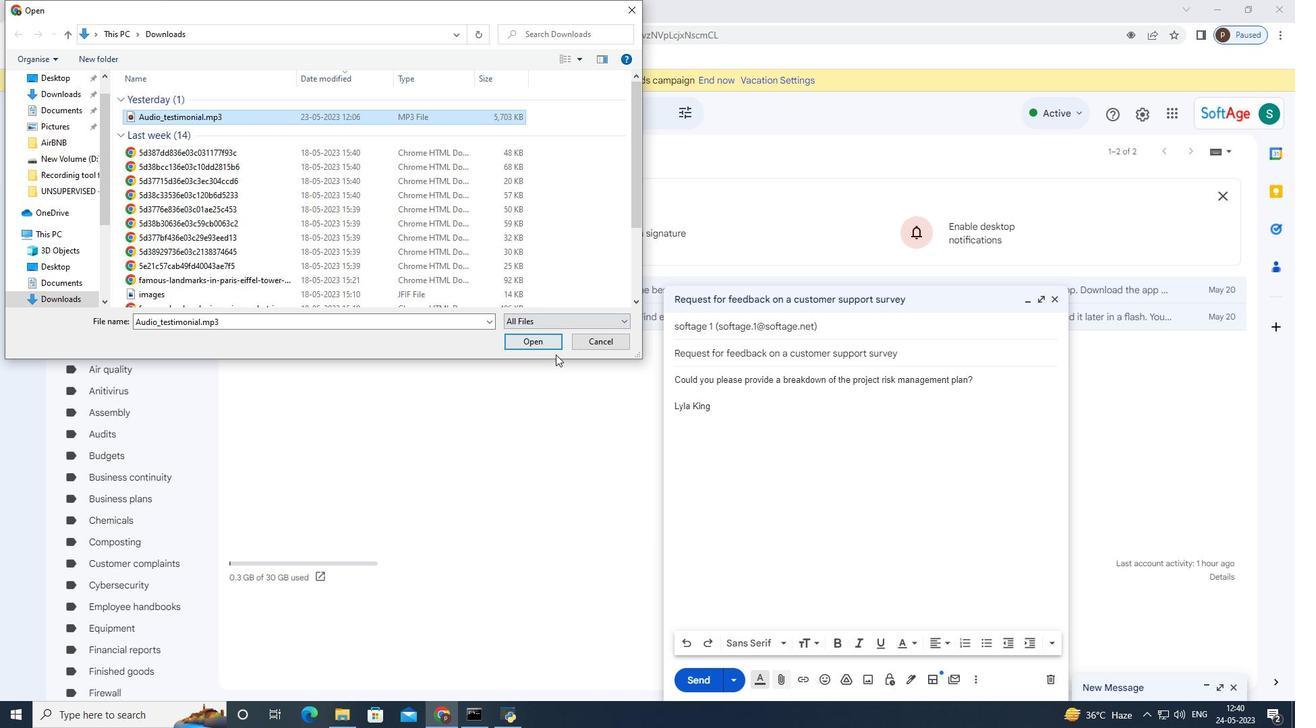 
Action: Mouse pressed left at (542, 341)
Screenshot: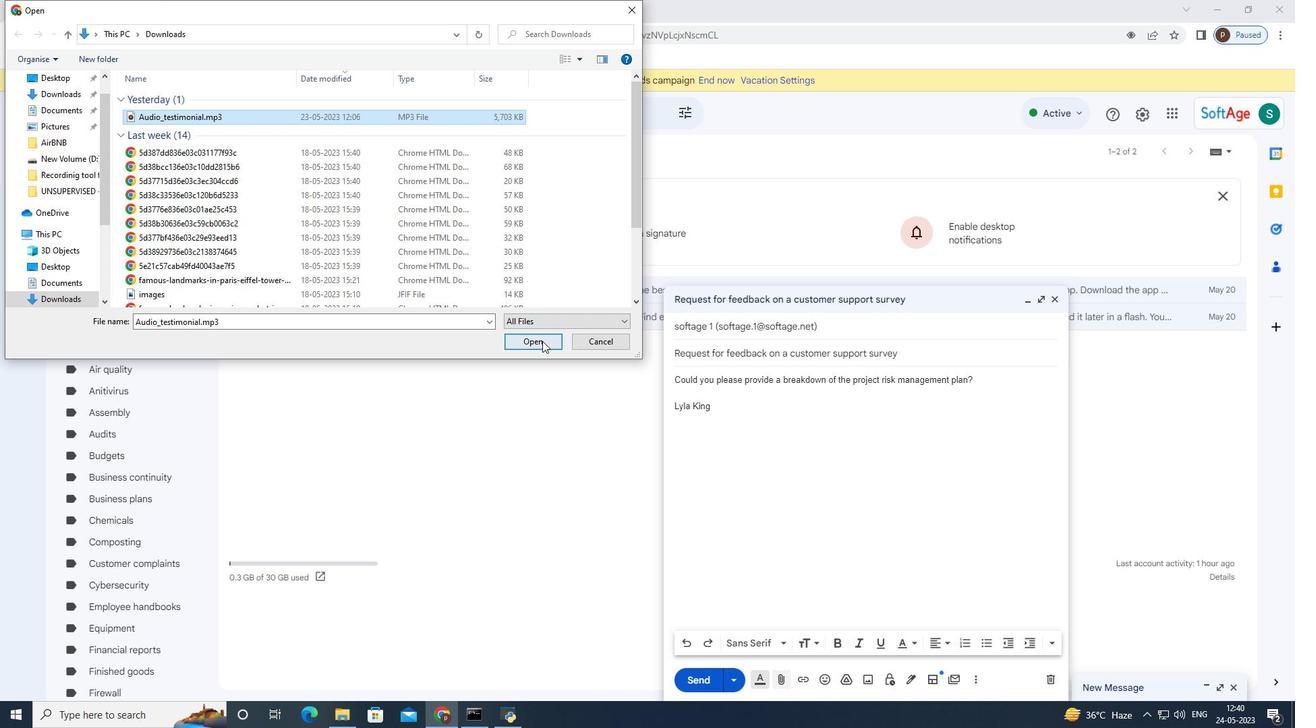 
Action: Mouse moved to (675, 379)
Screenshot: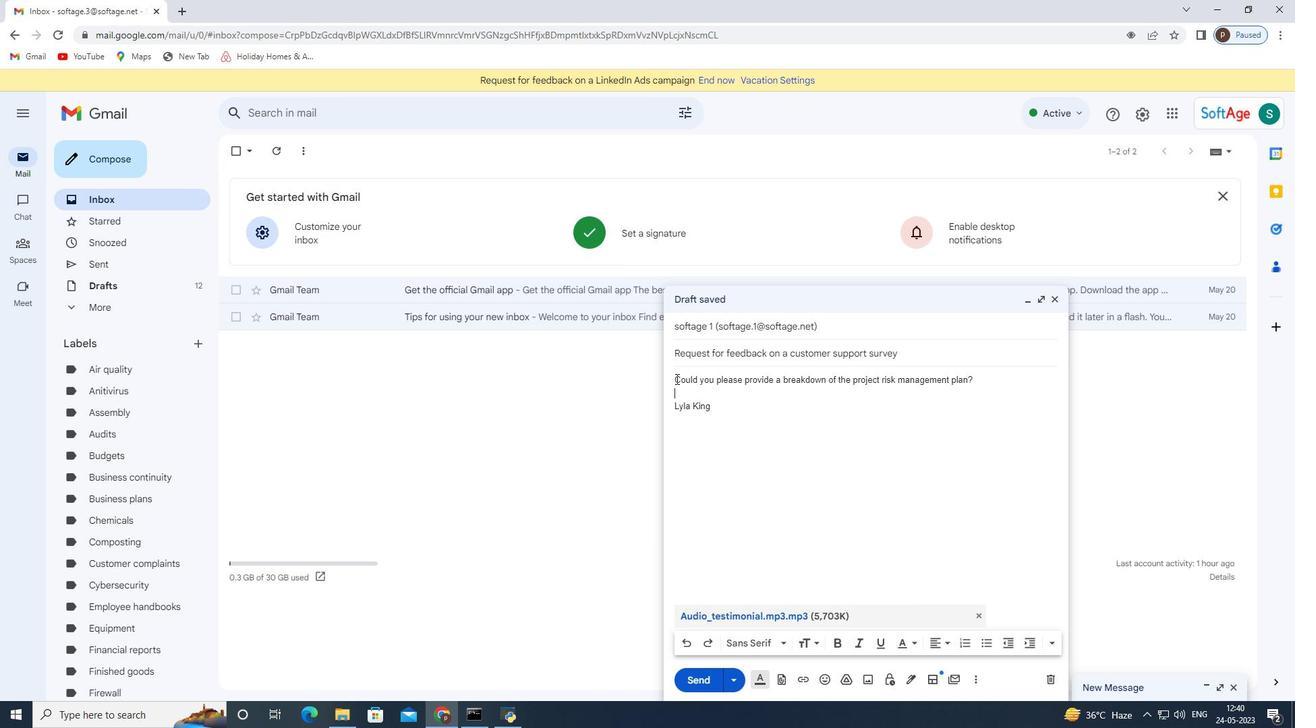 
Action: Mouse pressed left at (675, 379)
Screenshot: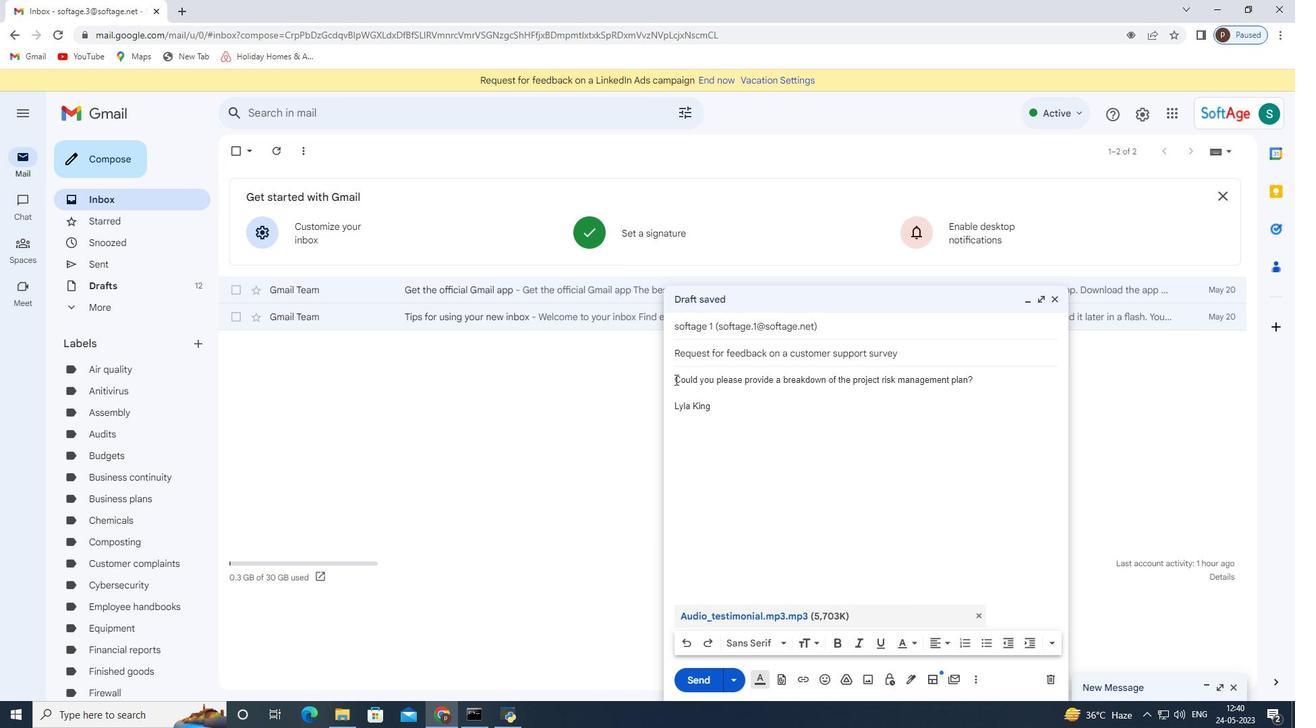 
Action: Mouse moved to (820, 647)
Screenshot: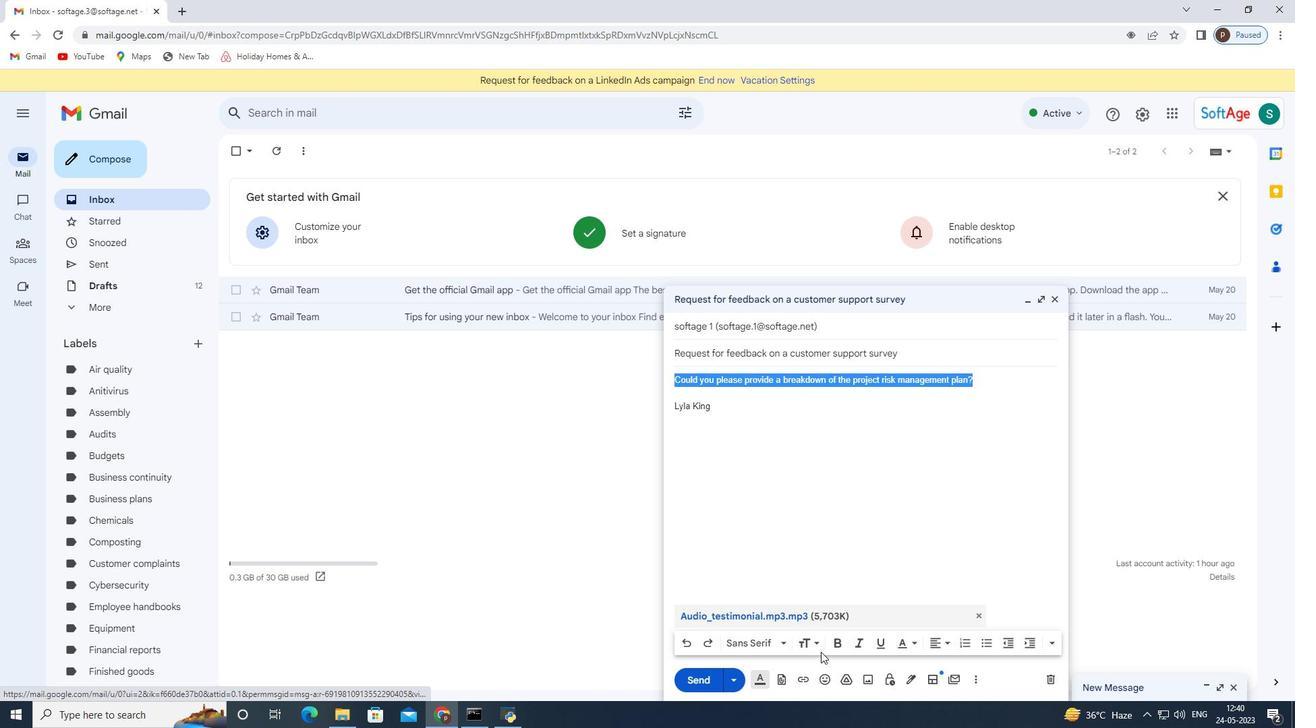 
Action: Mouse pressed left at (820, 647)
Screenshot: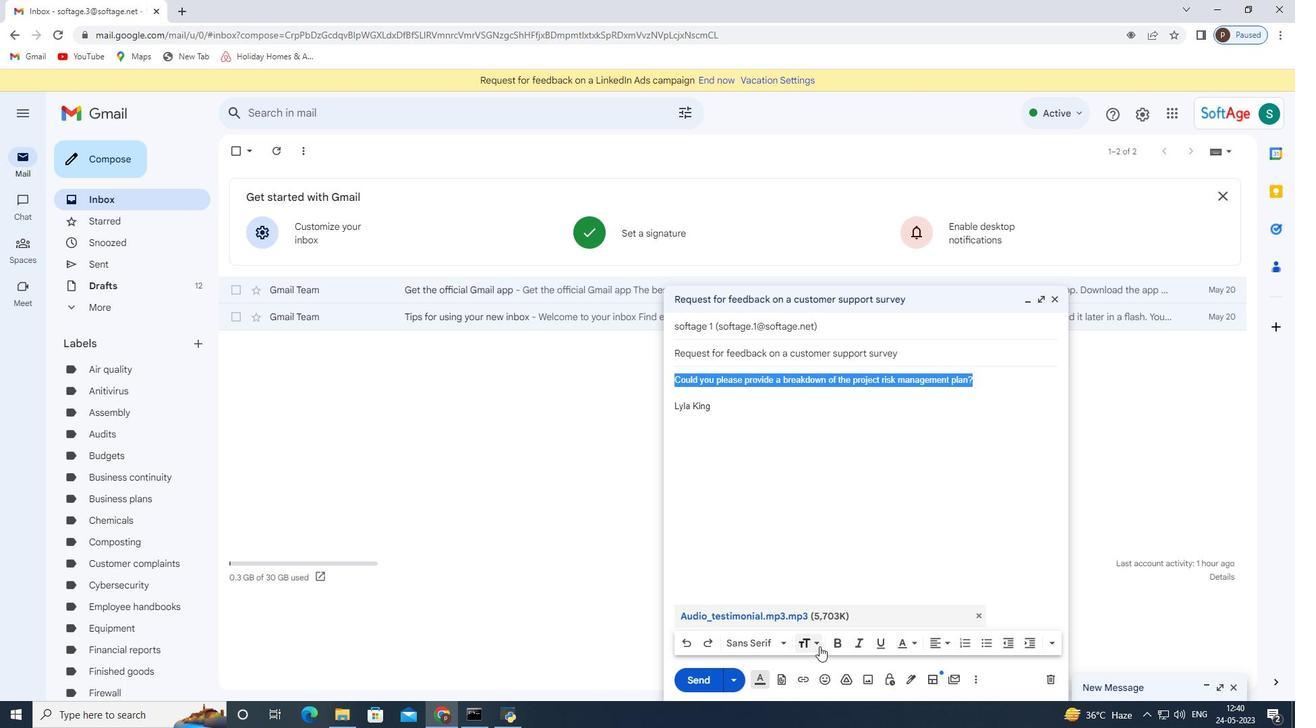 
Action: Mouse pressed left at (820, 647)
Screenshot: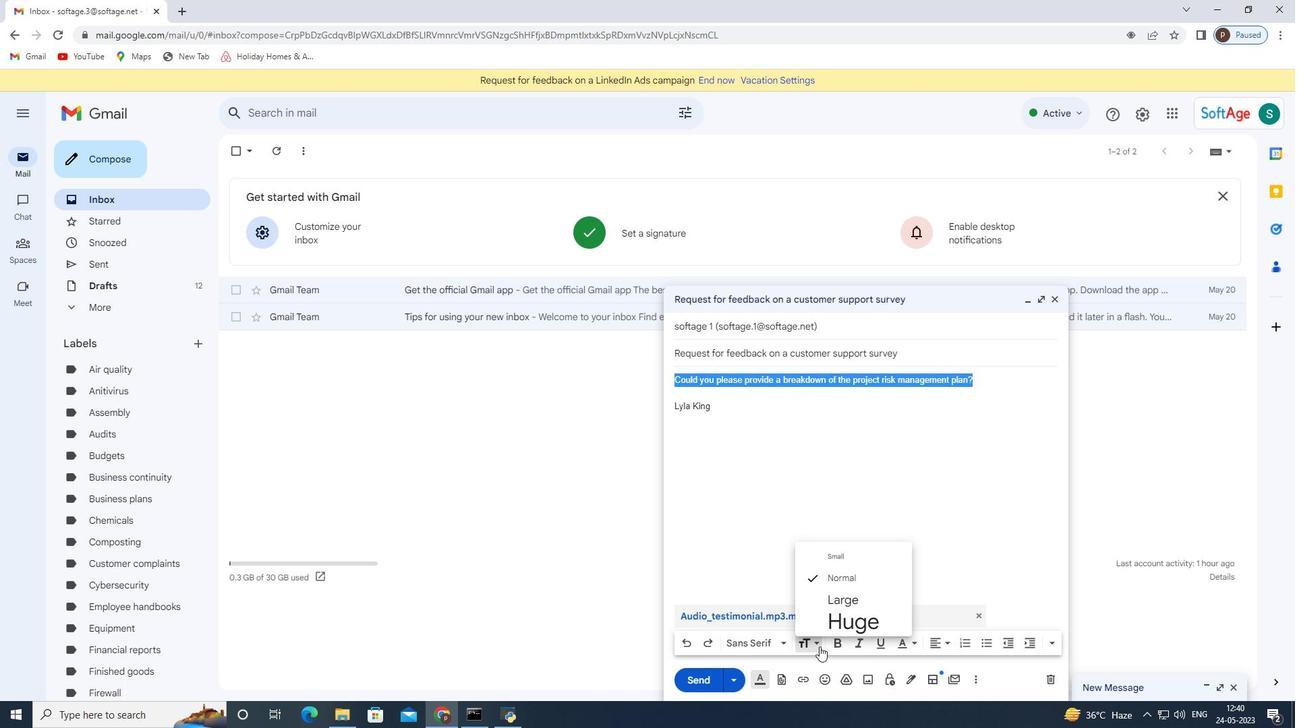 
Action: Mouse moved to (787, 641)
Screenshot: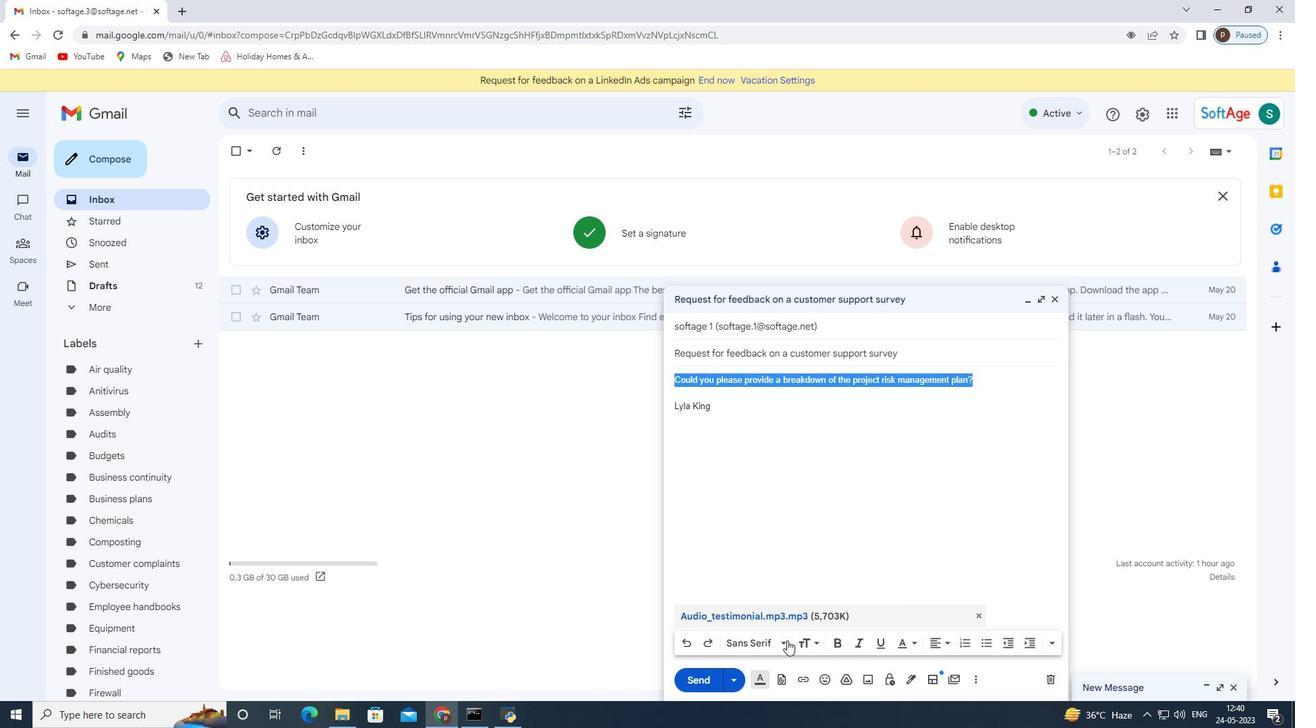 
Action: Mouse pressed left at (787, 641)
Screenshot: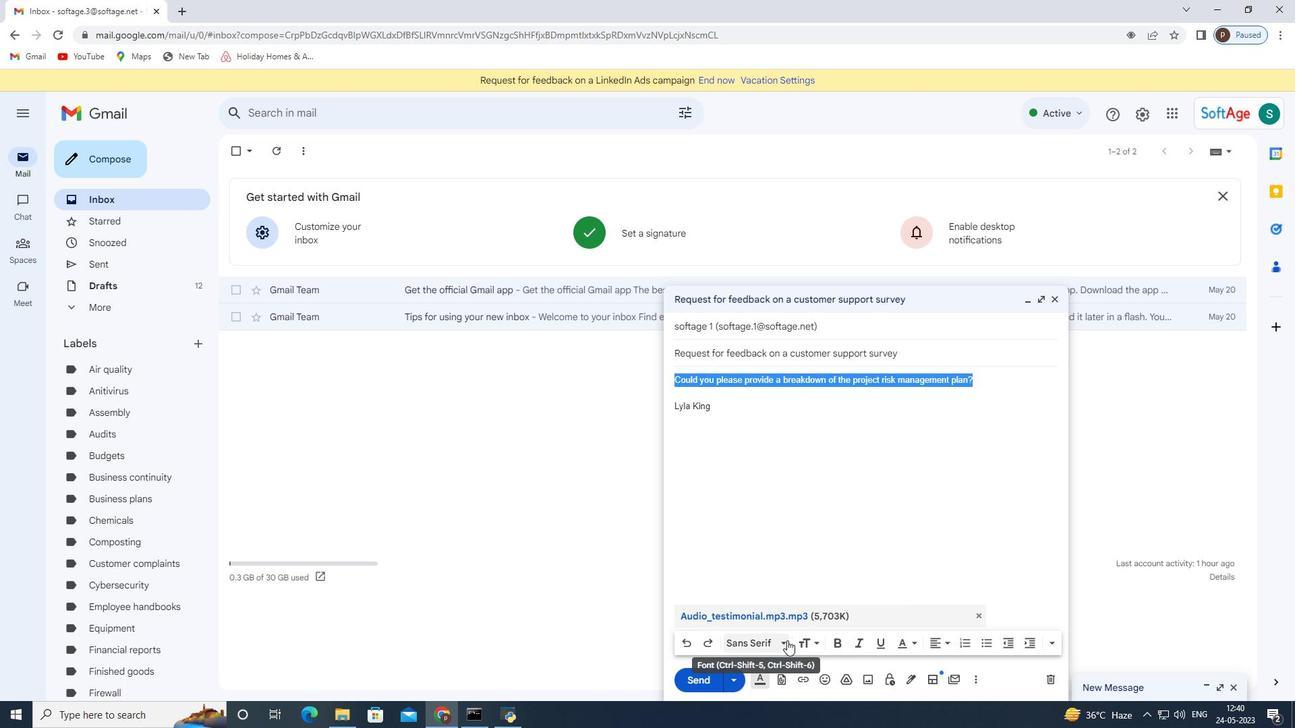 
Action: Mouse moved to (789, 425)
Screenshot: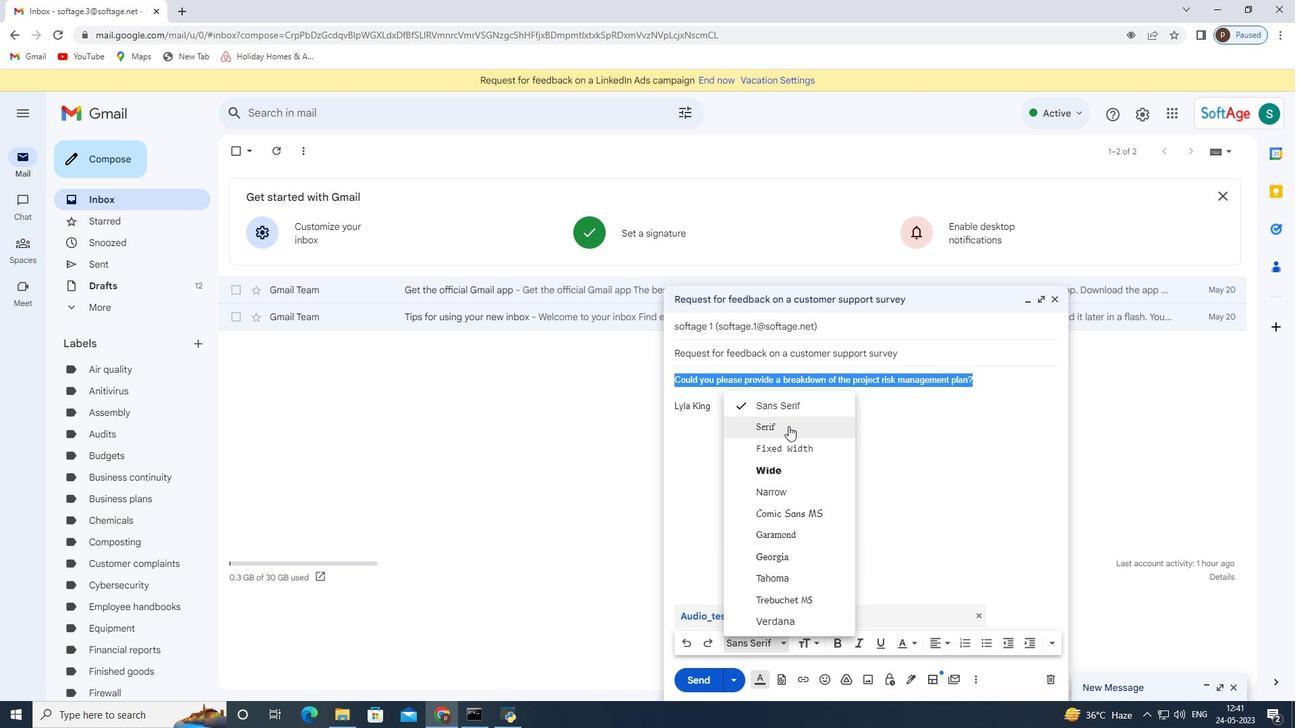 
Action: Mouse pressed left at (789, 425)
Screenshot: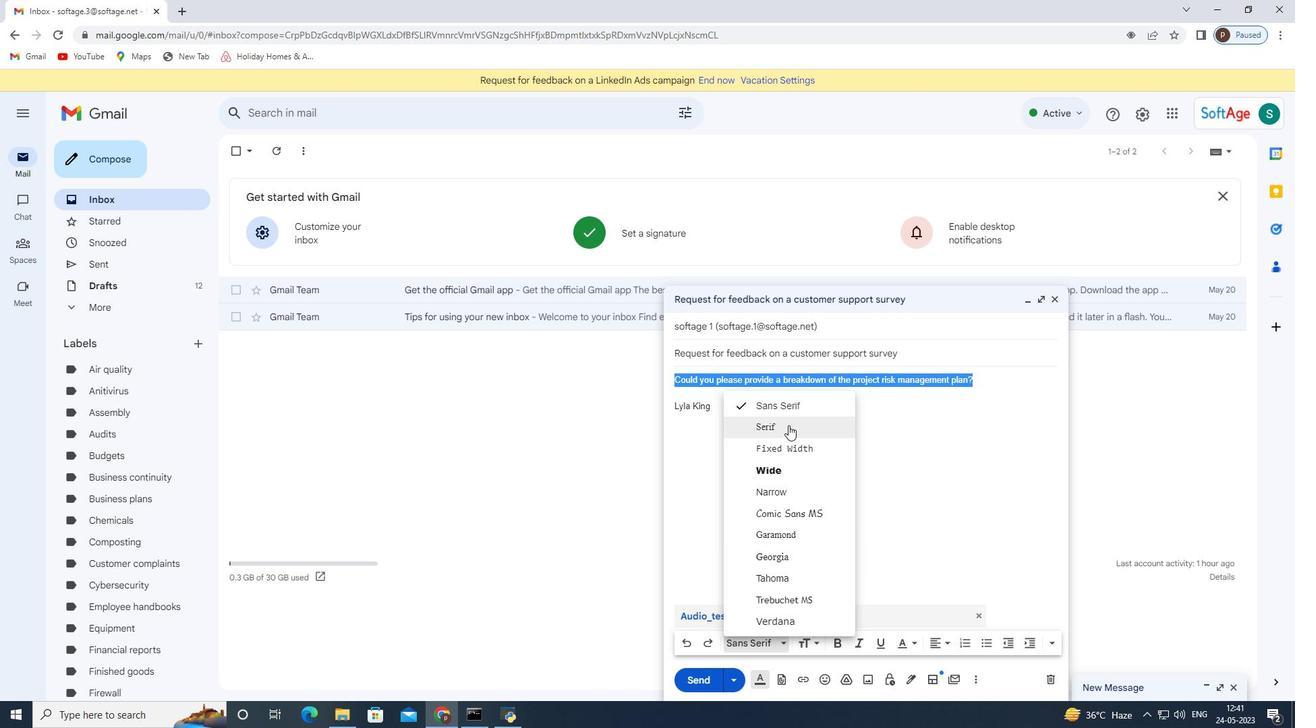 
Action: Mouse moved to (836, 645)
Screenshot: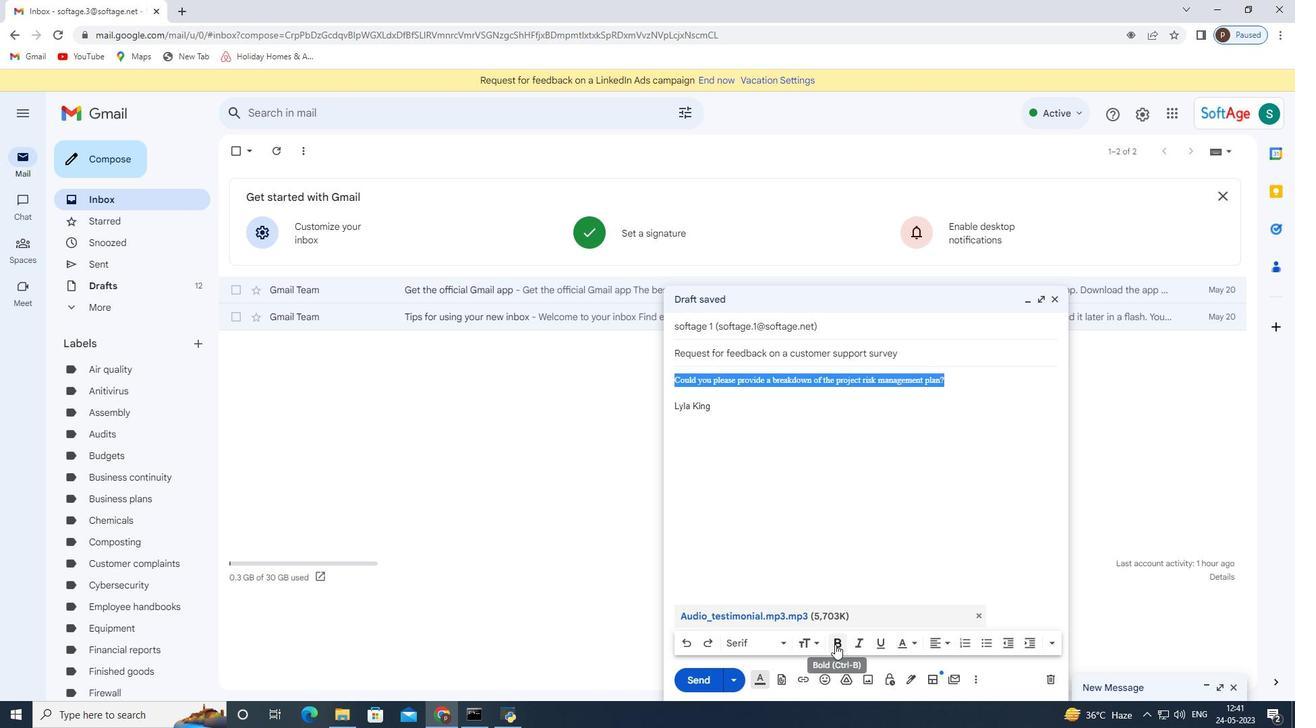 
Action: Mouse pressed left at (836, 645)
Screenshot: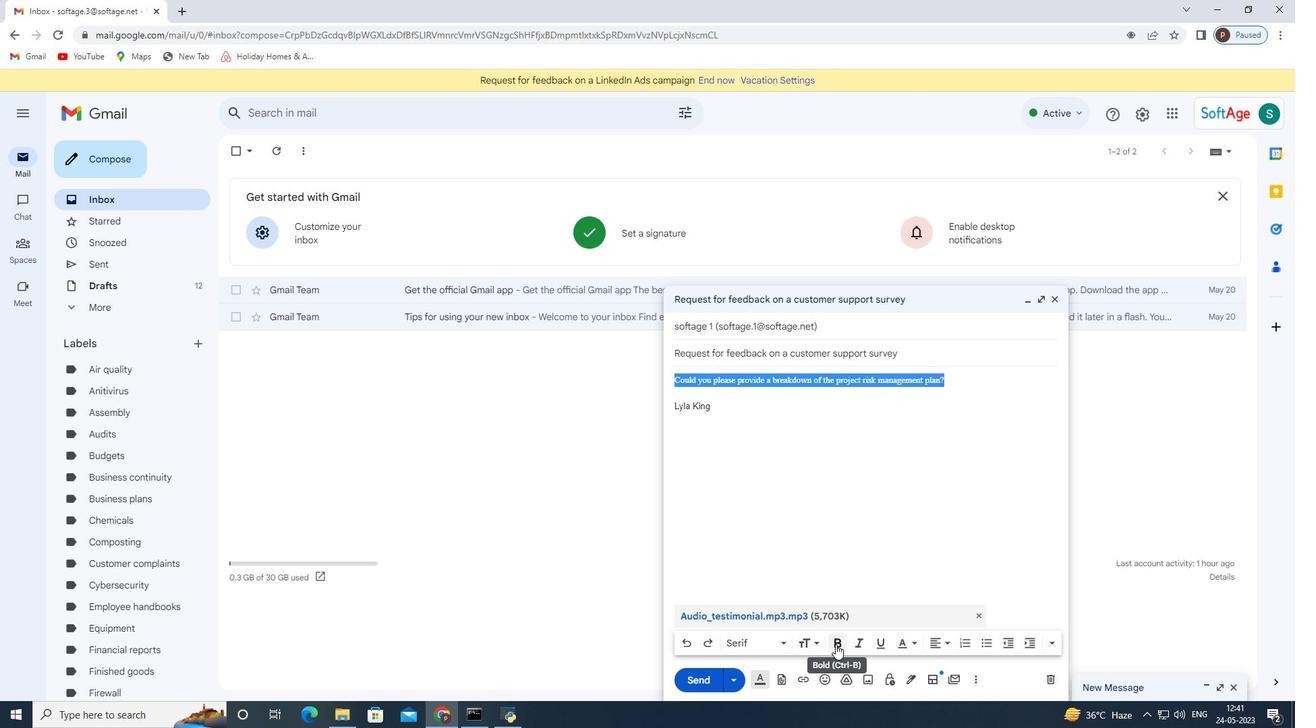 
Action: Mouse moved to (793, 514)
Screenshot: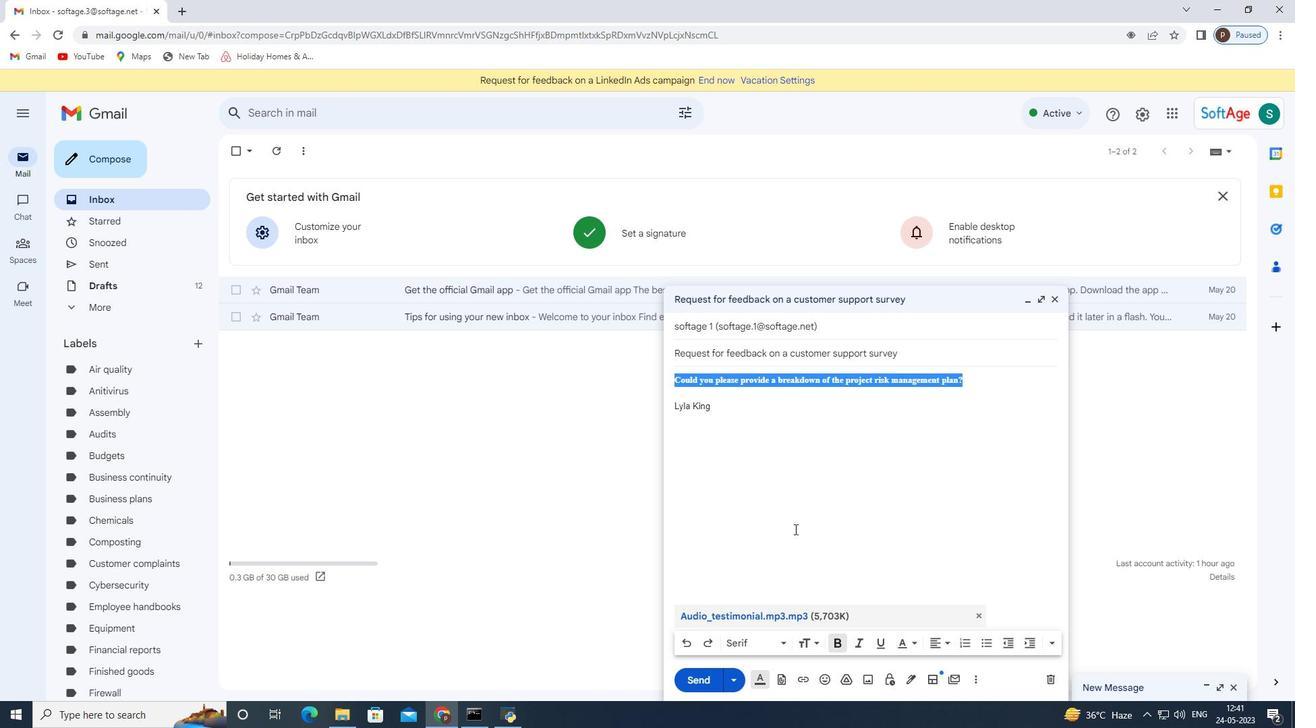 
Action: Mouse pressed left at (793, 514)
Screenshot: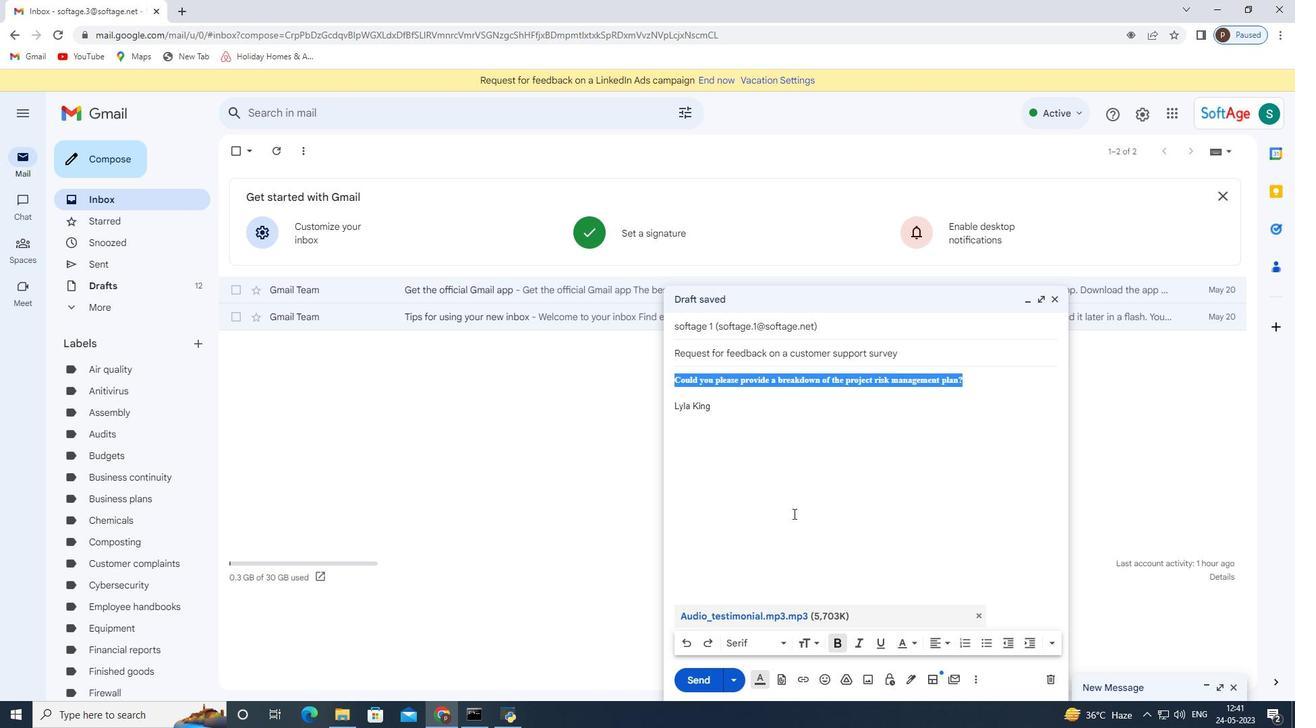 
Action: Mouse moved to (700, 675)
Screenshot: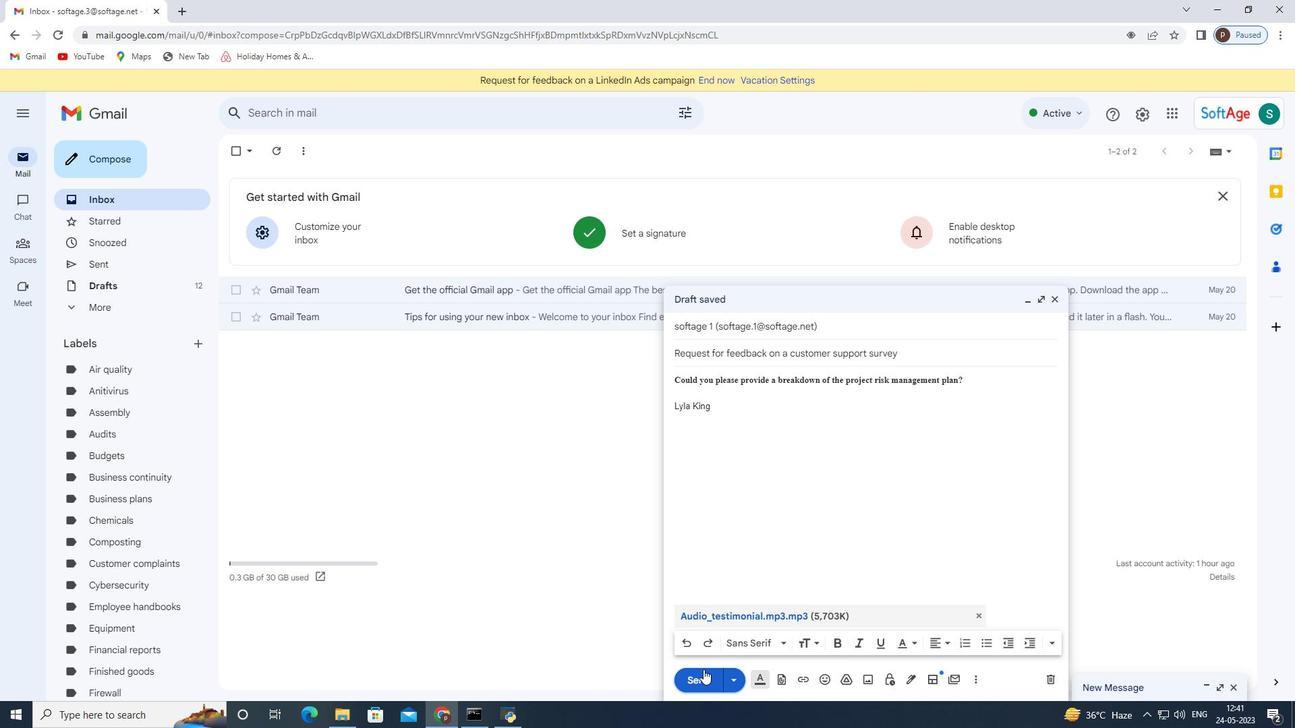 
Action: Mouse pressed left at (700, 675)
Screenshot: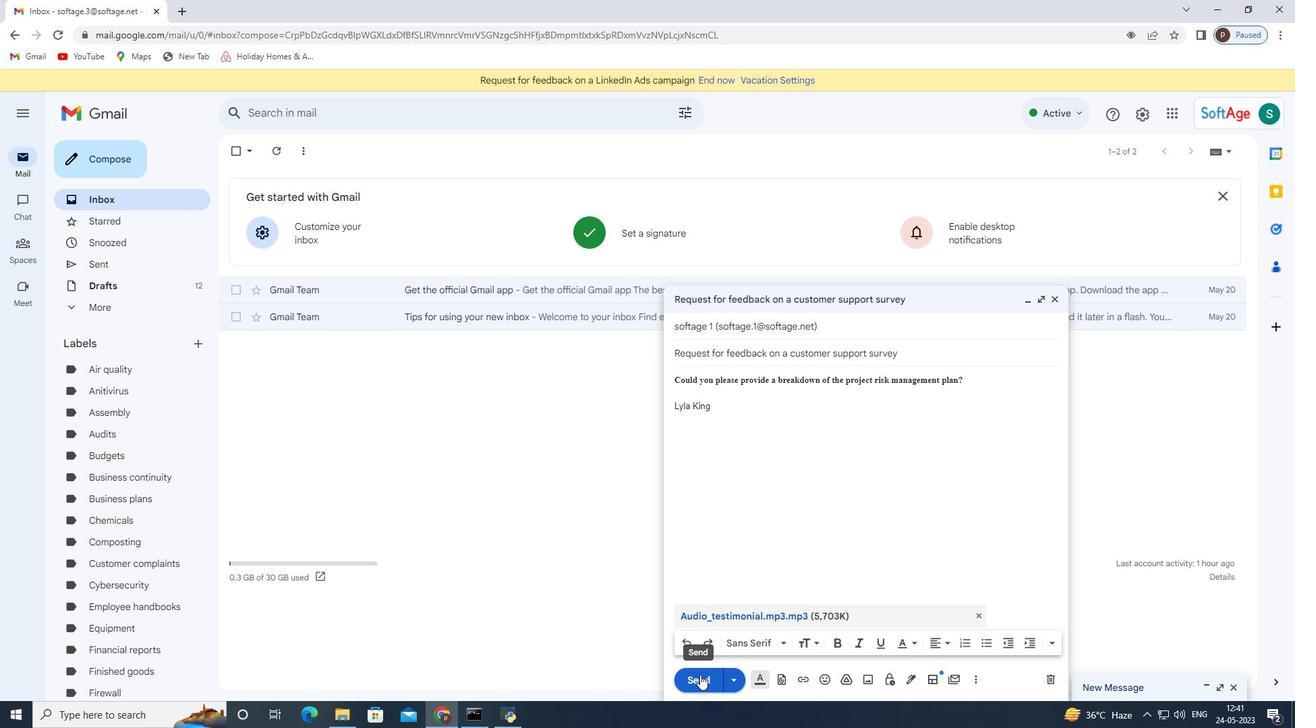 
Action: Mouse moved to (118, 259)
Screenshot: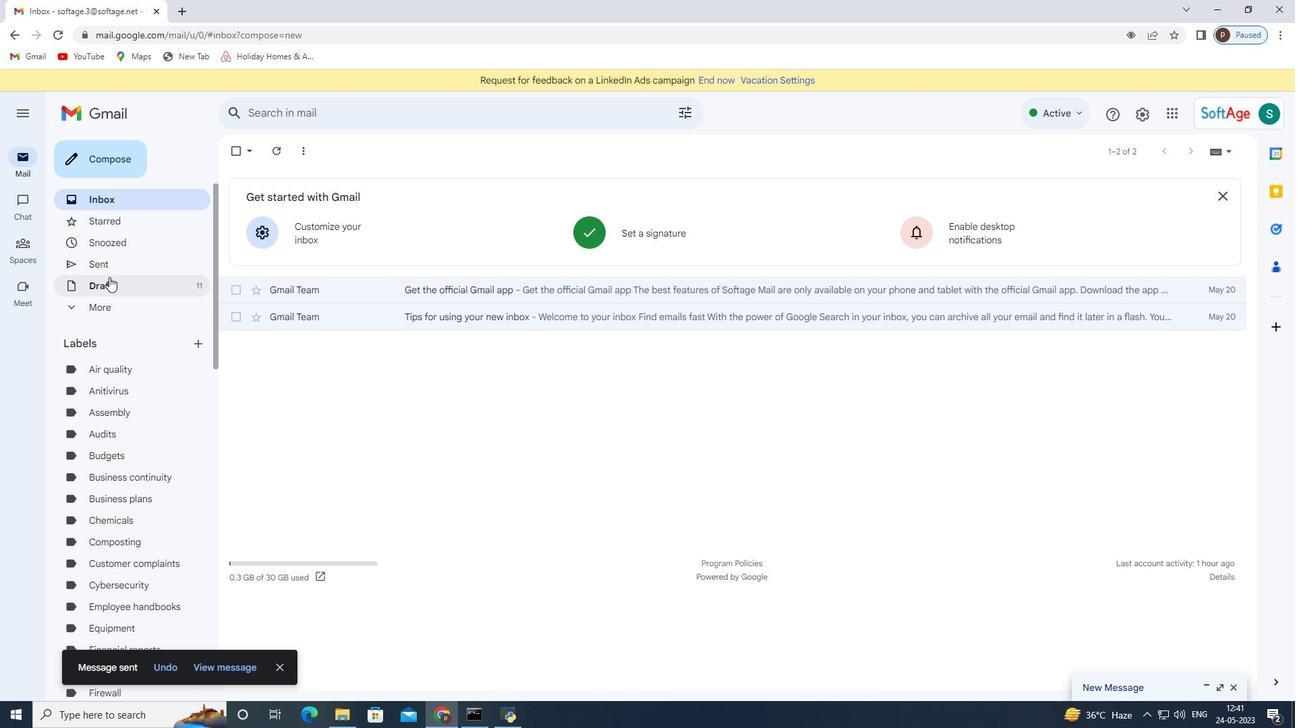 
Action: Mouse pressed left at (118, 259)
Screenshot: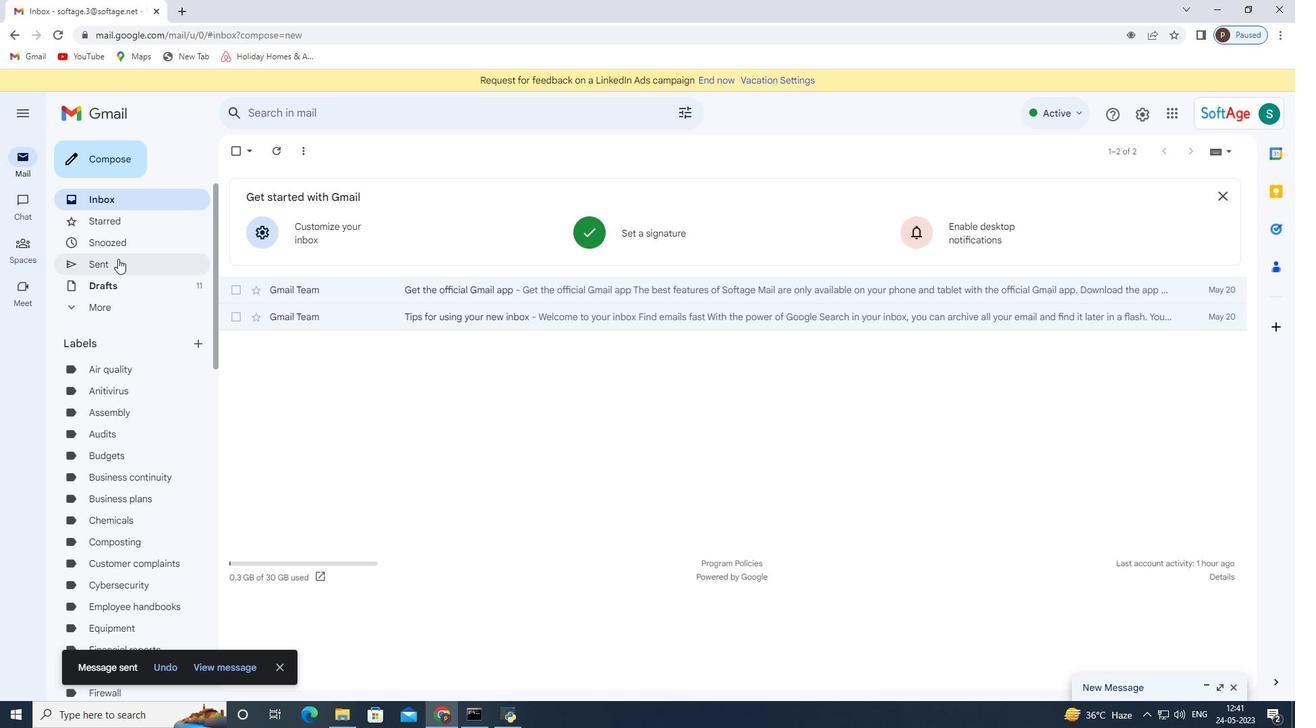 
Action: Mouse moved to (551, 234)
Screenshot: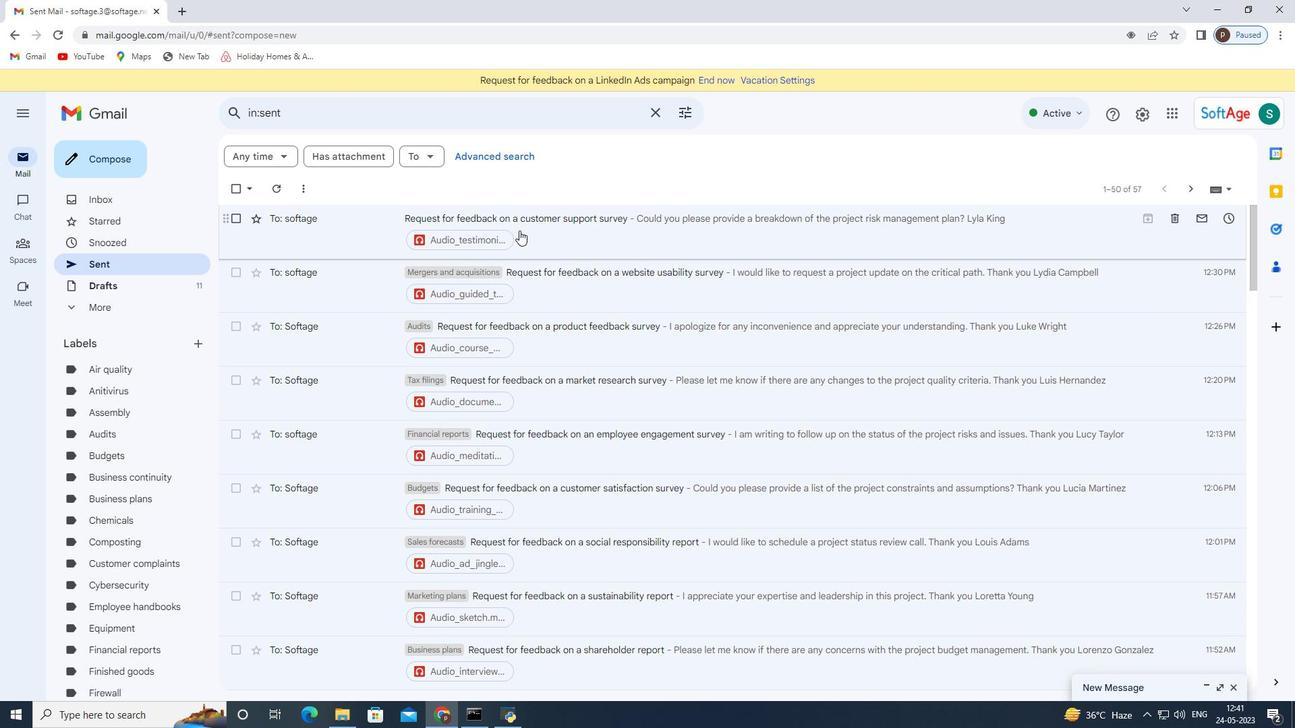 
Action: Mouse pressed right at (551, 234)
Screenshot: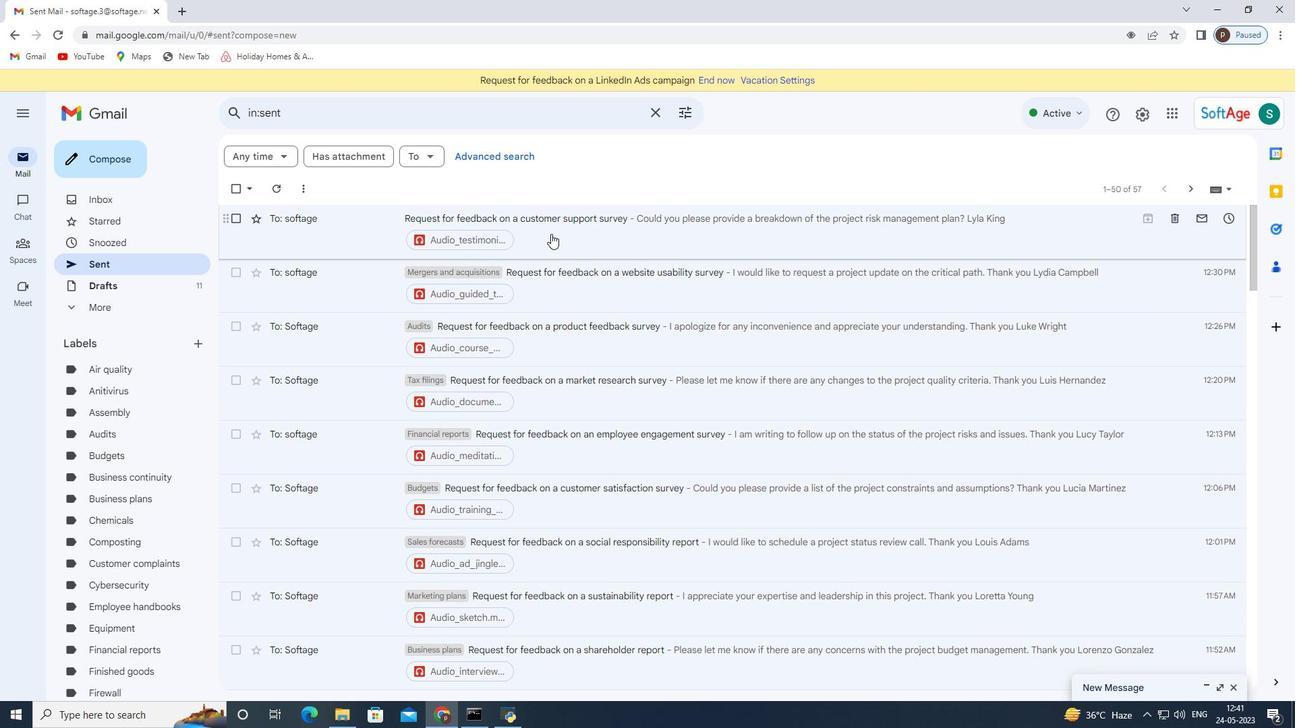 
Action: Mouse moved to (651, 459)
Screenshot: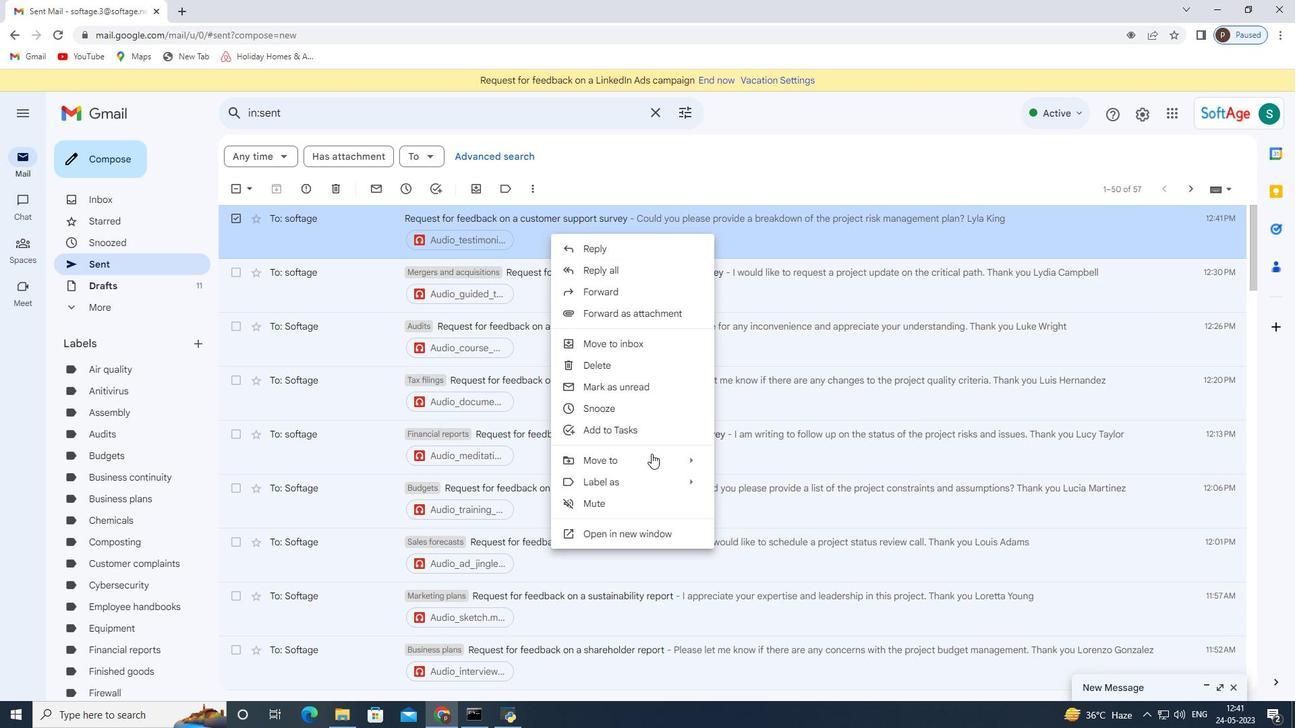 
Action: Mouse pressed left at (651, 459)
Screenshot: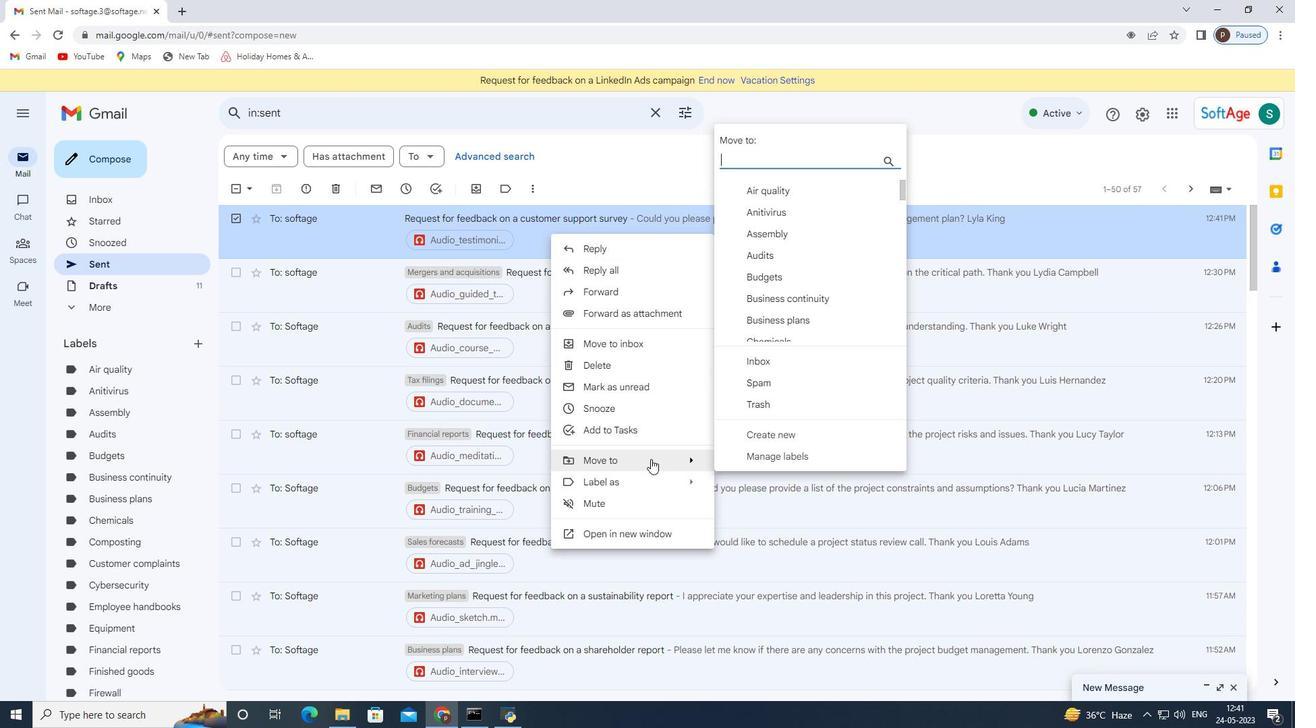 
Action: Mouse moved to (785, 427)
Screenshot: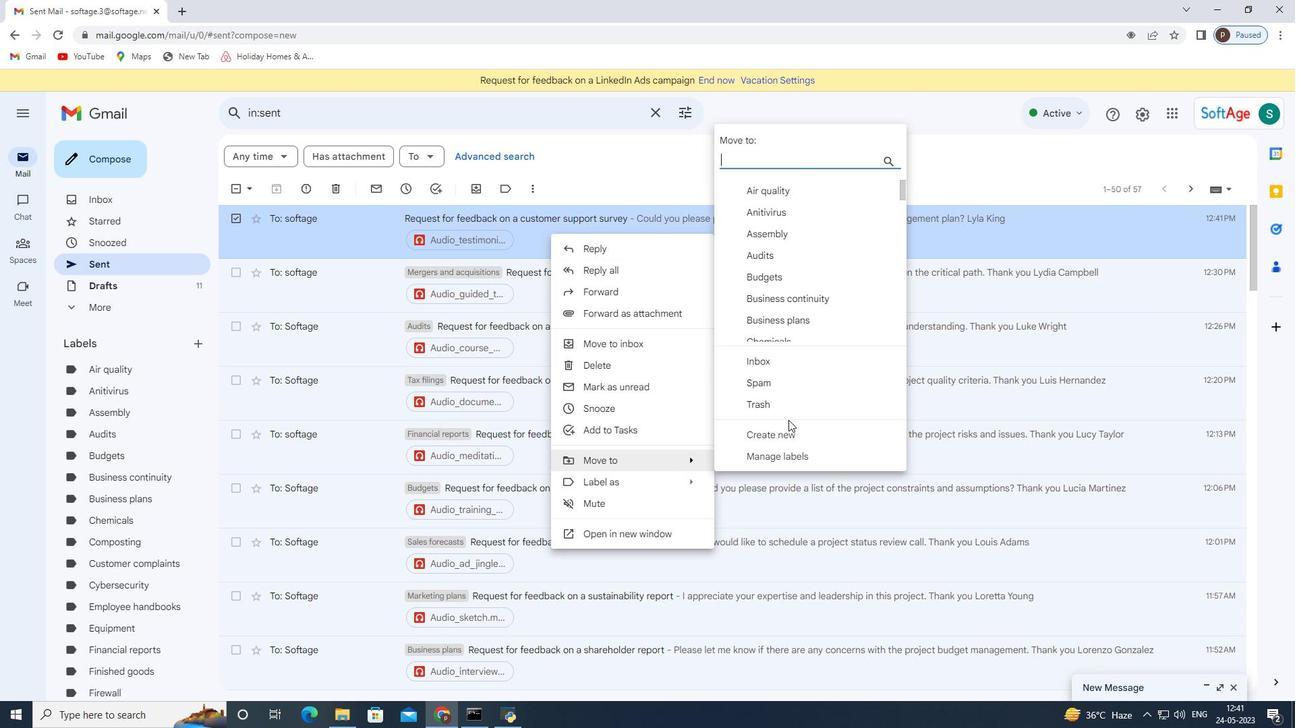 
Action: Mouse pressed left at (785, 427)
Screenshot: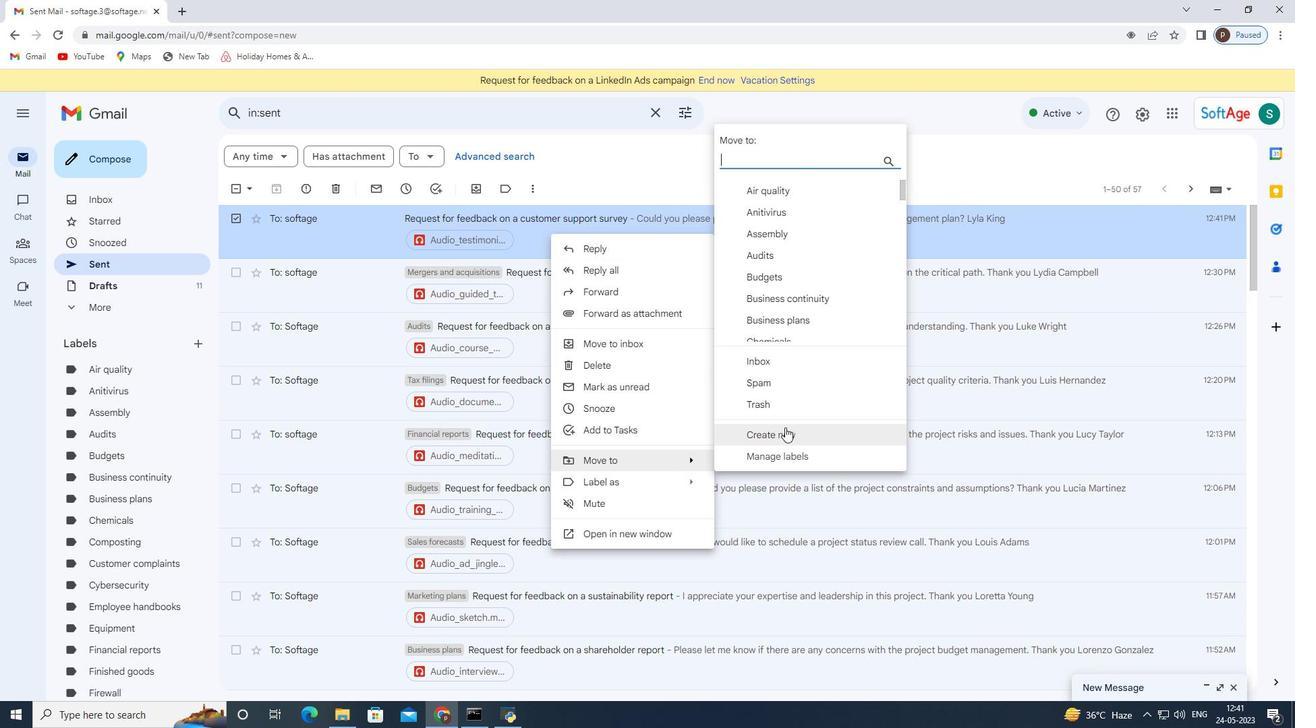 
Action: Mouse moved to (515, 371)
Screenshot: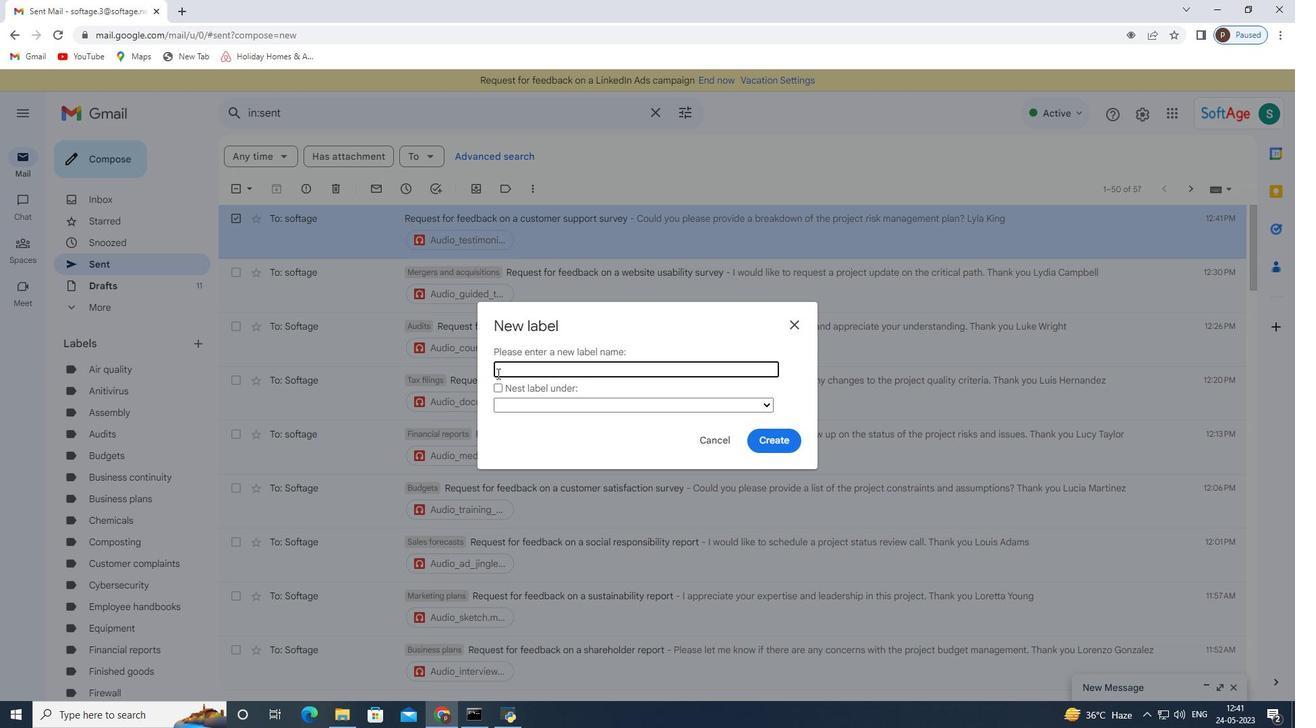 
Action: Mouse pressed left at (515, 371)
Screenshot: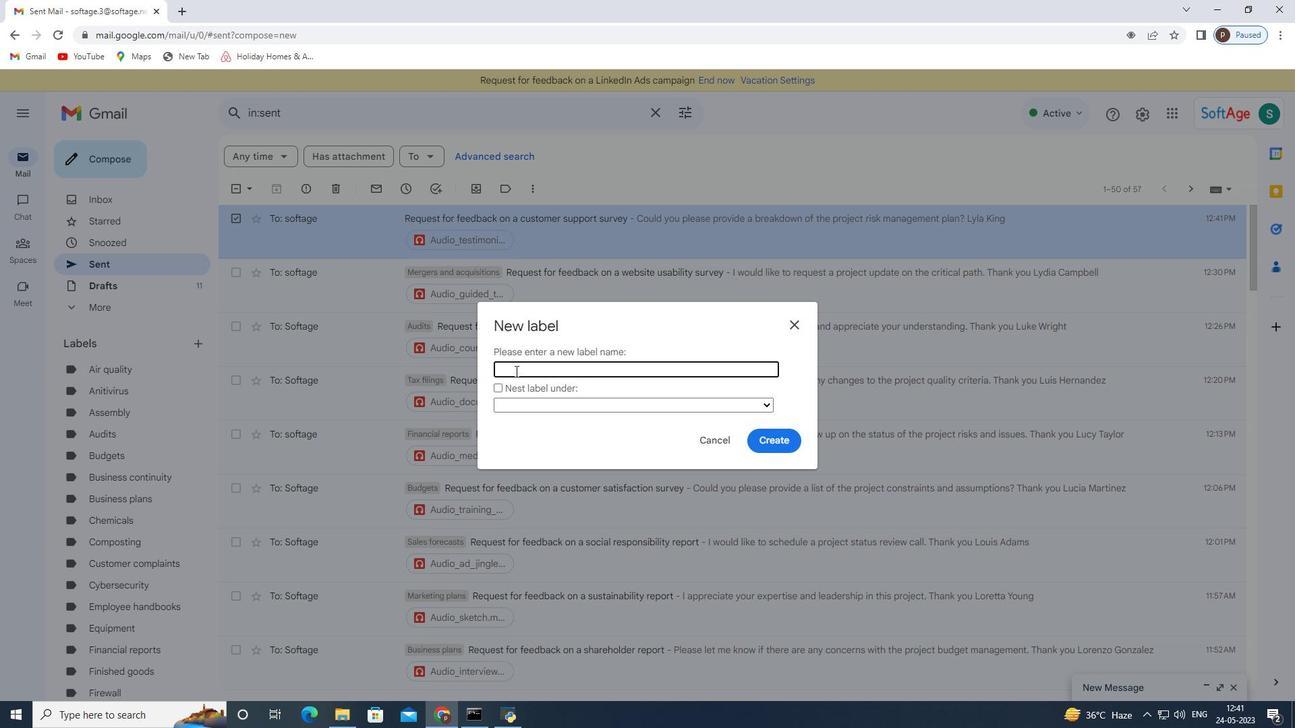 
Action: Key pressed <Key.shift>Joint<Key.space>ventures
Screenshot: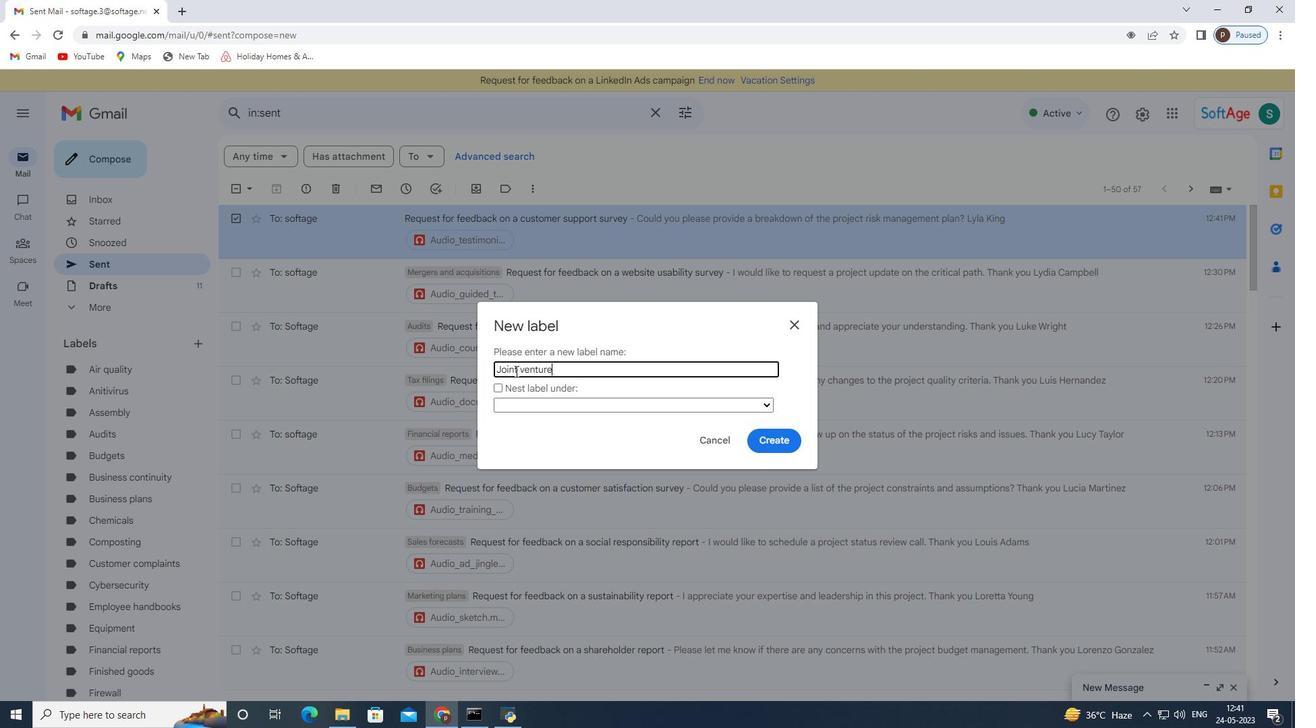 
Action: Mouse moved to (523, 373)
Screenshot: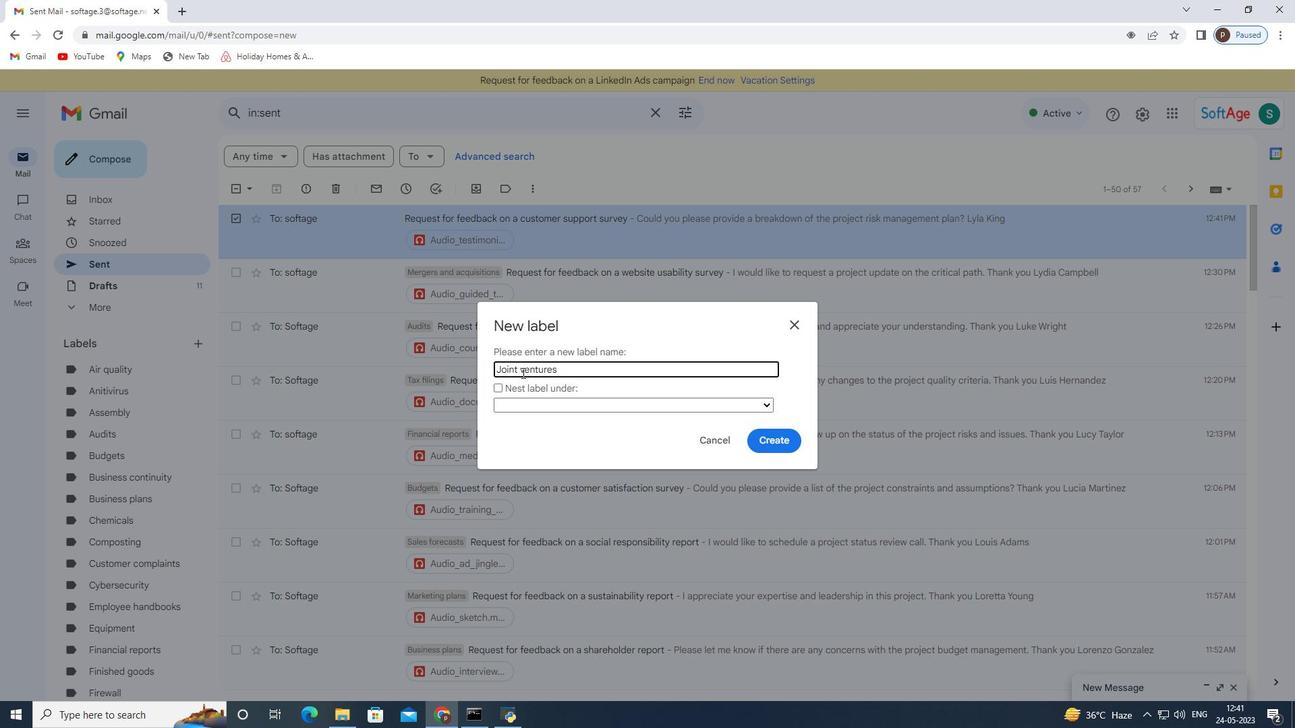 
Action: Mouse pressed left at (523, 373)
Screenshot: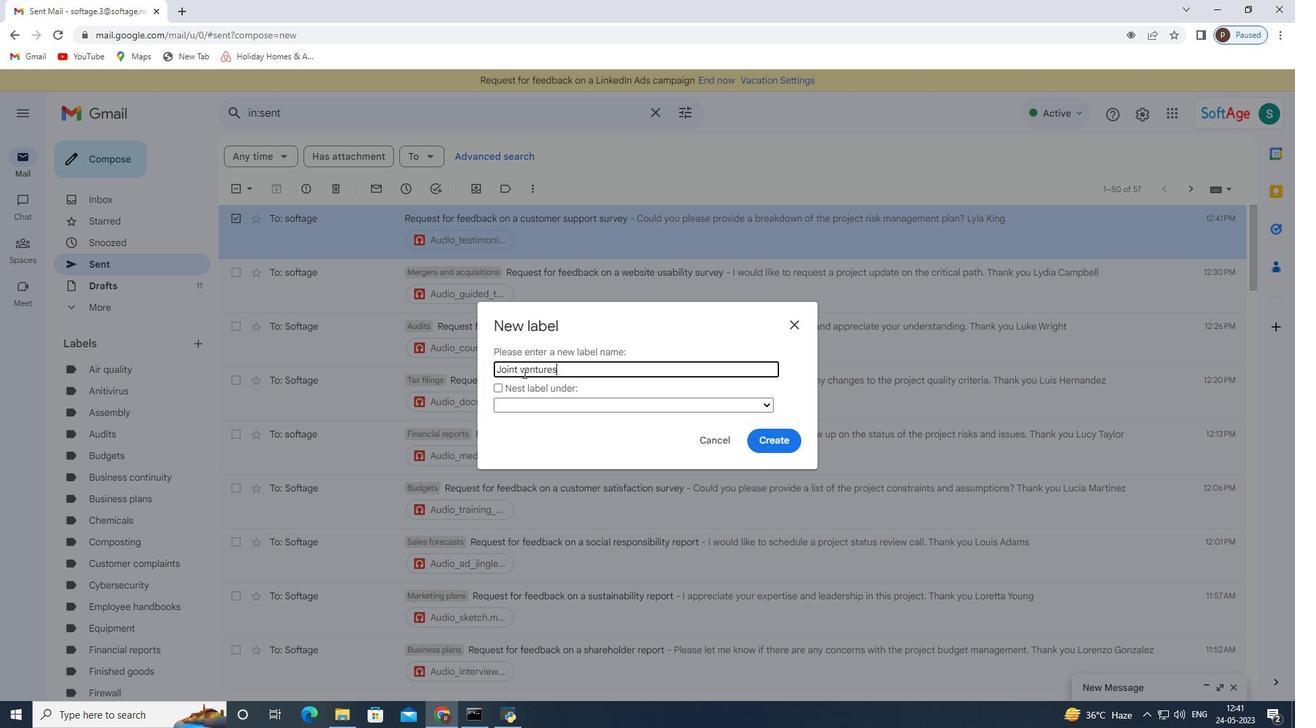 
Action: Mouse moved to (530, 394)
Screenshot: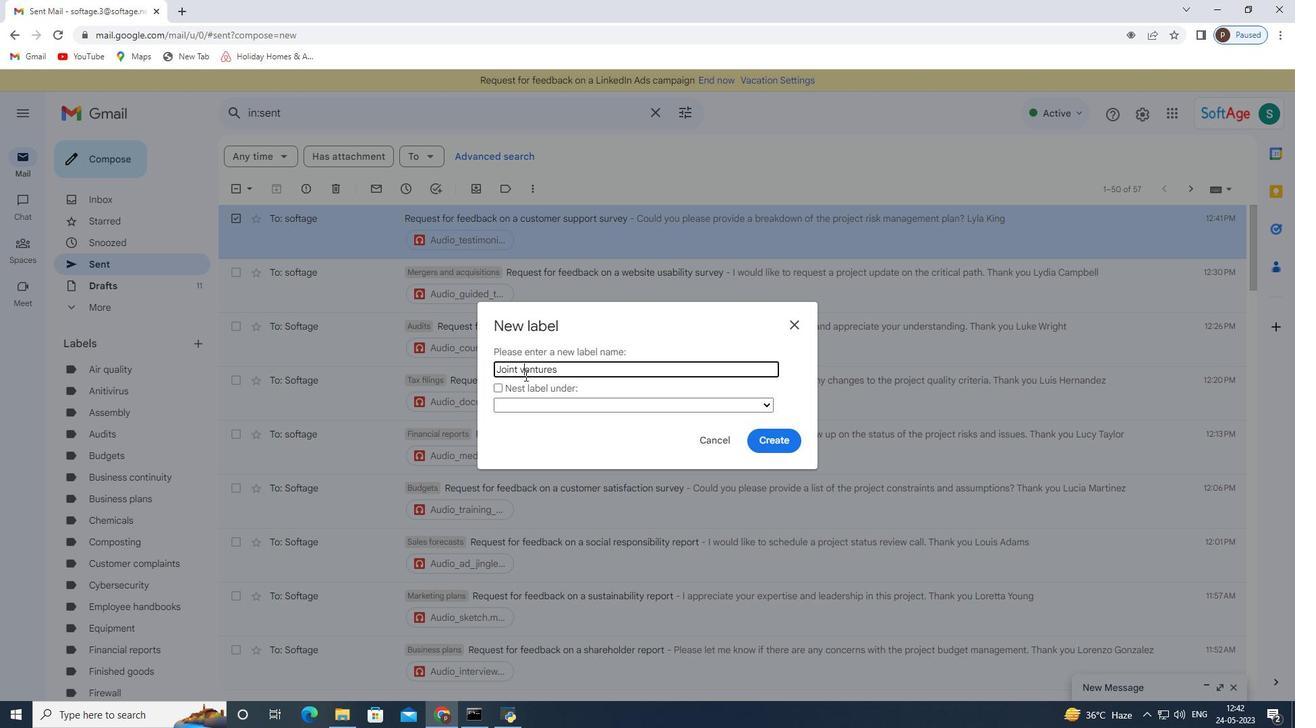 
Action: Key pressed <Key.backspace><Key.shift>V<Key.backspace>v
Screenshot: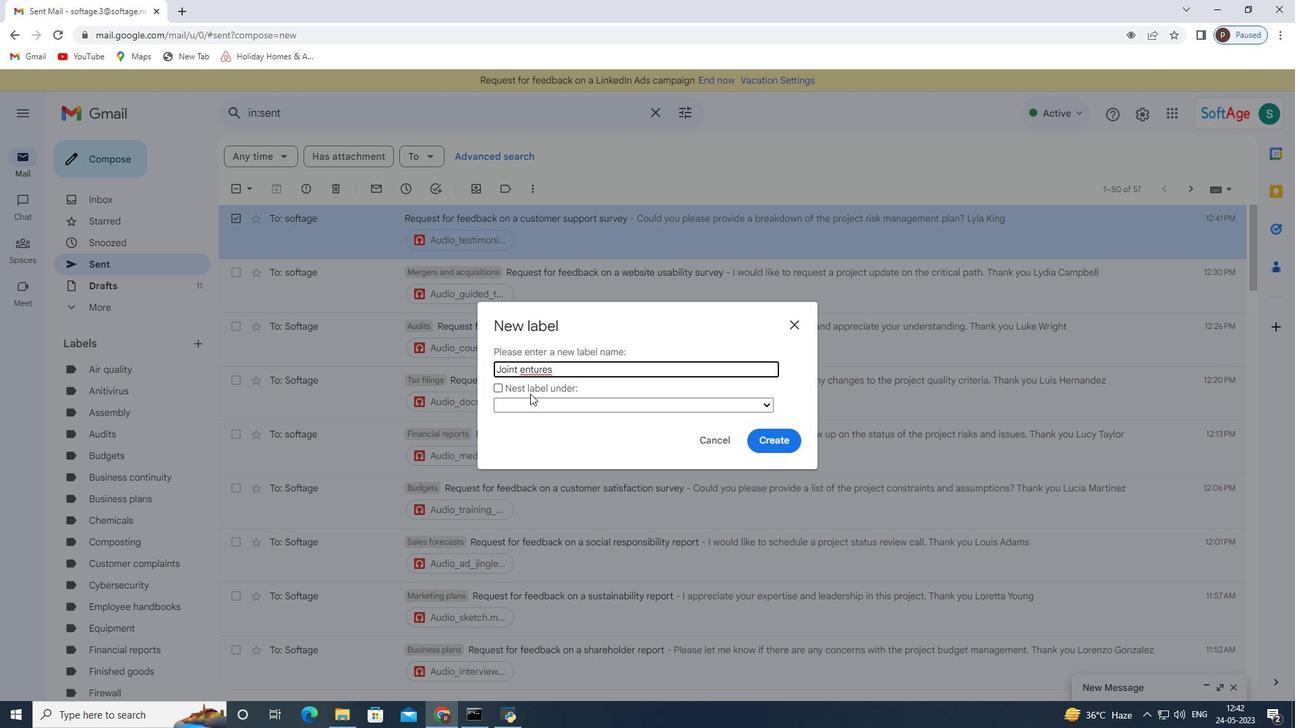 
Action: Mouse moved to (776, 440)
Screenshot: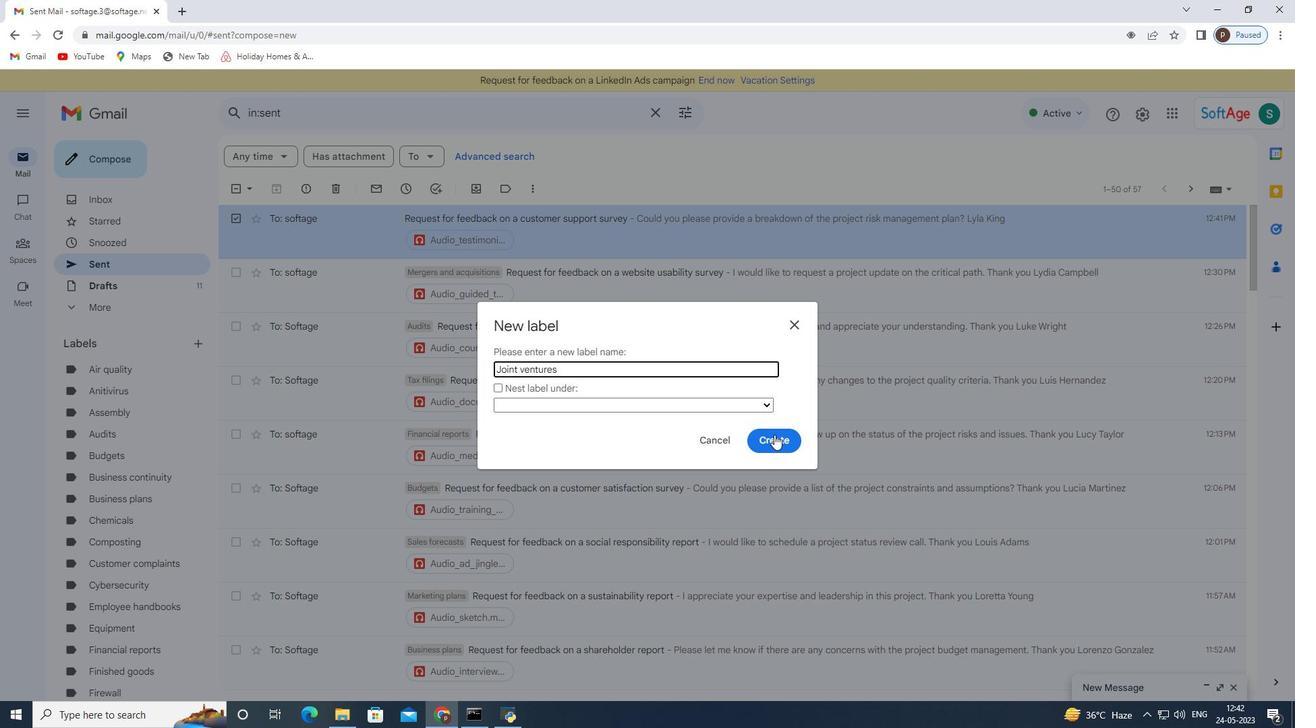 
Action: Mouse pressed left at (776, 440)
Screenshot: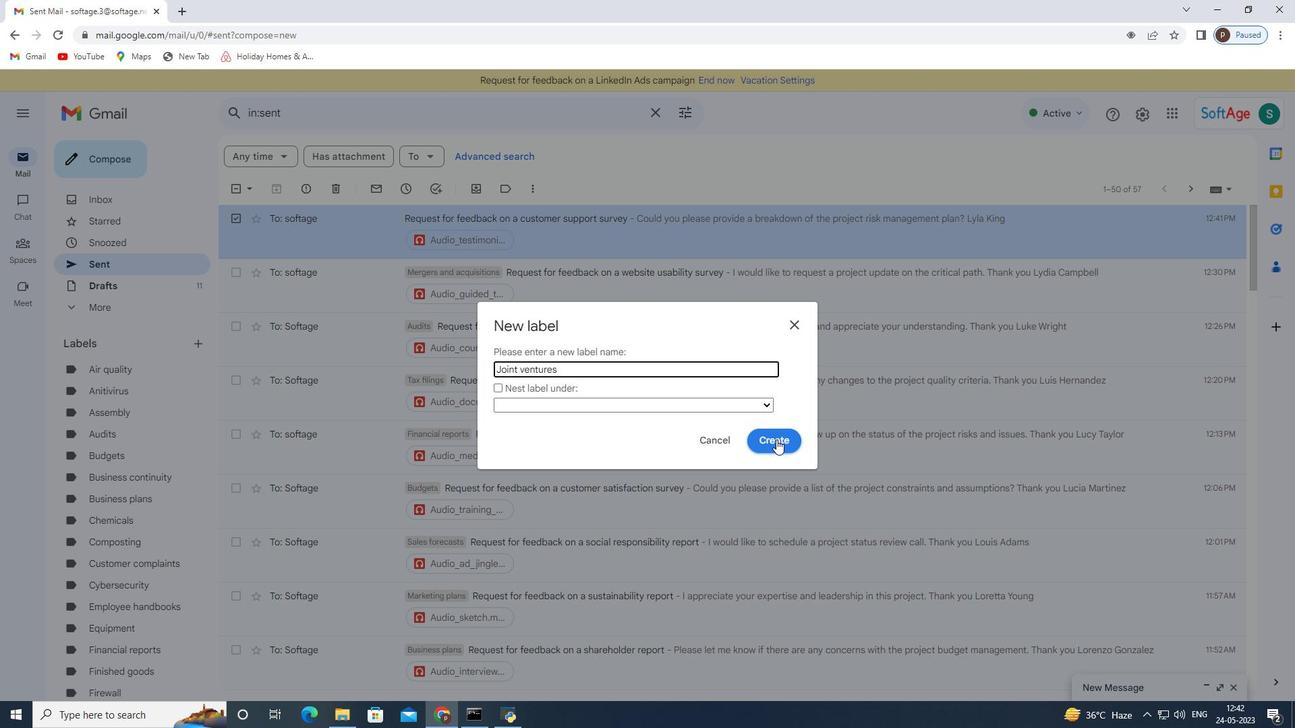 
Action: Mouse moved to (776, 440)
Screenshot: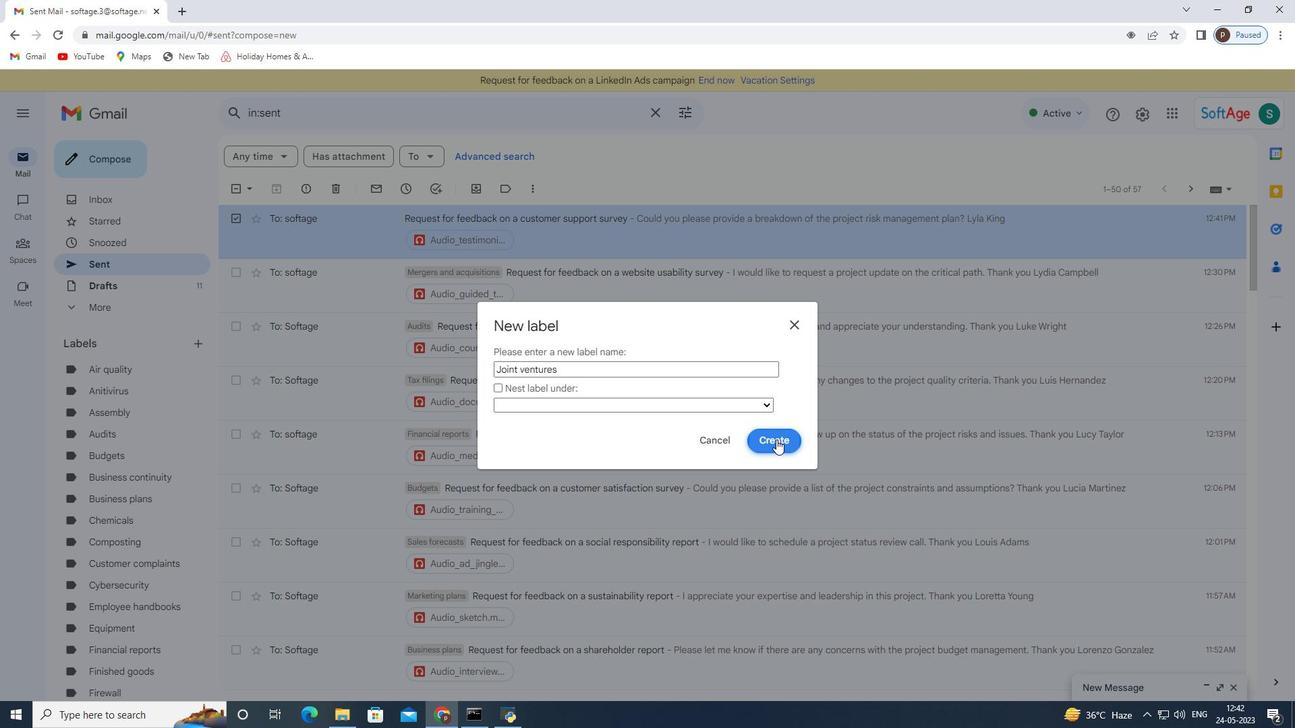 
